 Task: Look for space in Manitowoc, United States from 10th July, 2023 to 25th July, 2023 for 3 adults, 1 child in price range Rs.15000 to Rs.25000. Place can be shared room with 2 bedrooms having 3 beds and 2 bathrooms. Property type can be house, flat, guest house. Amenities needed are: wifi, TV, free parkinig on premises, gym, breakfast. Booking option can be shelf check-in. Required host language is English.
Action: Mouse moved to (458, 97)
Screenshot: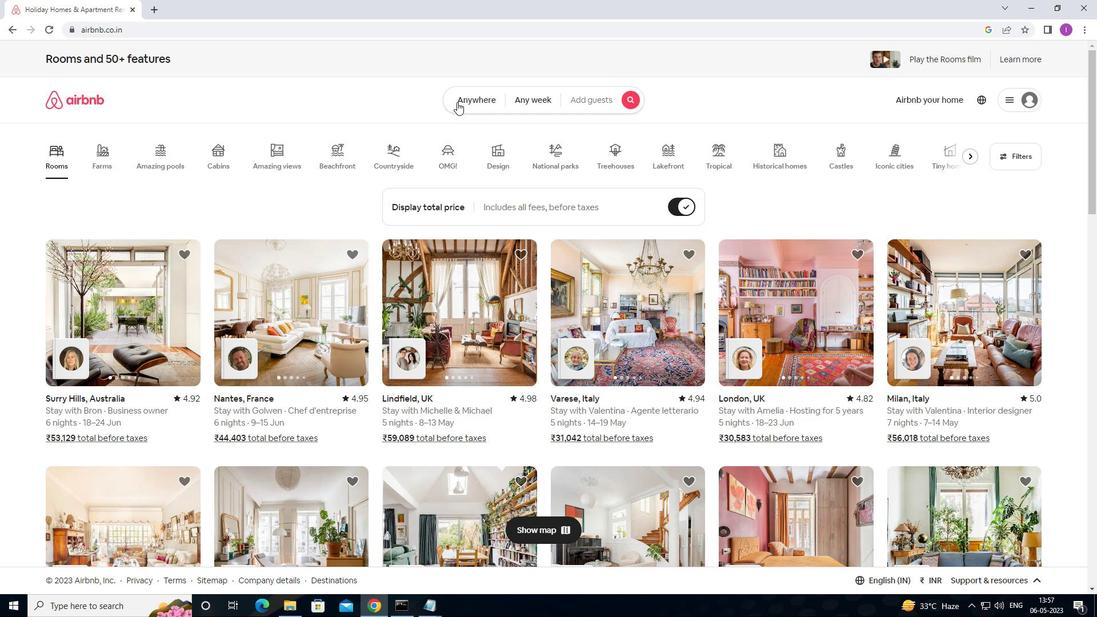 
Action: Mouse pressed left at (458, 97)
Screenshot: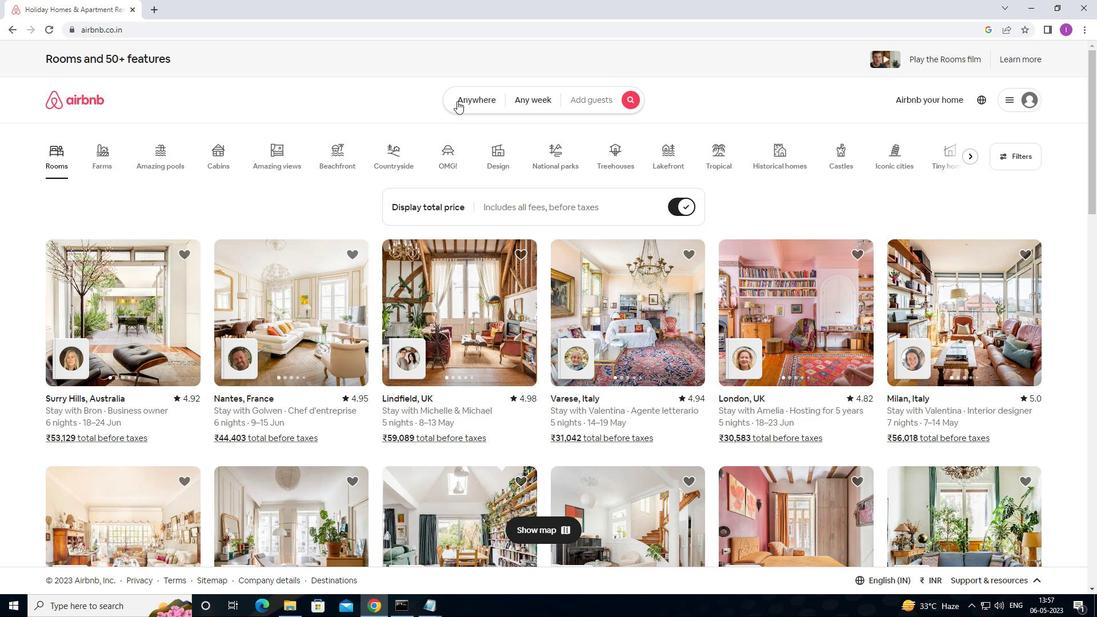 
Action: Mouse moved to (378, 145)
Screenshot: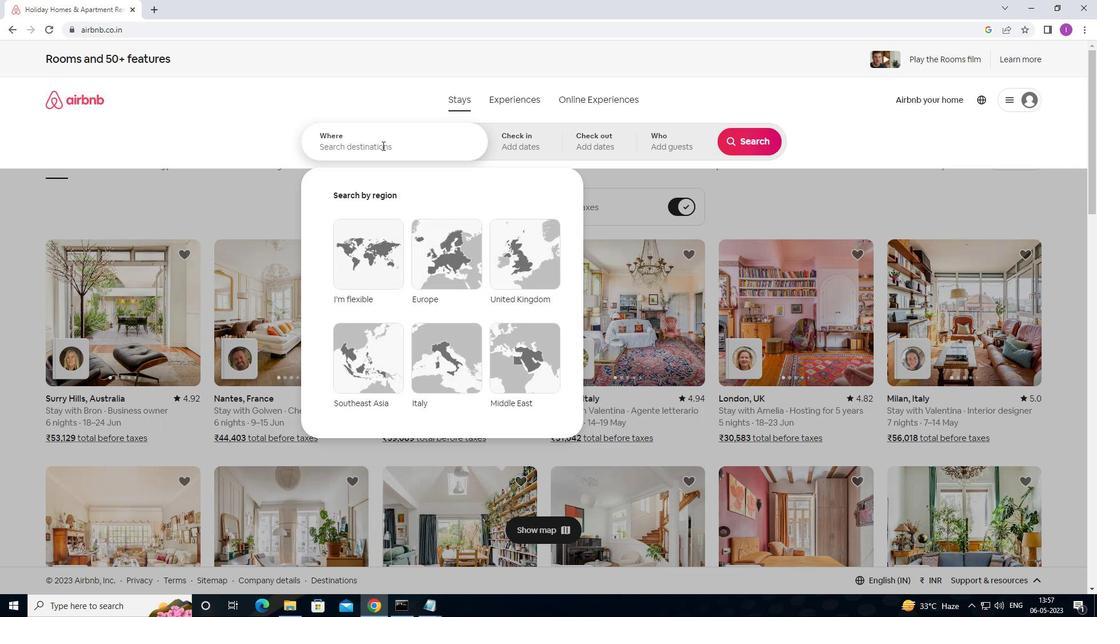 
Action: Mouse pressed left at (378, 145)
Screenshot: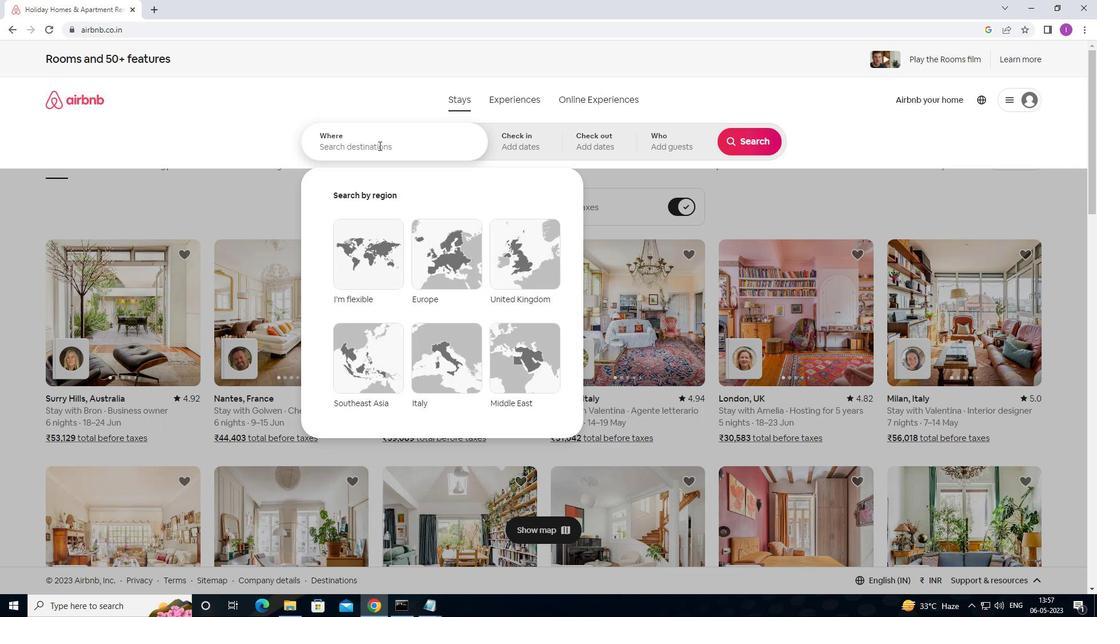 
Action: Mouse moved to (373, 152)
Screenshot: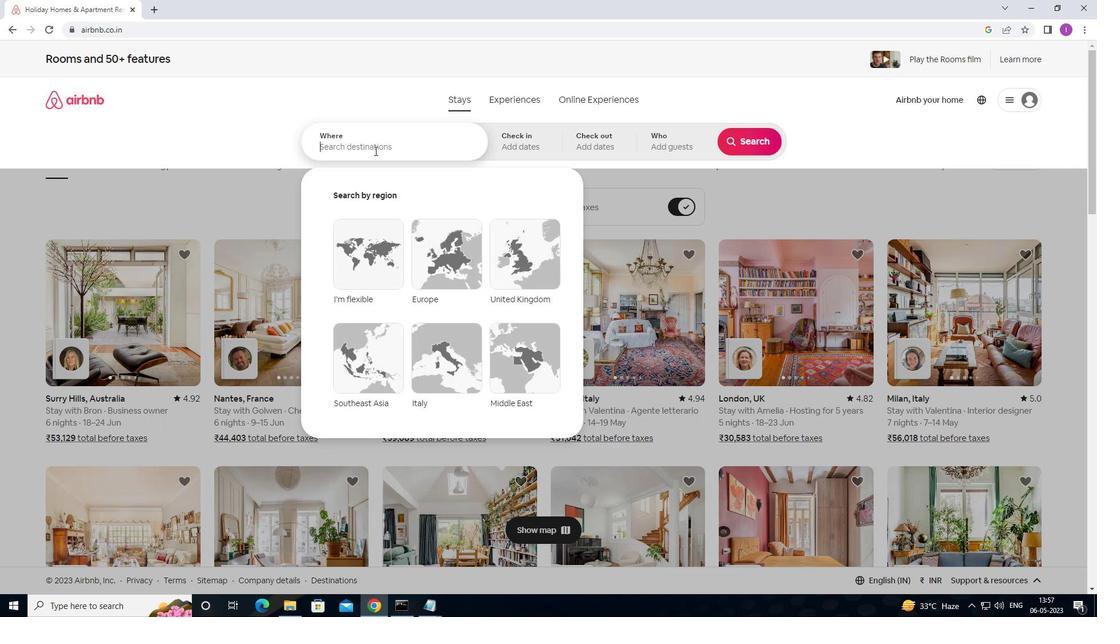 
Action: Key pressed <Key.shift>MANITOWOC,<Key.shift>UNITED<Key.space>STATES
Screenshot: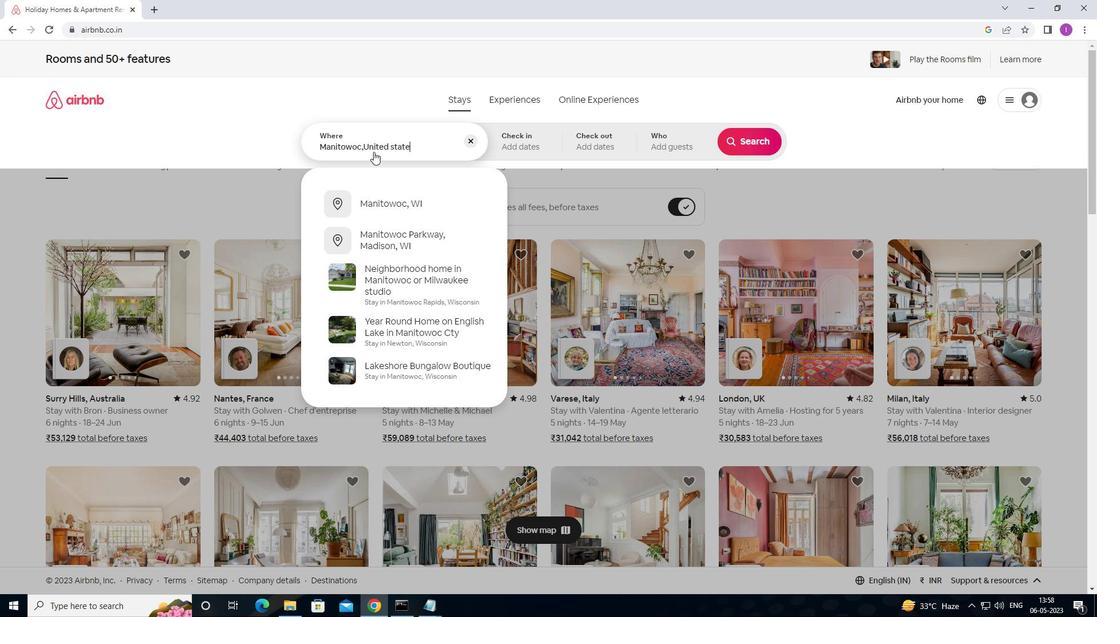 
Action: Mouse moved to (537, 146)
Screenshot: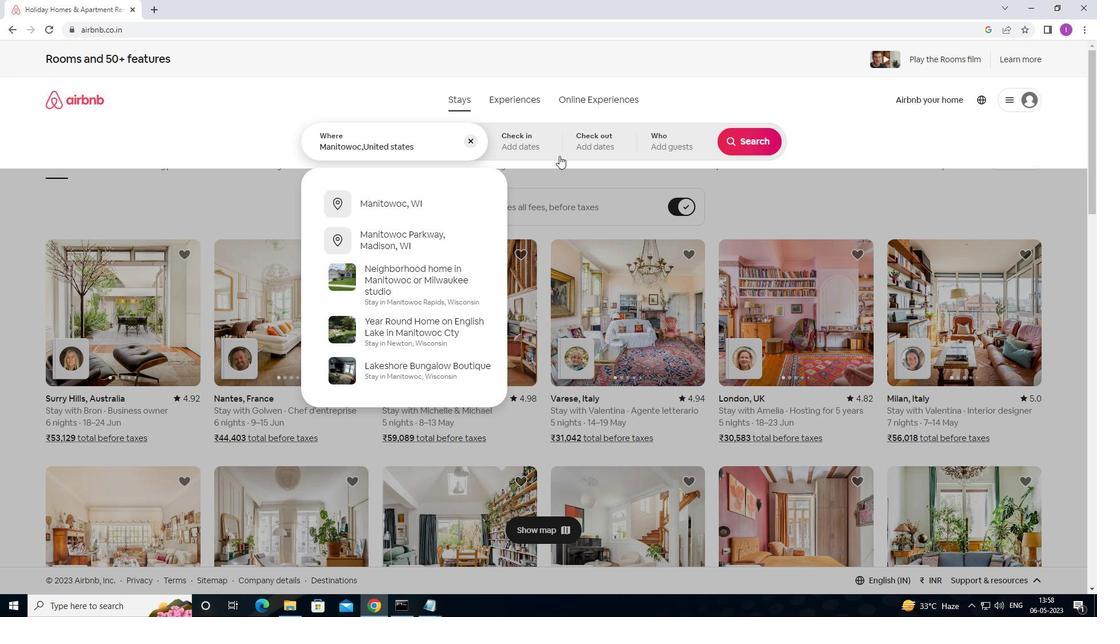 
Action: Mouse pressed left at (537, 146)
Screenshot: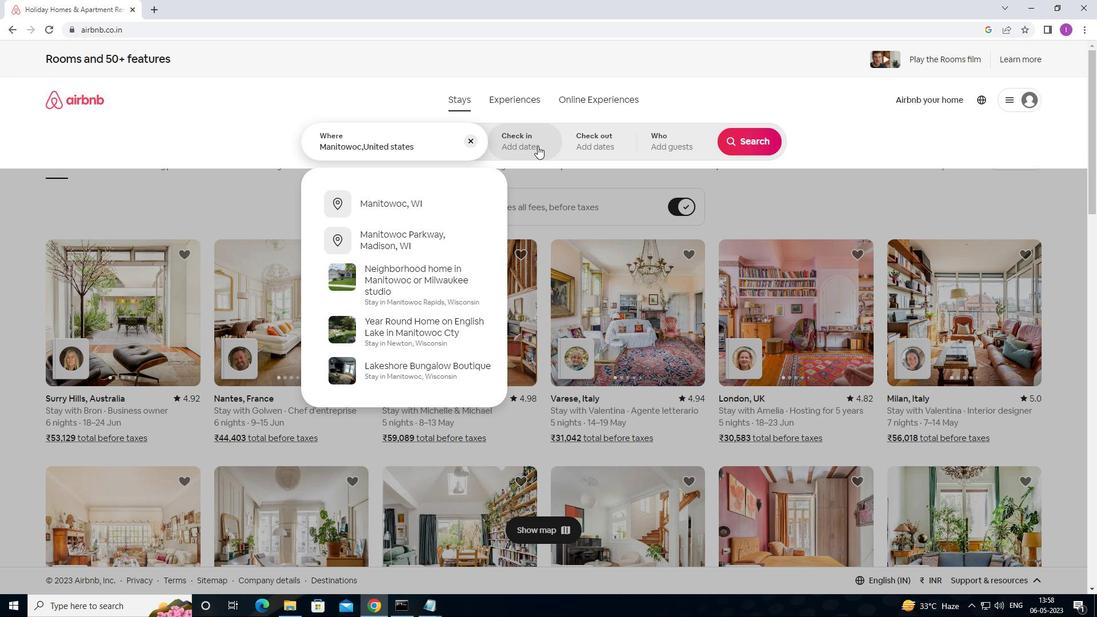 
Action: Mouse moved to (742, 238)
Screenshot: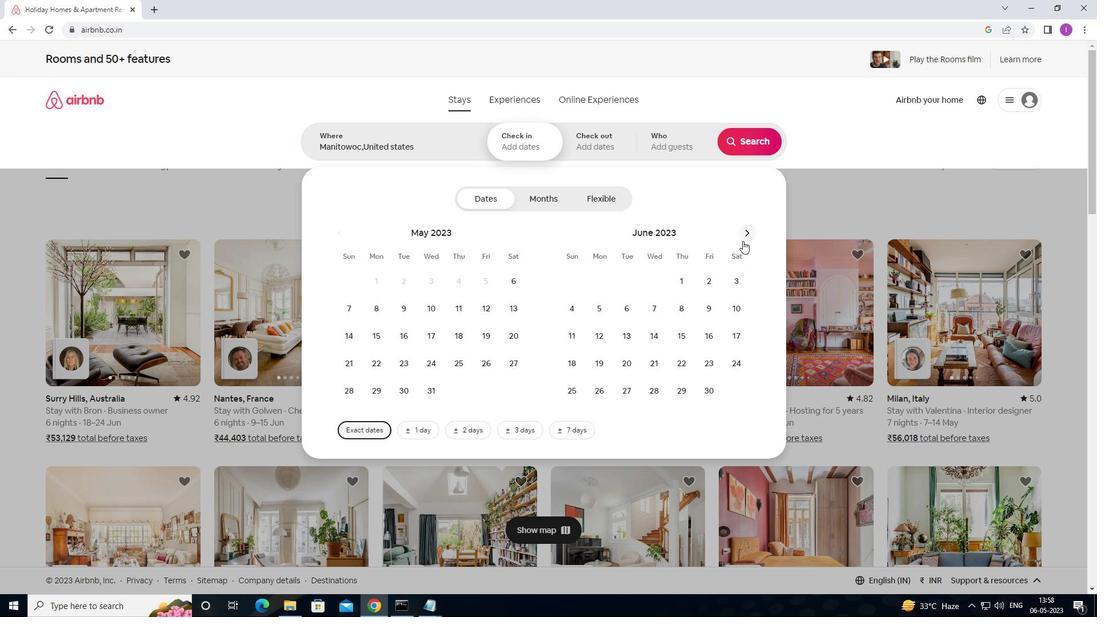 
Action: Mouse pressed left at (742, 238)
Screenshot: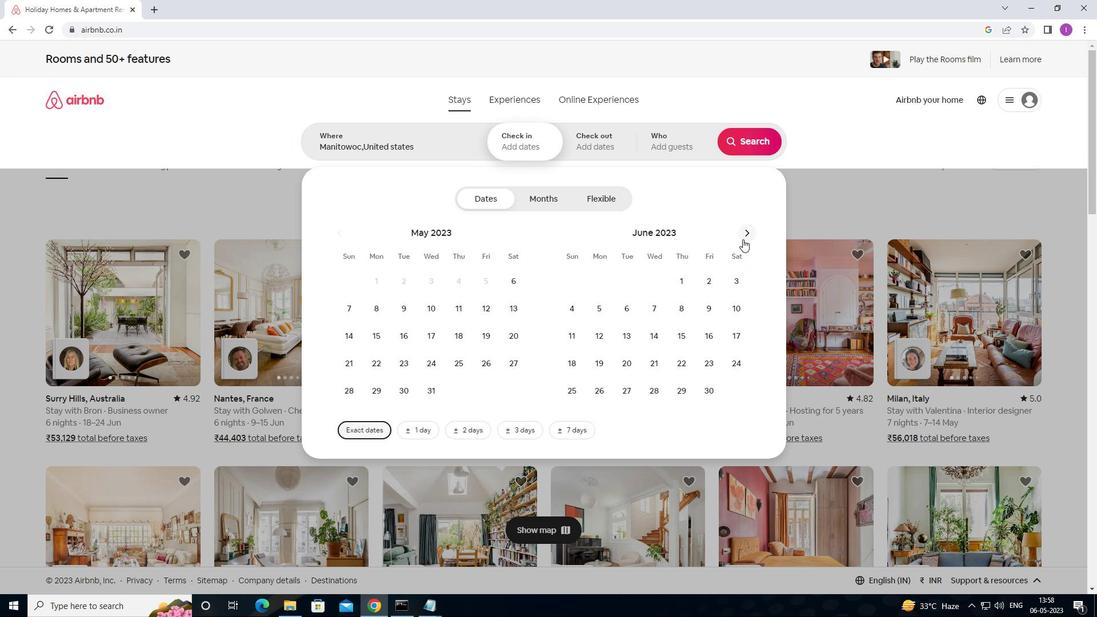 
Action: Mouse moved to (598, 337)
Screenshot: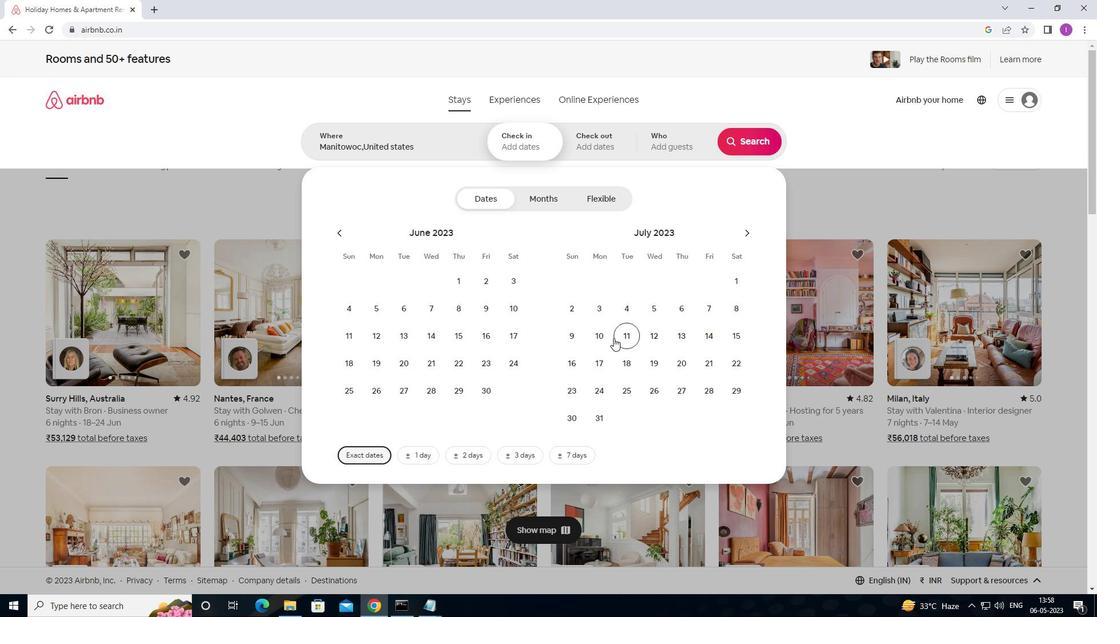 
Action: Mouse pressed left at (598, 337)
Screenshot: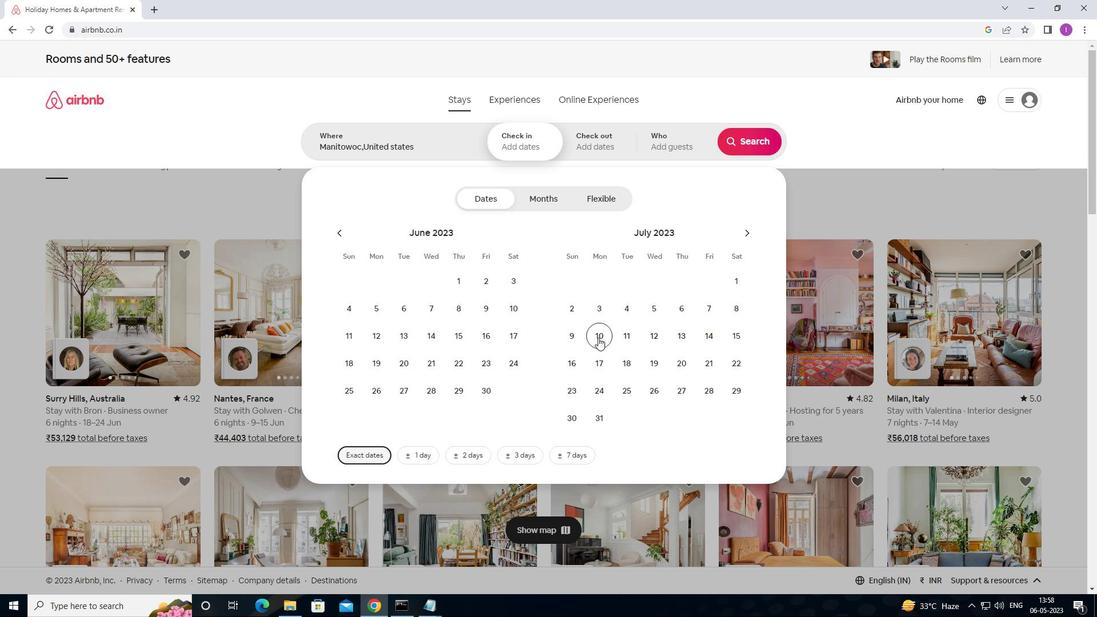 
Action: Mouse moved to (626, 393)
Screenshot: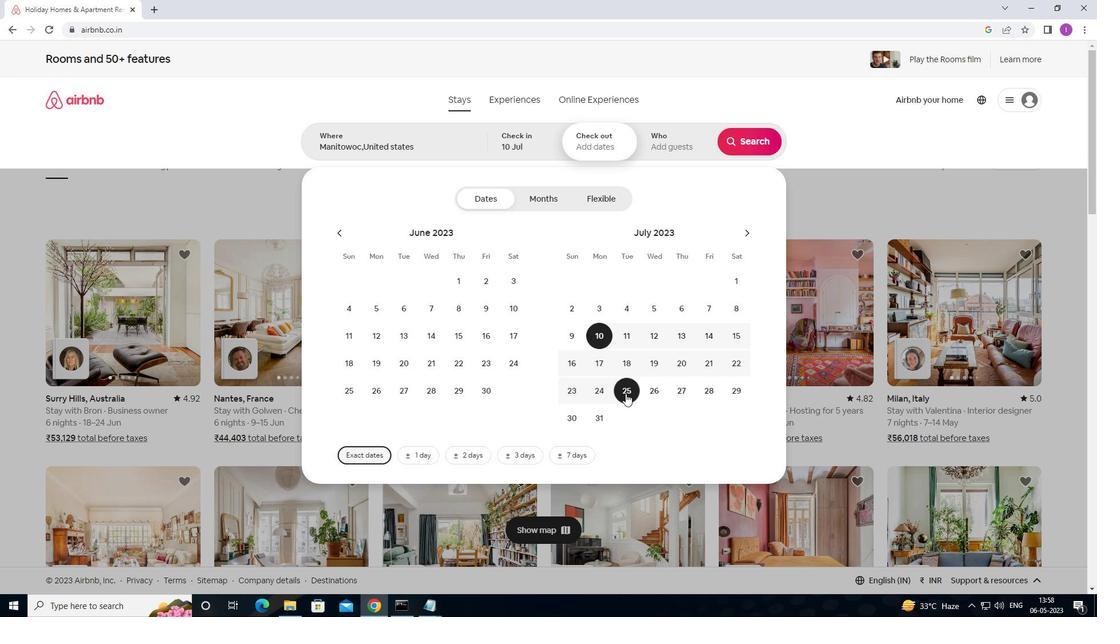 
Action: Mouse pressed left at (626, 393)
Screenshot: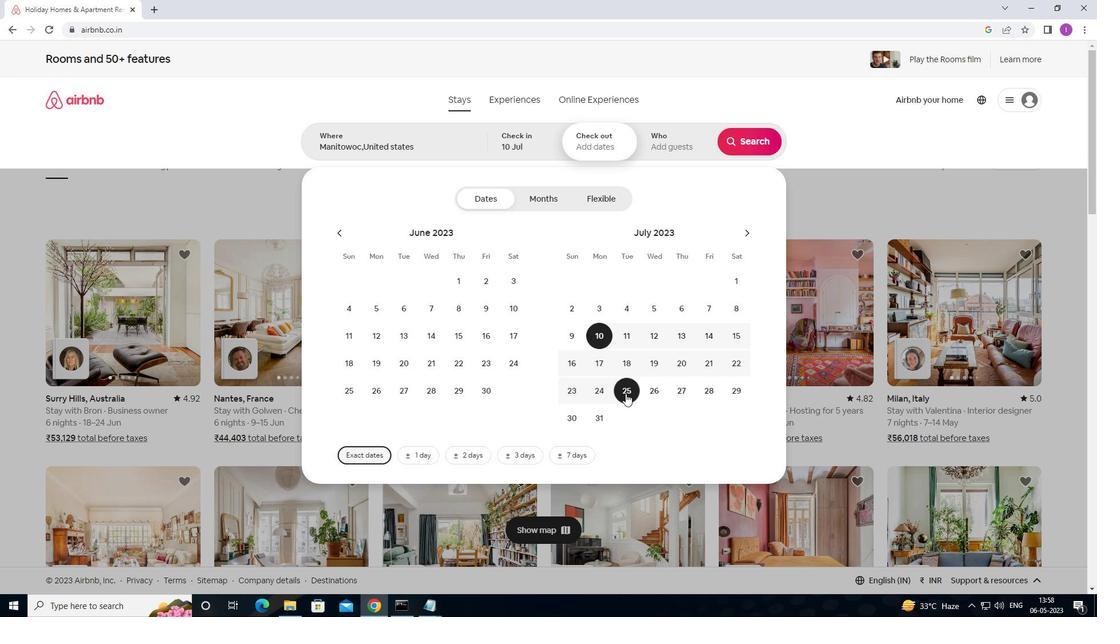 
Action: Mouse moved to (692, 151)
Screenshot: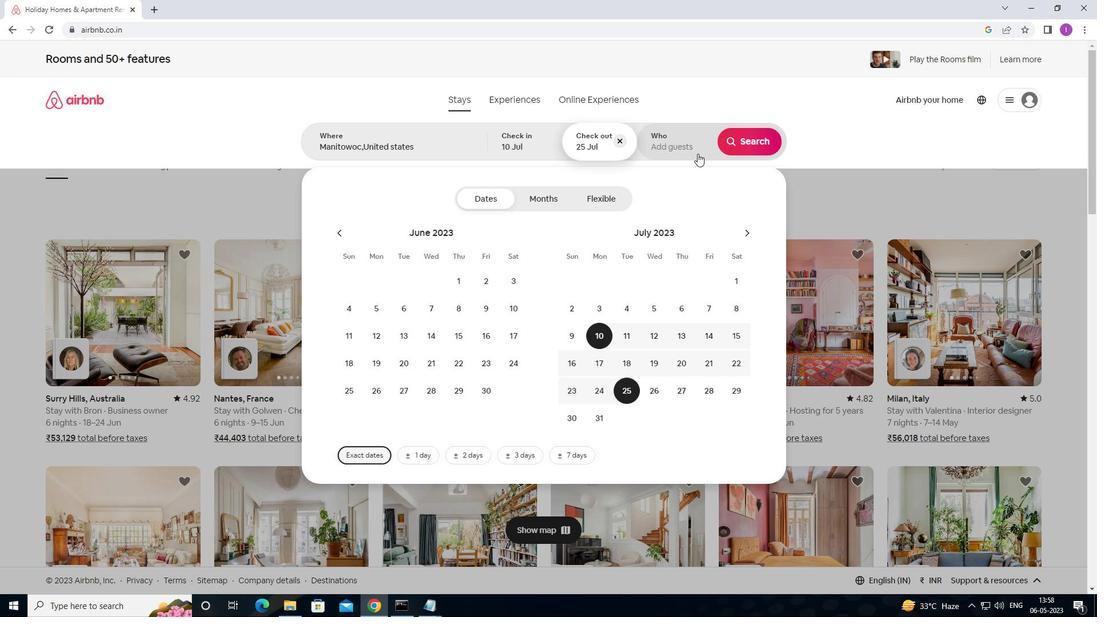 
Action: Mouse pressed left at (692, 151)
Screenshot: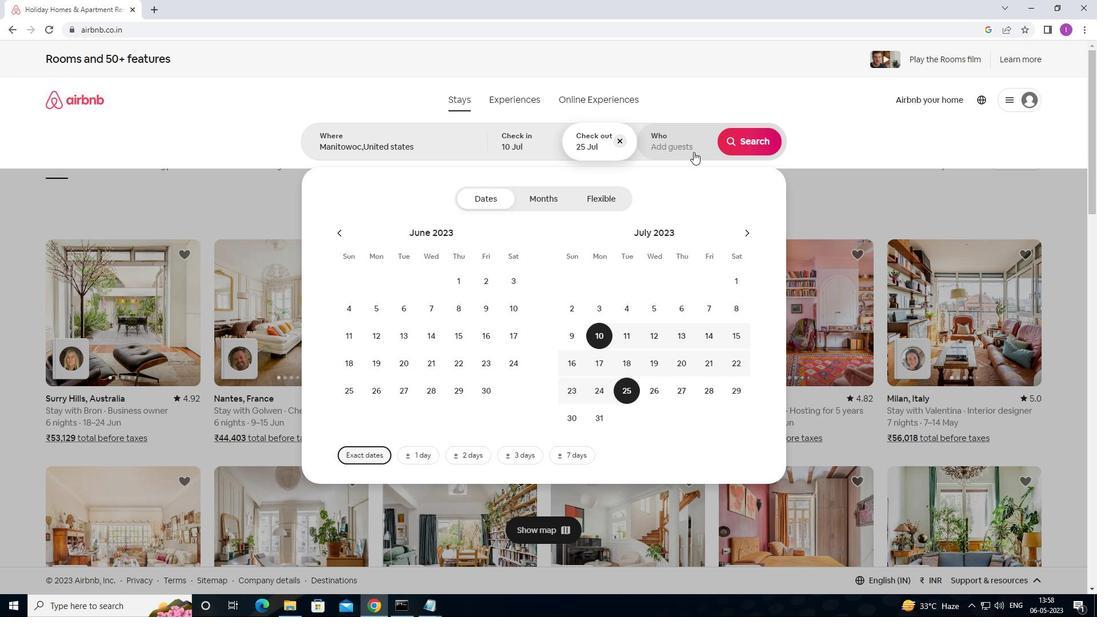 
Action: Mouse moved to (753, 209)
Screenshot: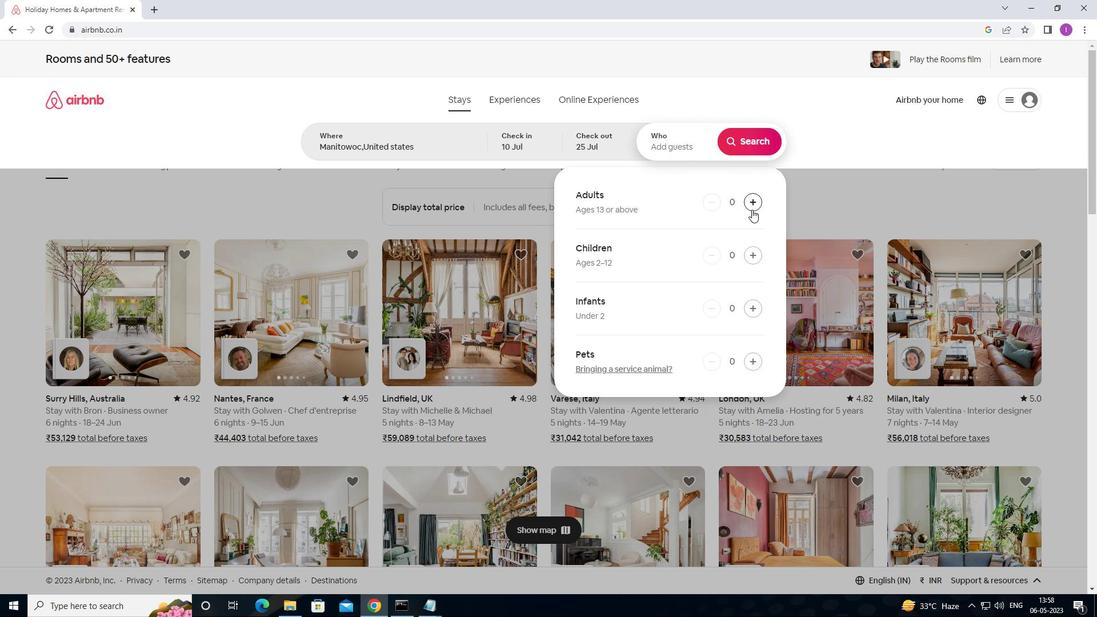 
Action: Mouse pressed left at (753, 209)
Screenshot: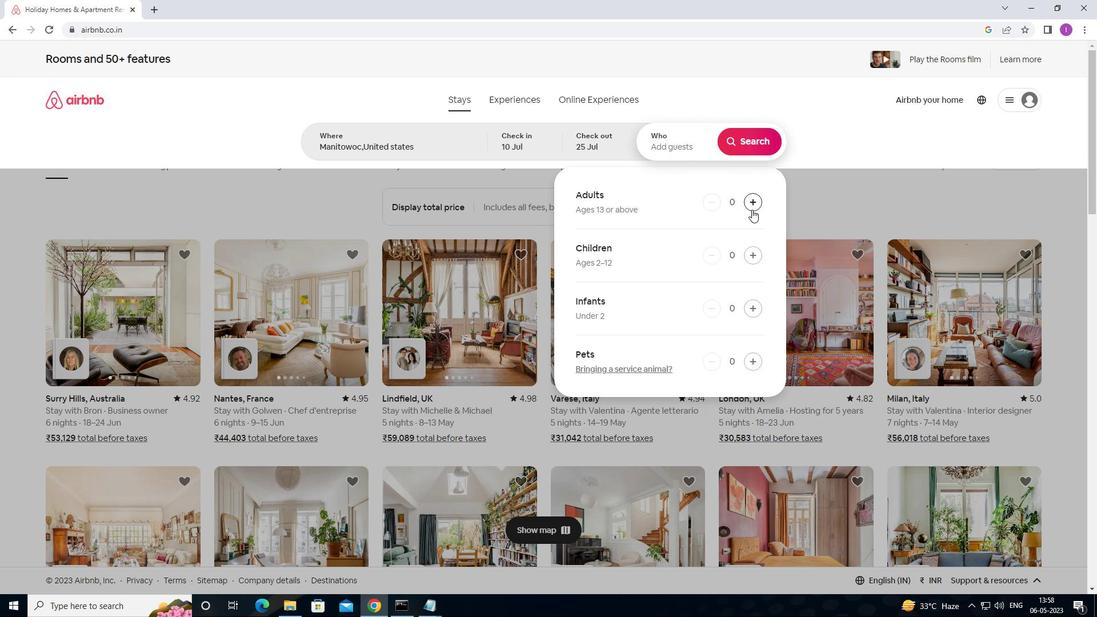 
Action: Mouse moved to (755, 209)
Screenshot: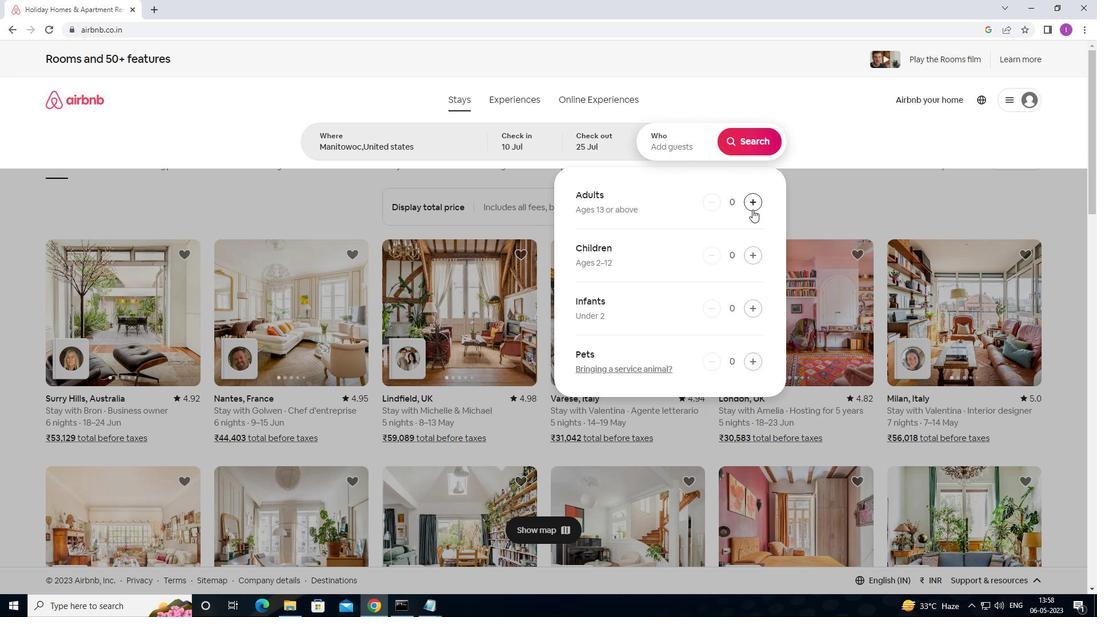 
Action: Mouse pressed left at (755, 209)
Screenshot: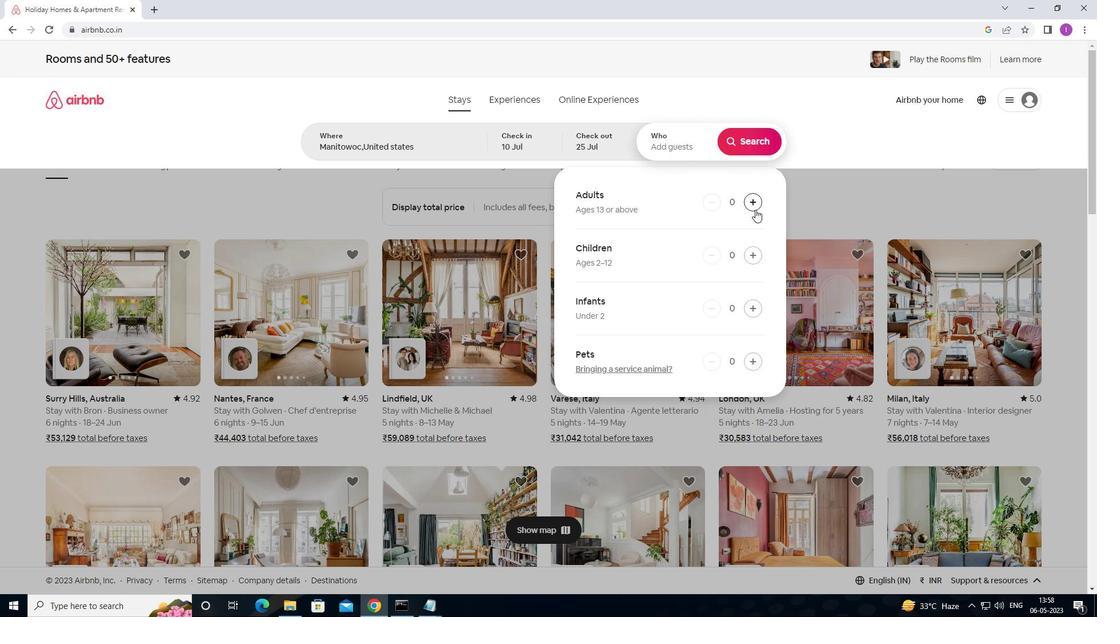 
Action: Mouse pressed left at (755, 209)
Screenshot: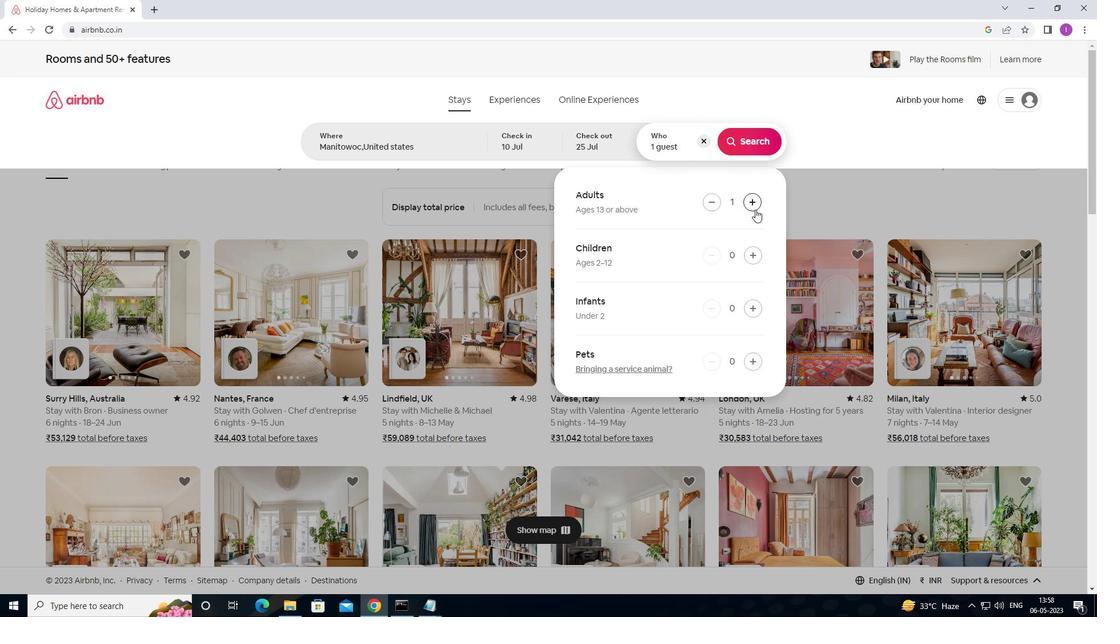 
Action: Mouse moved to (749, 257)
Screenshot: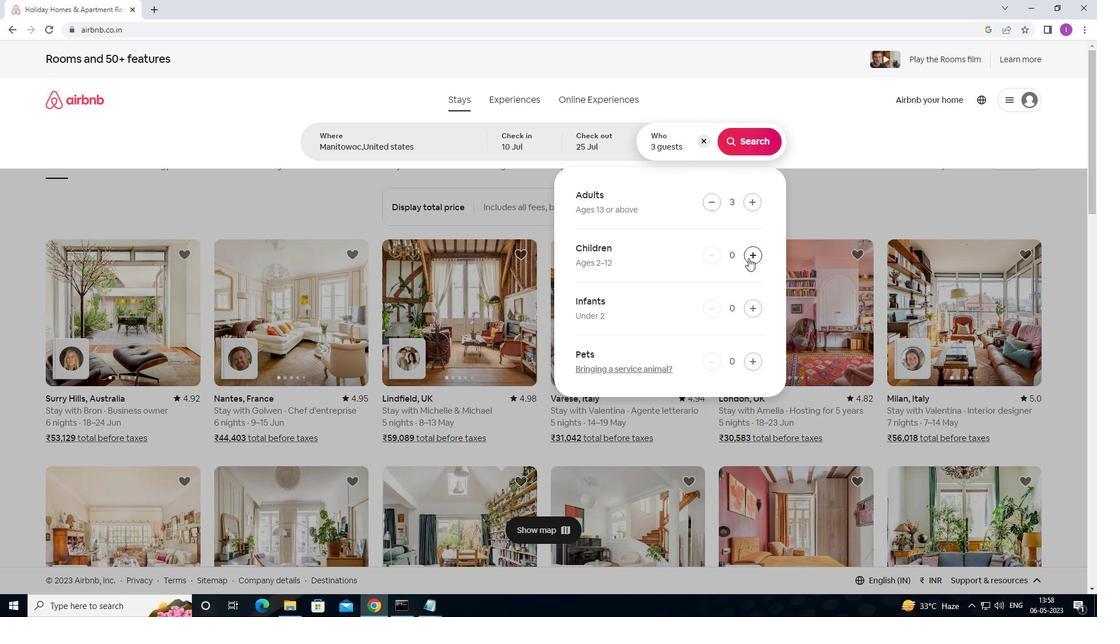
Action: Mouse pressed left at (749, 257)
Screenshot: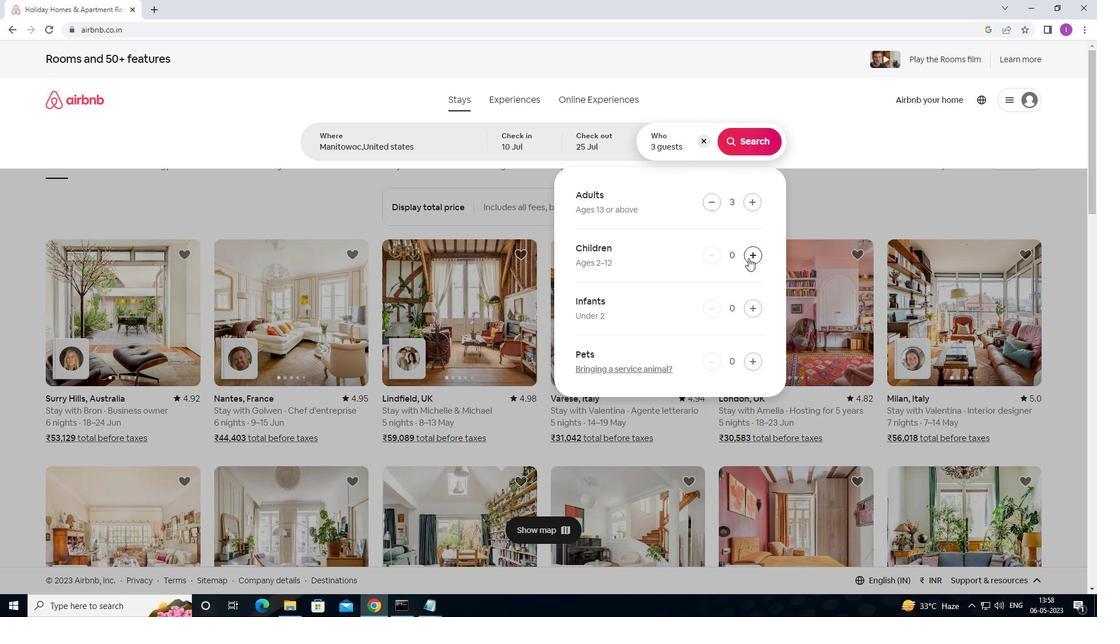
Action: Mouse moved to (748, 134)
Screenshot: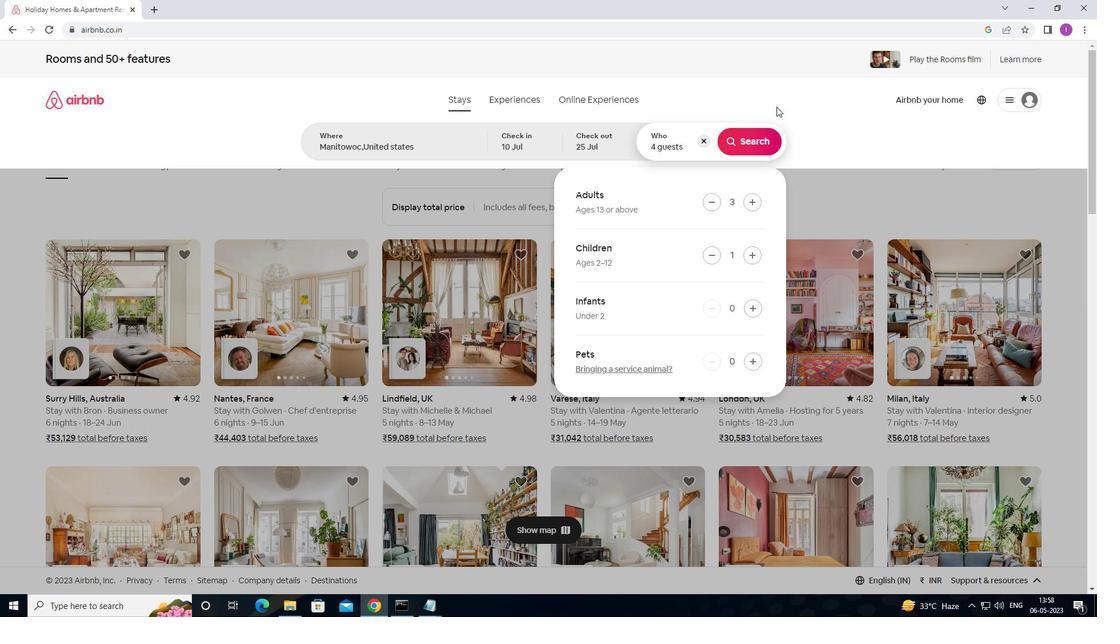 
Action: Mouse pressed left at (748, 134)
Screenshot: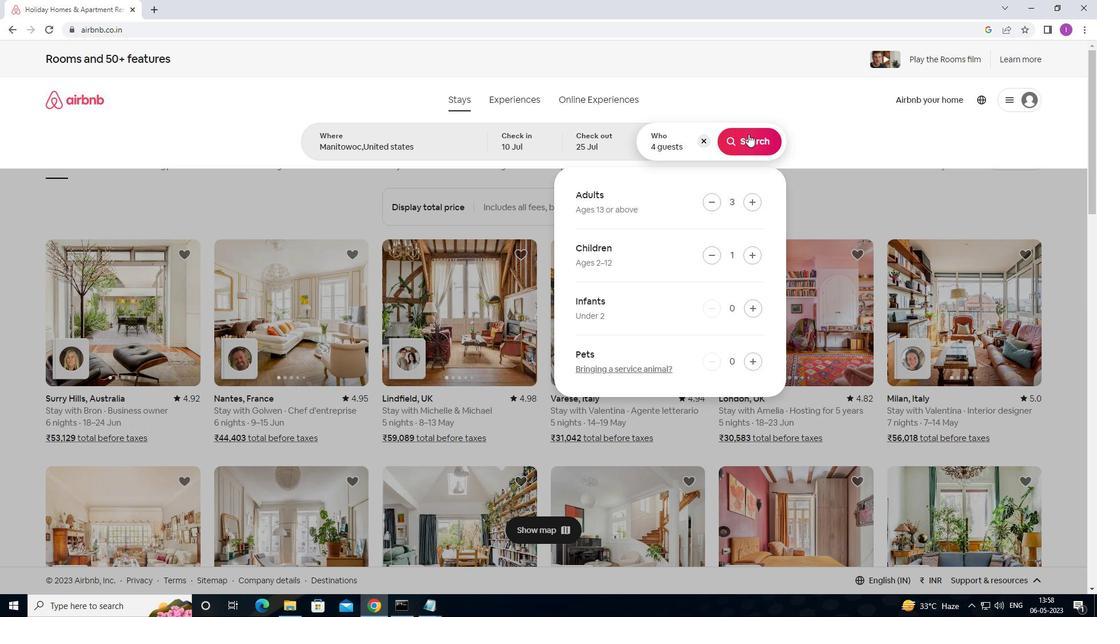 
Action: Mouse moved to (1030, 104)
Screenshot: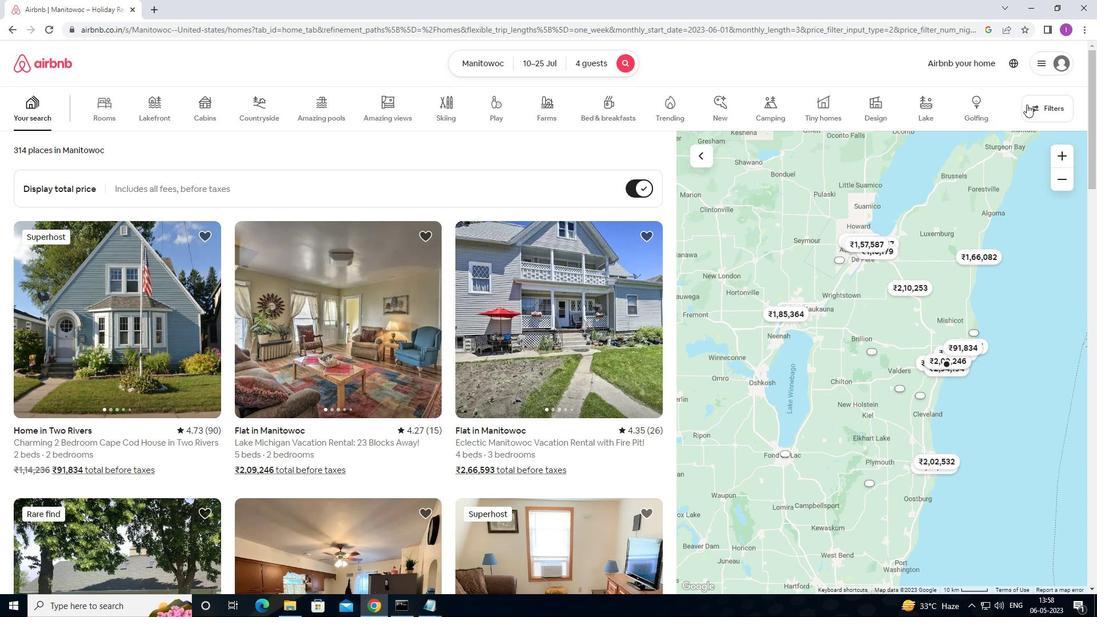 
Action: Mouse pressed left at (1030, 104)
Screenshot: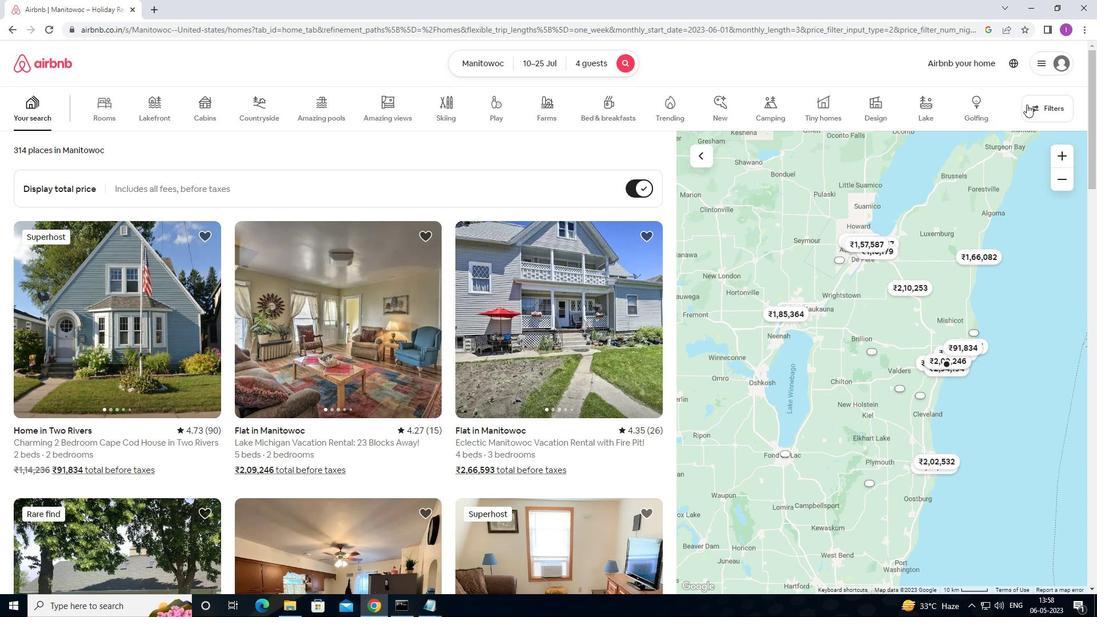 
Action: Mouse moved to (425, 387)
Screenshot: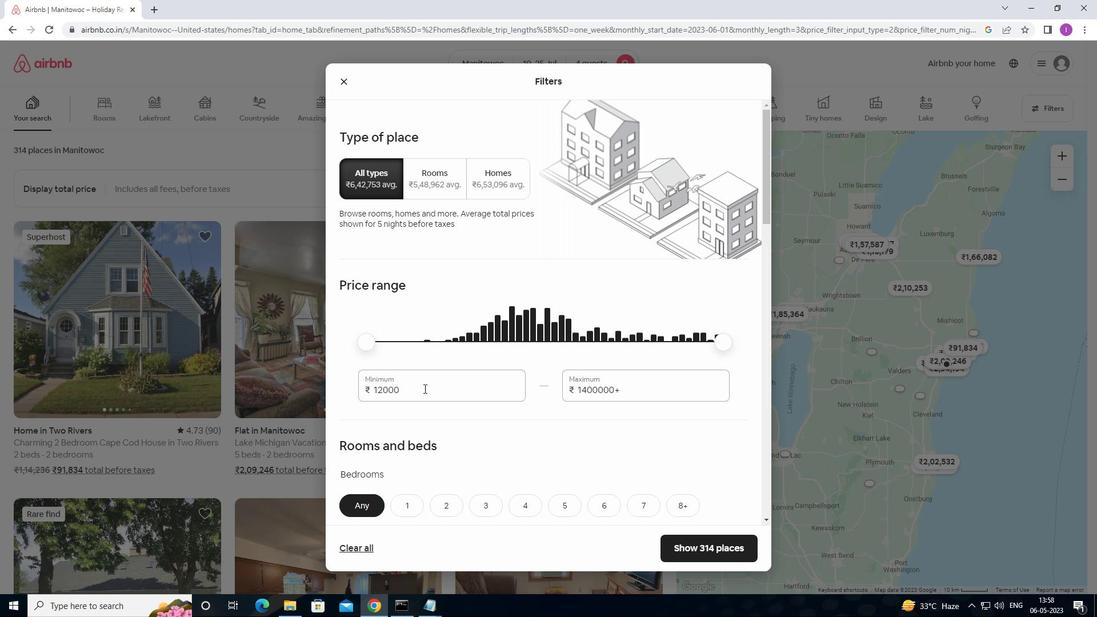 
Action: Mouse pressed left at (425, 387)
Screenshot: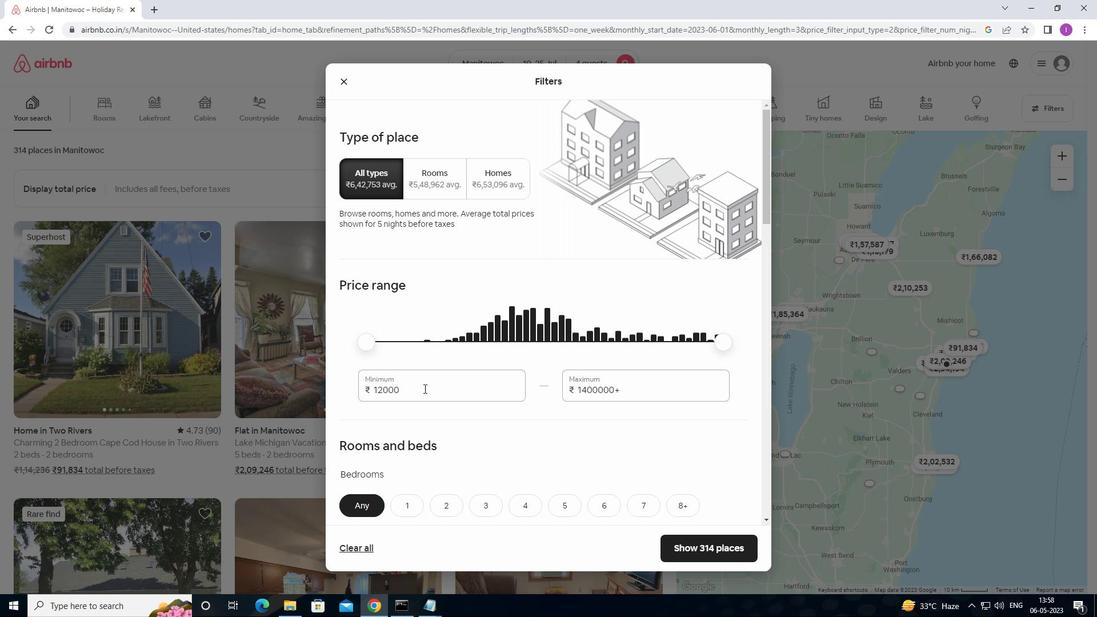 
Action: Mouse moved to (407, 371)
Screenshot: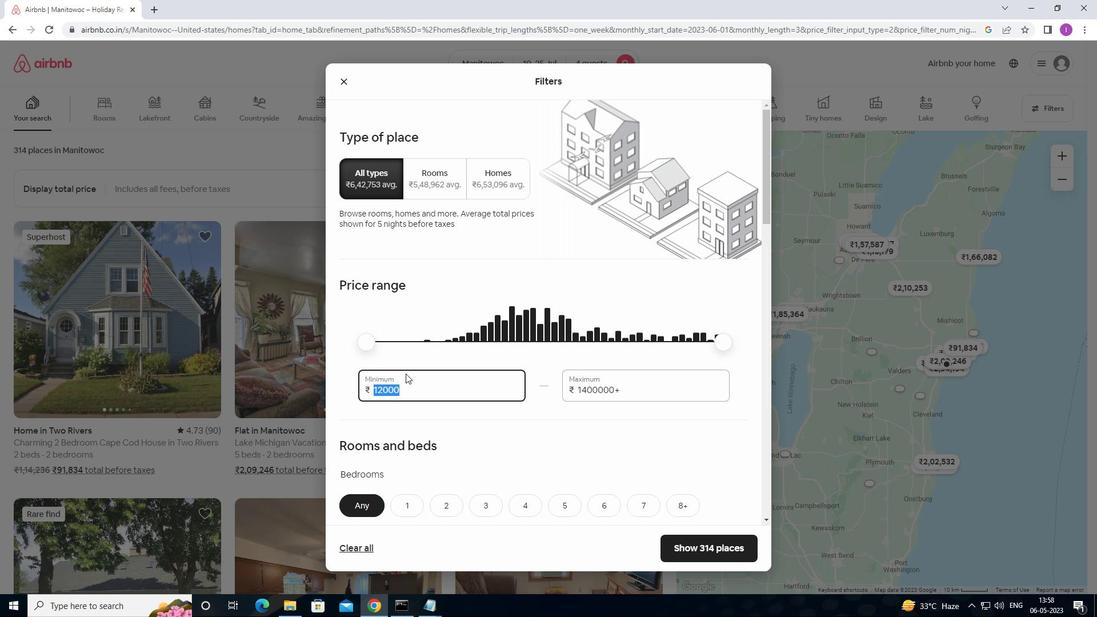
Action: Key pressed 1
Screenshot: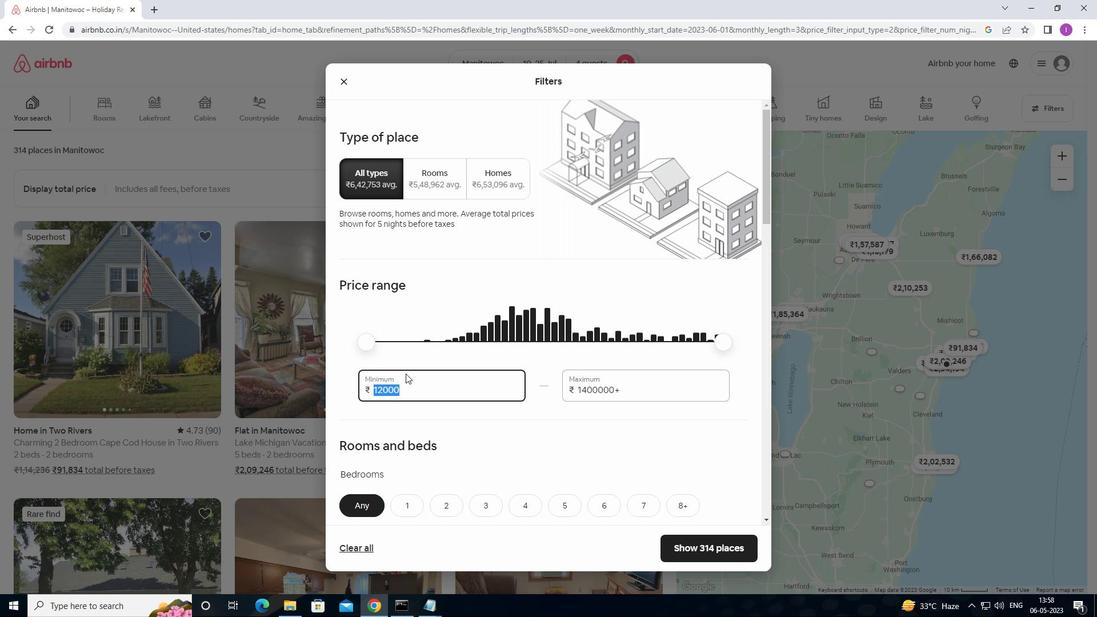 
Action: Mouse moved to (409, 369)
Screenshot: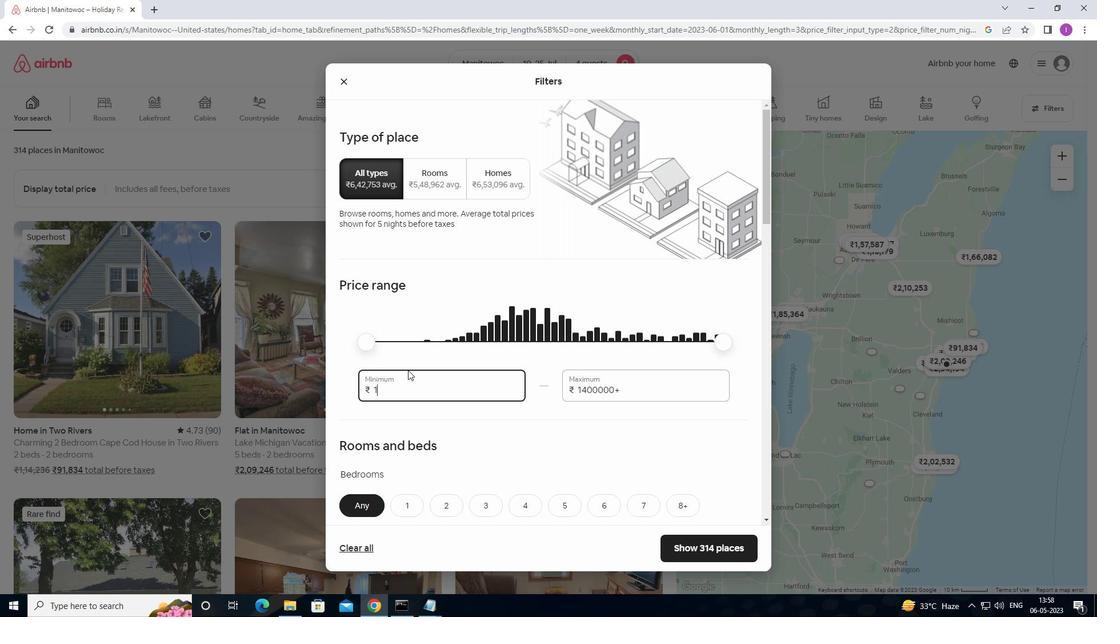 
Action: Key pressed 5
Screenshot: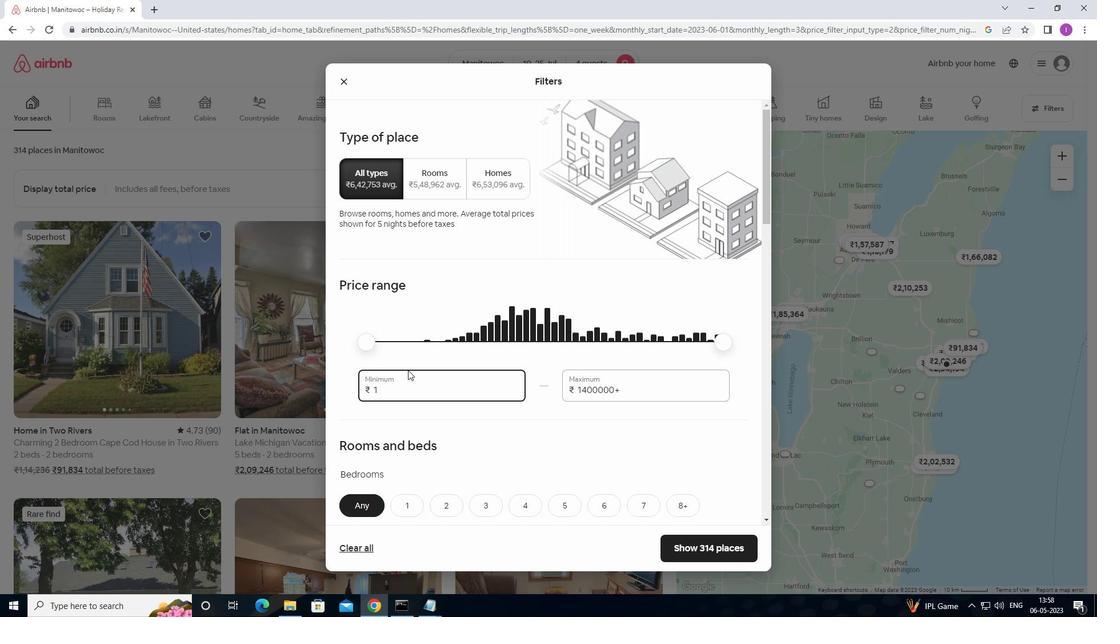 
Action: Mouse moved to (413, 366)
Screenshot: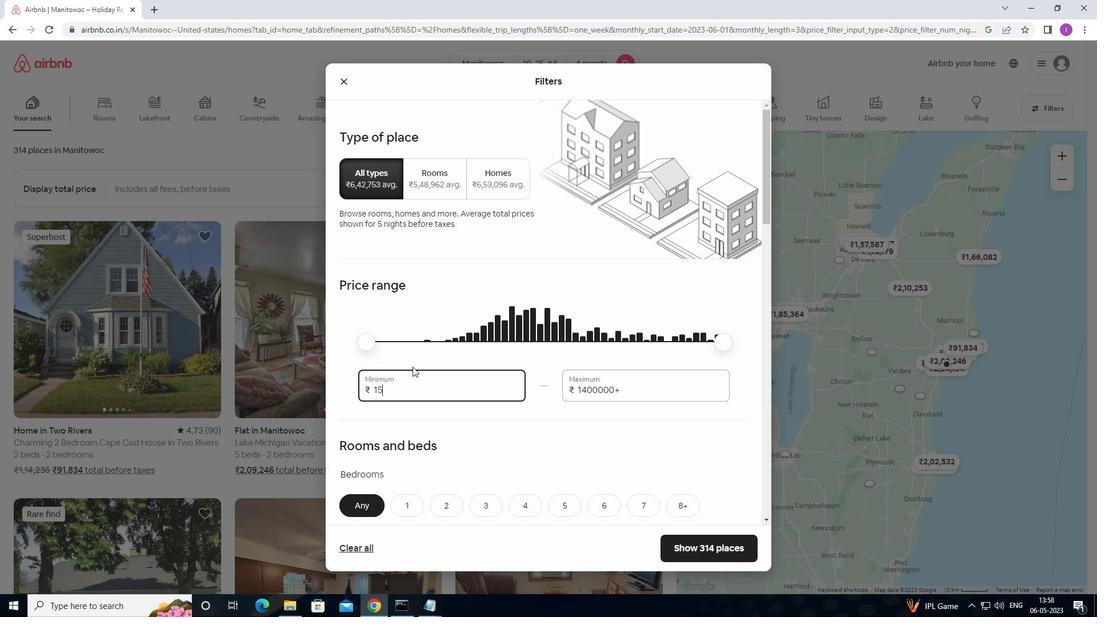 
Action: Key pressed 0
Screenshot: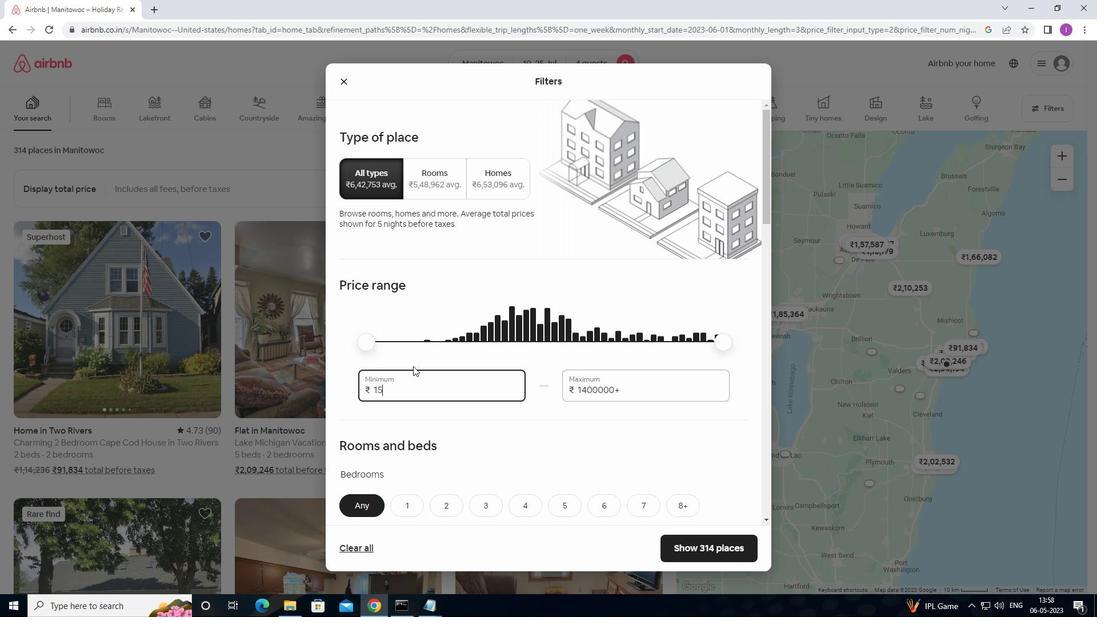 
Action: Mouse moved to (413, 366)
Screenshot: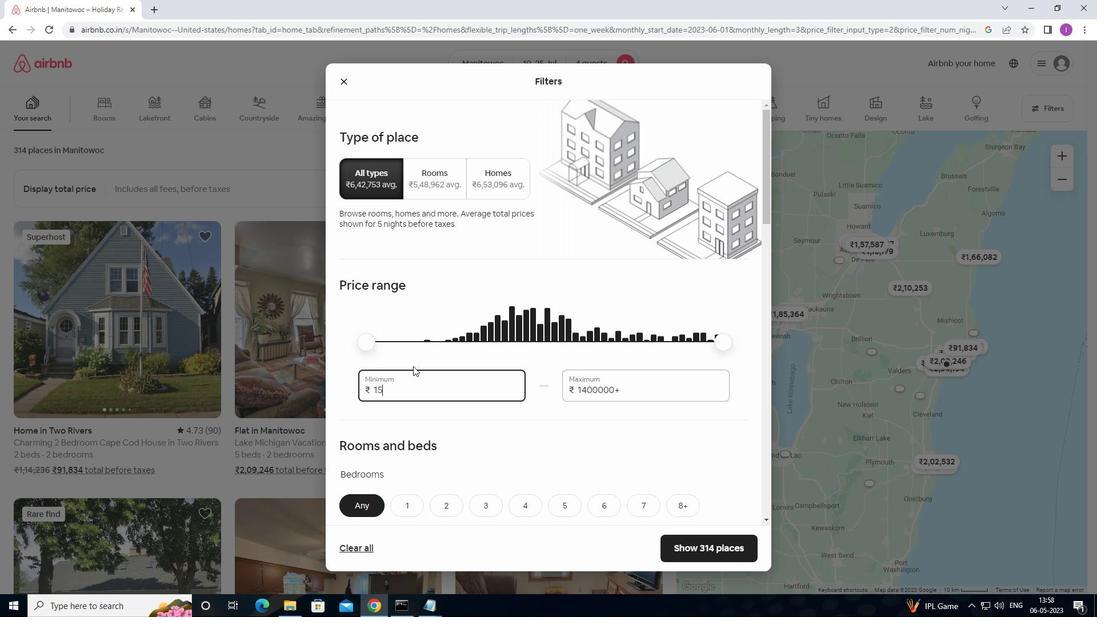
Action: Key pressed 0
Screenshot: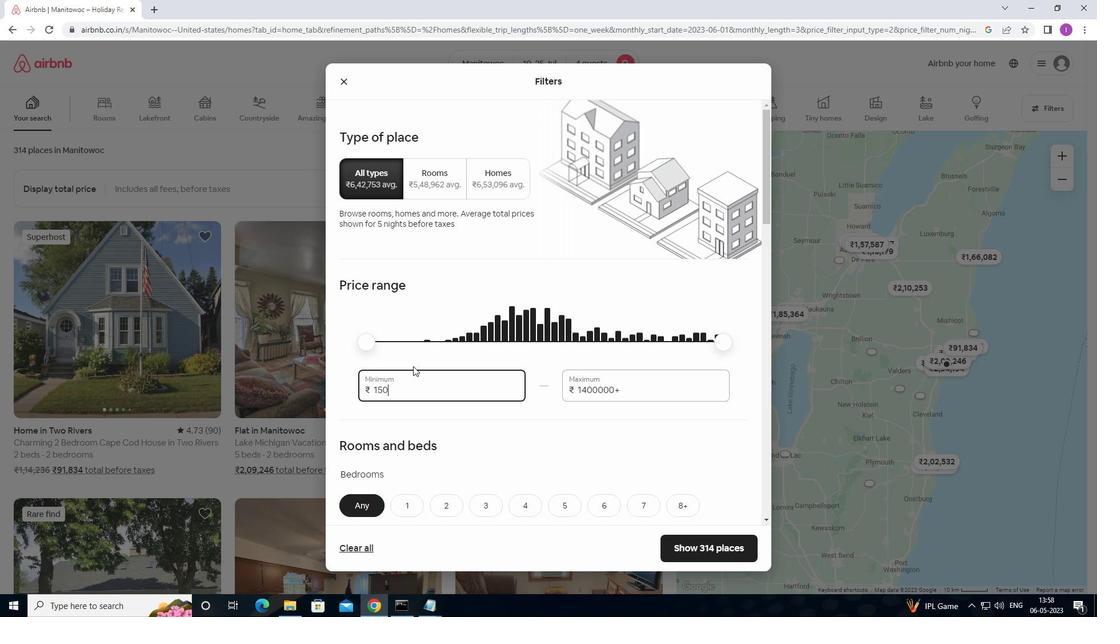 
Action: Mouse moved to (422, 361)
Screenshot: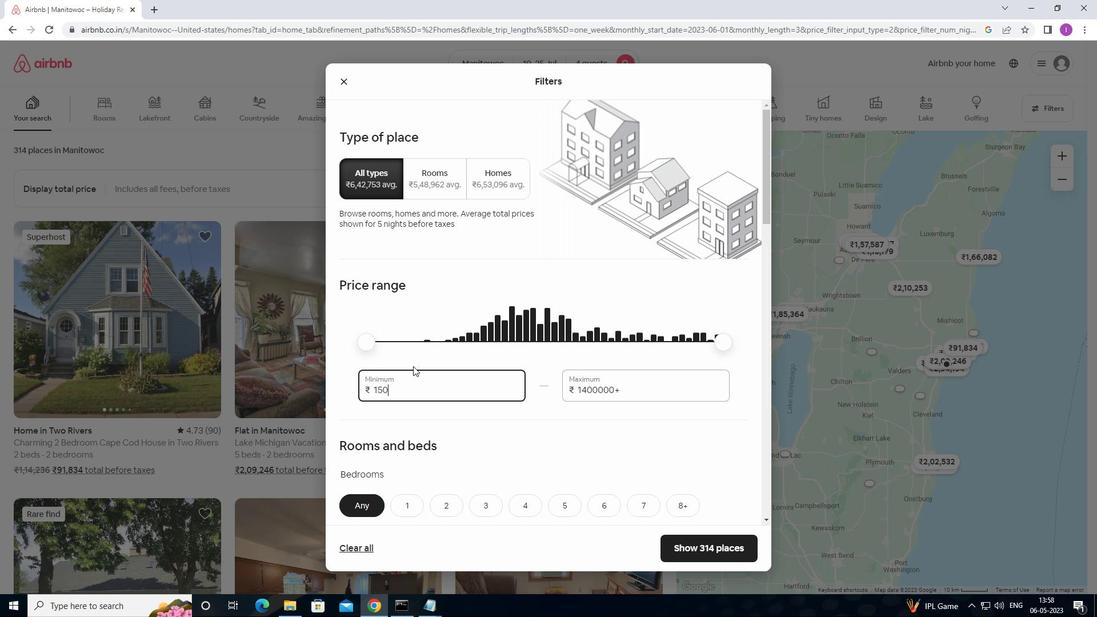 
Action: Key pressed 0
Screenshot: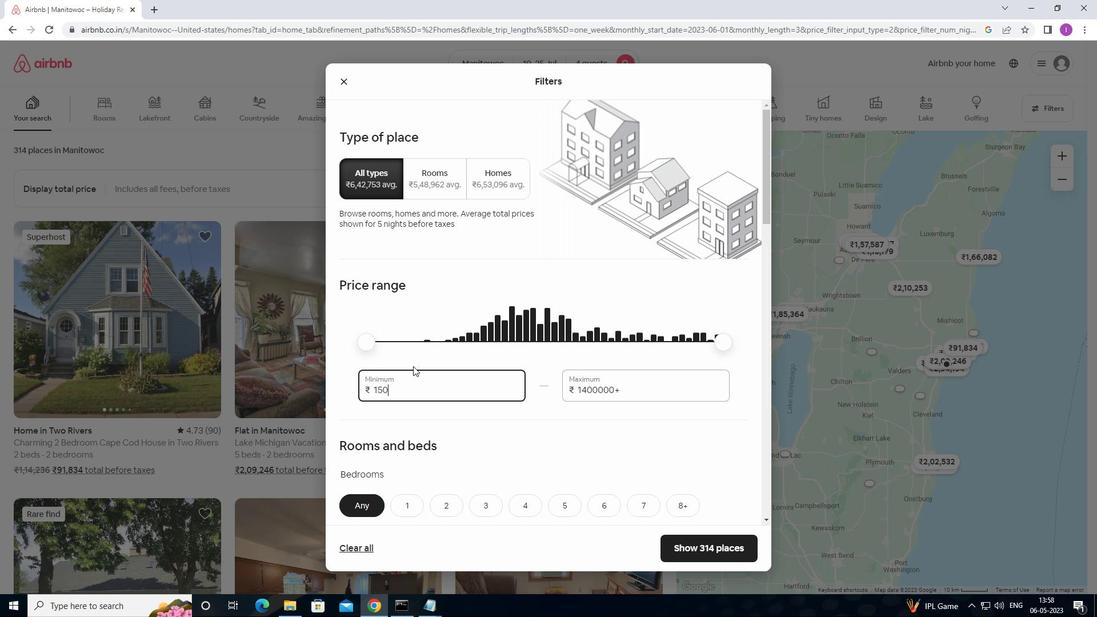 
Action: Mouse moved to (630, 388)
Screenshot: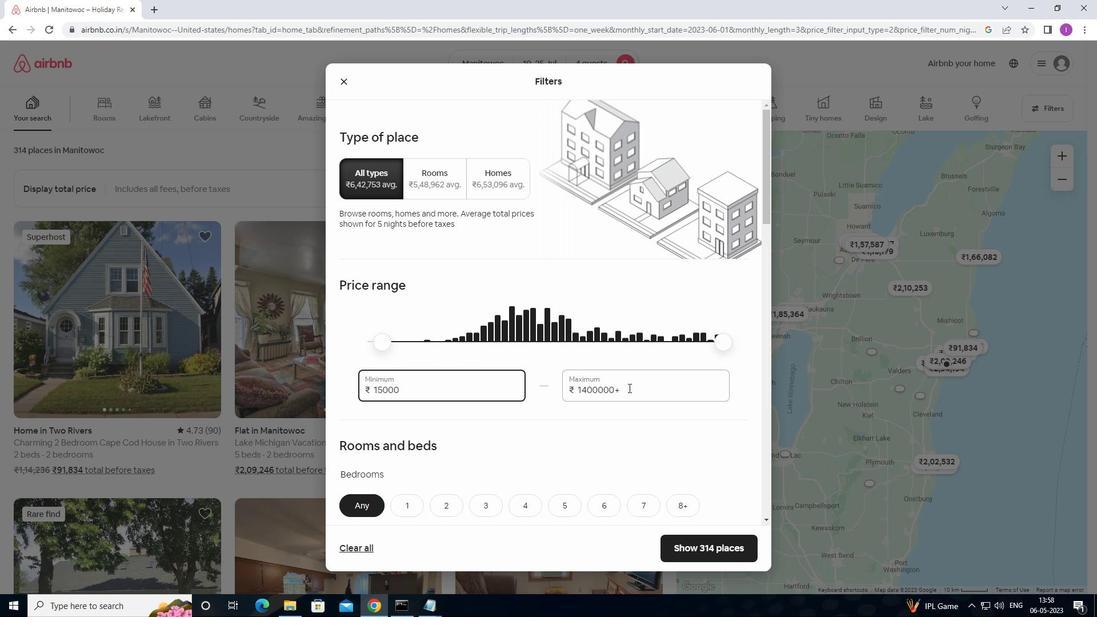 
Action: Mouse pressed left at (630, 388)
Screenshot: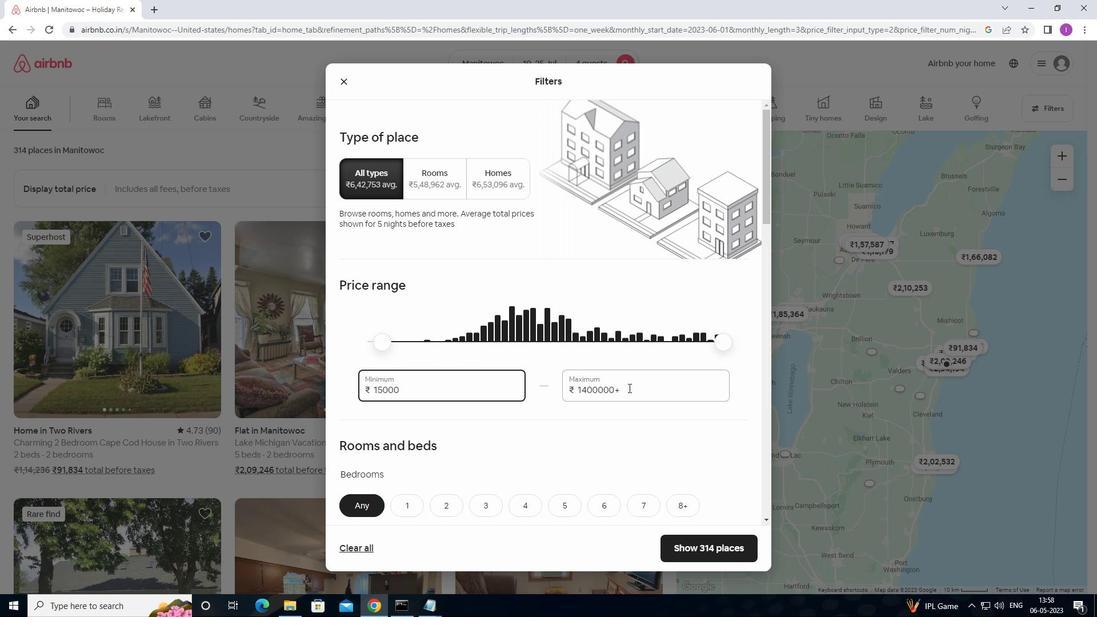 
Action: Mouse moved to (574, 384)
Screenshot: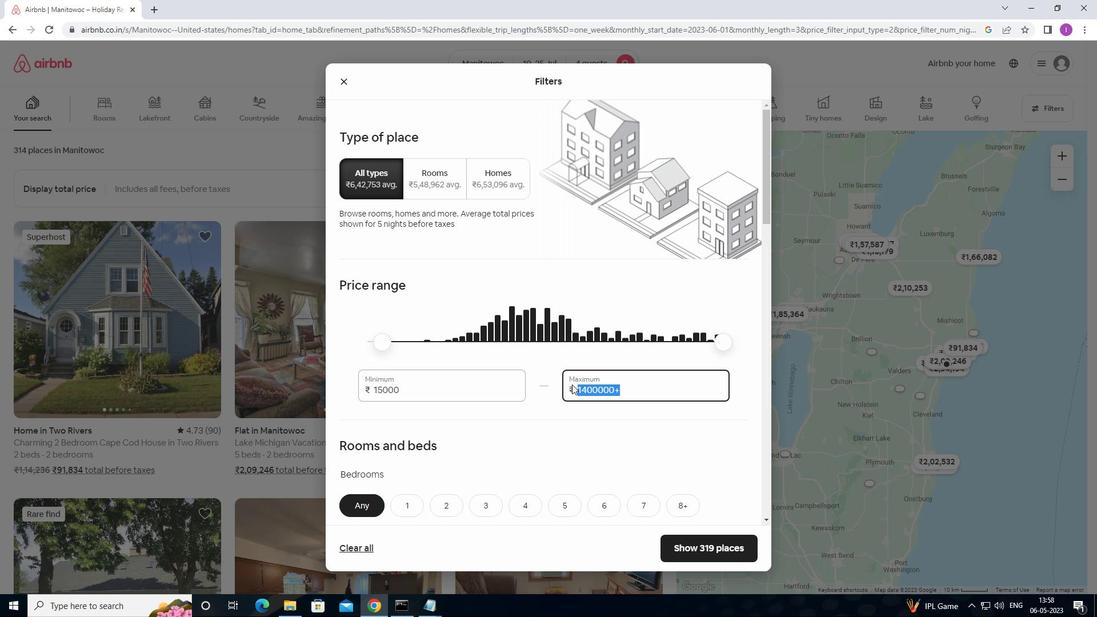 
Action: Key pressed 2
Screenshot: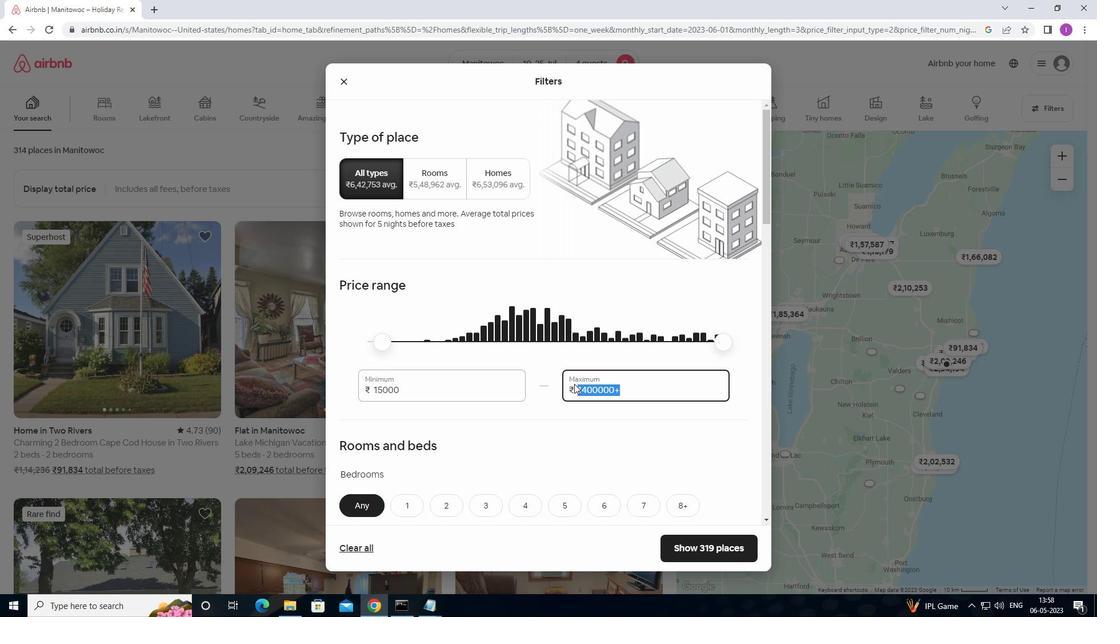 
Action: Mouse moved to (574, 382)
Screenshot: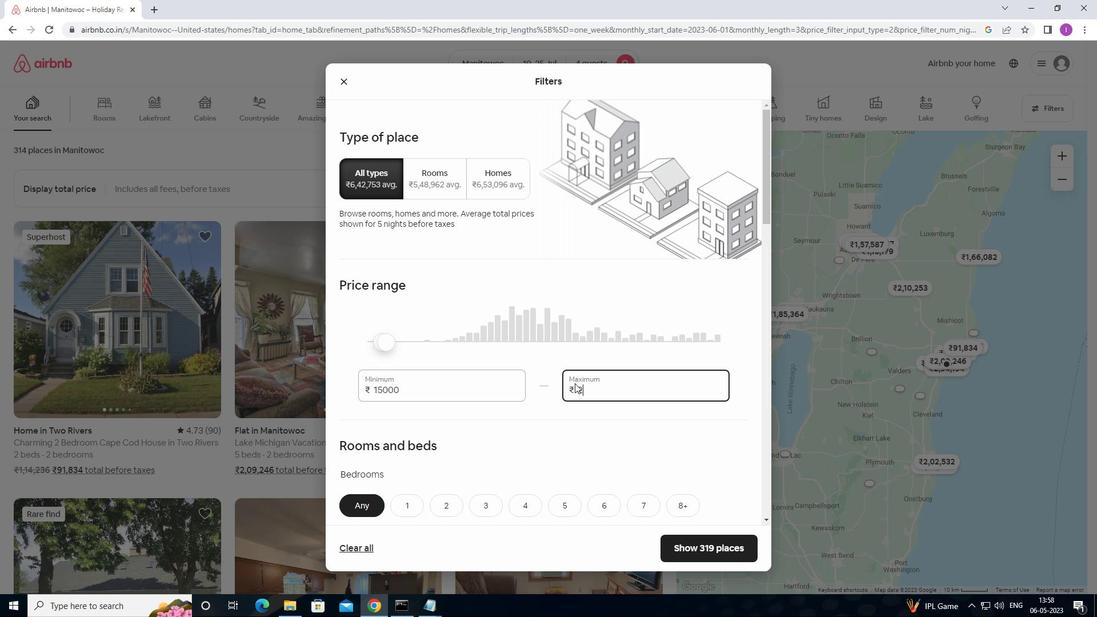 
Action: Key pressed 5
Screenshot: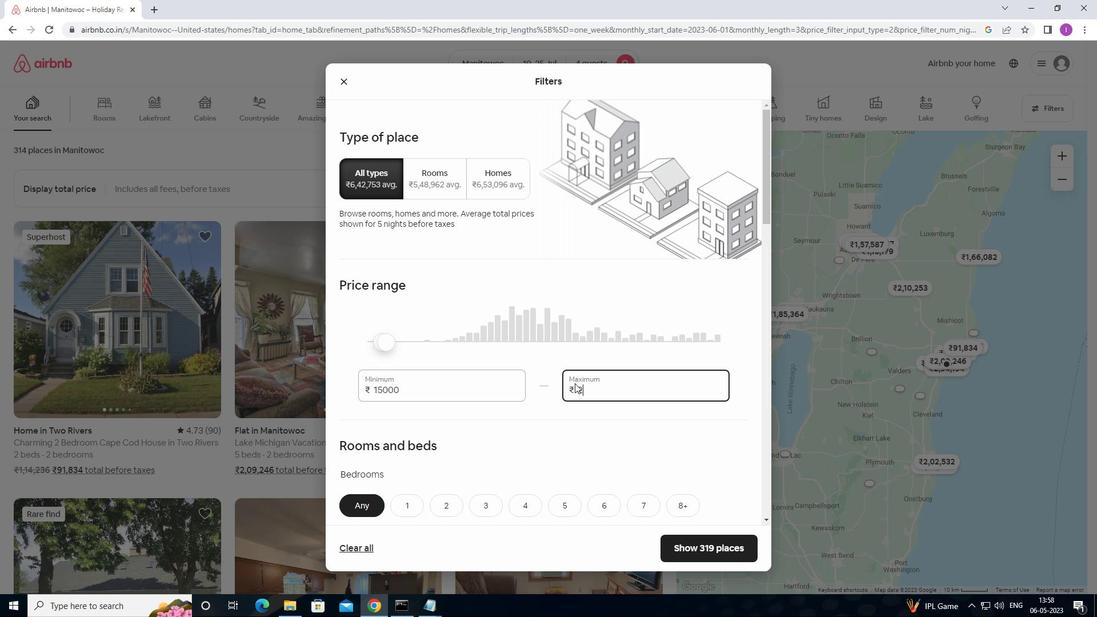 
Action: Mouse moved to (574, 380)
Screenshot: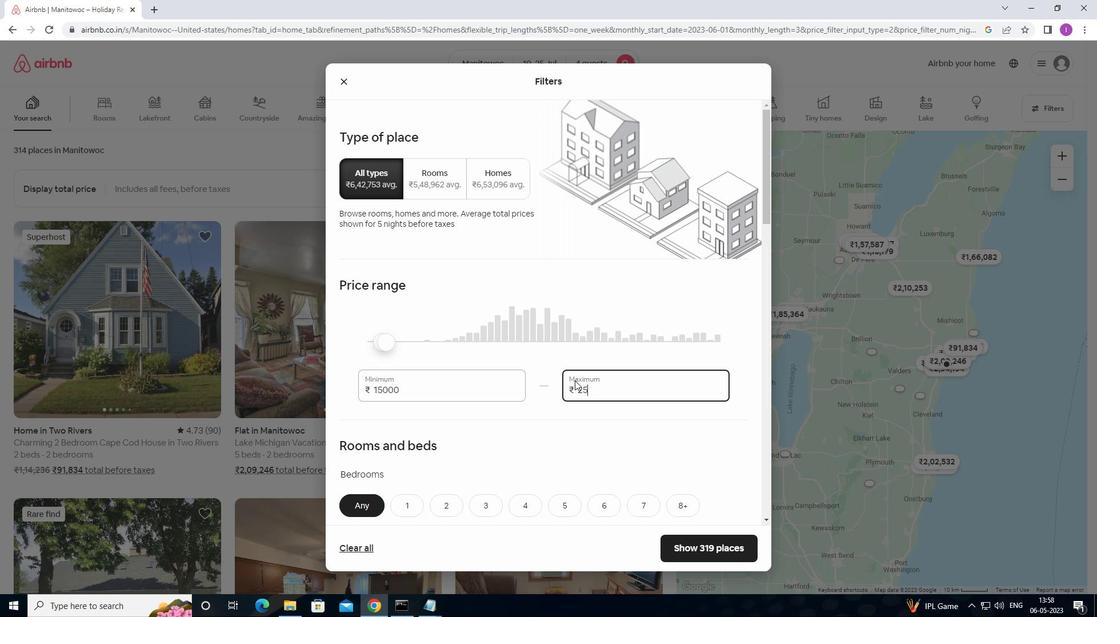 
Action: Key pressed 0
Screenshot: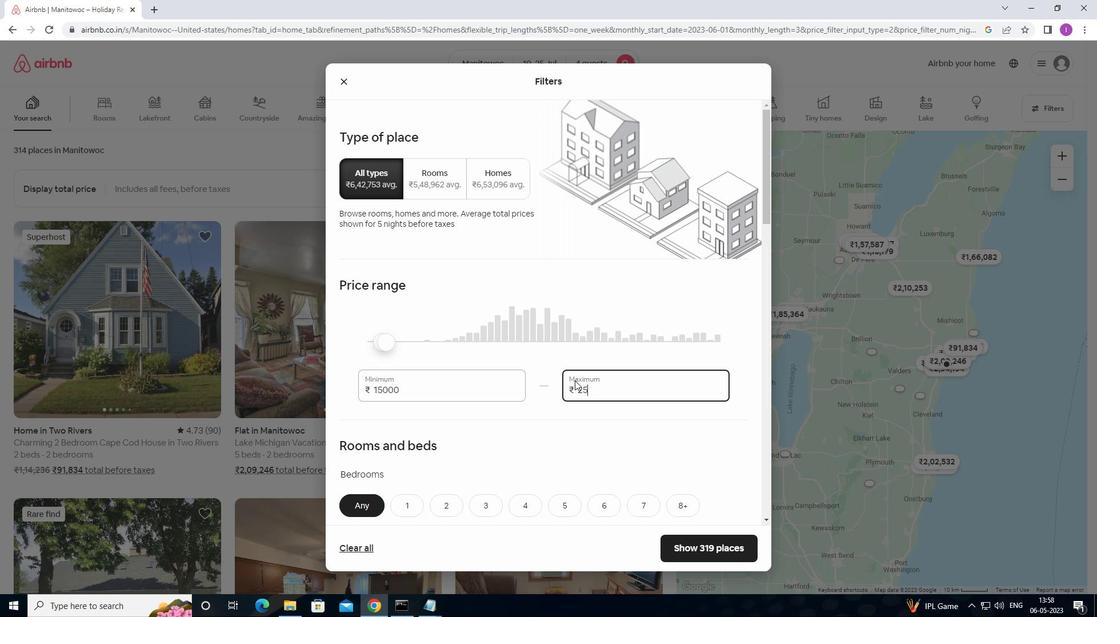 
Action: Mouse moved to (573, 380)
Screenshot: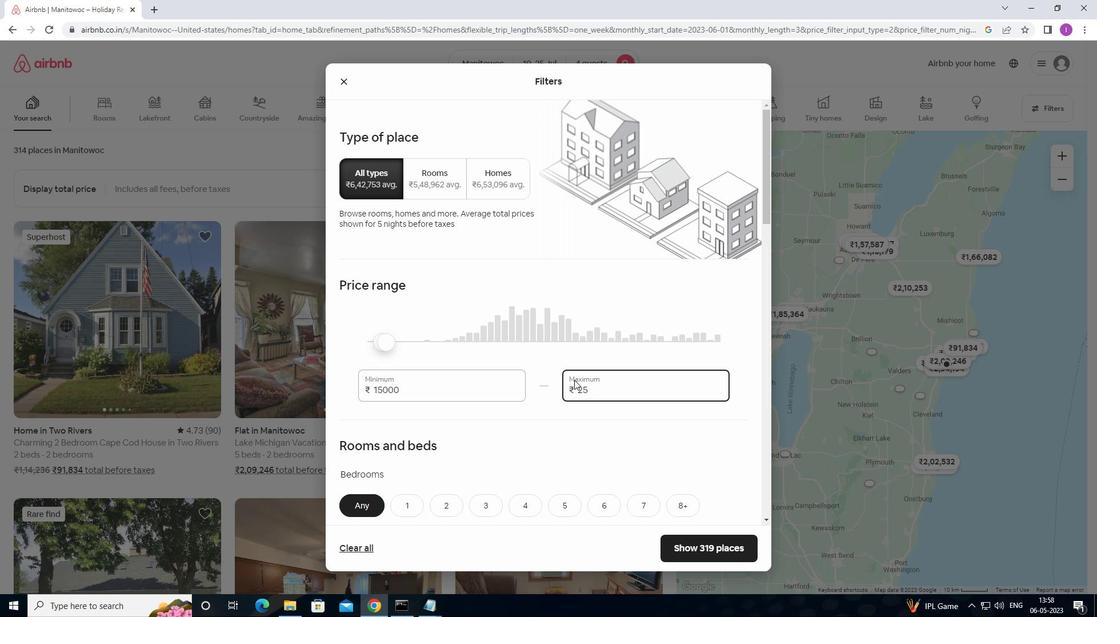 
Action: Key pressed 00
Screenshot: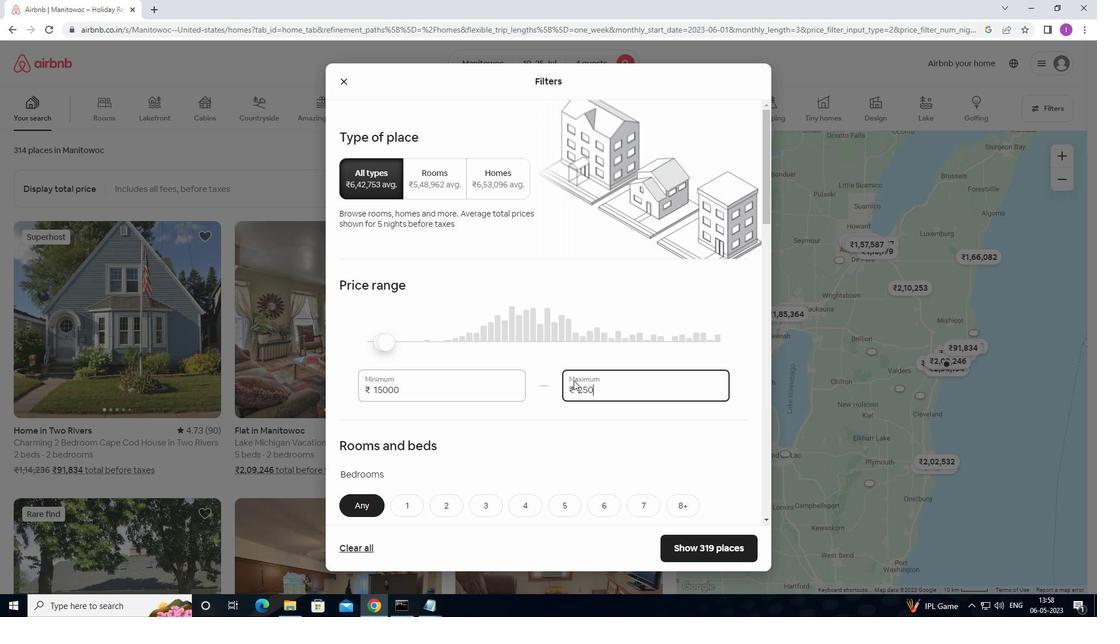 
Action: Mouse moved to (556, 470)
Screenshot: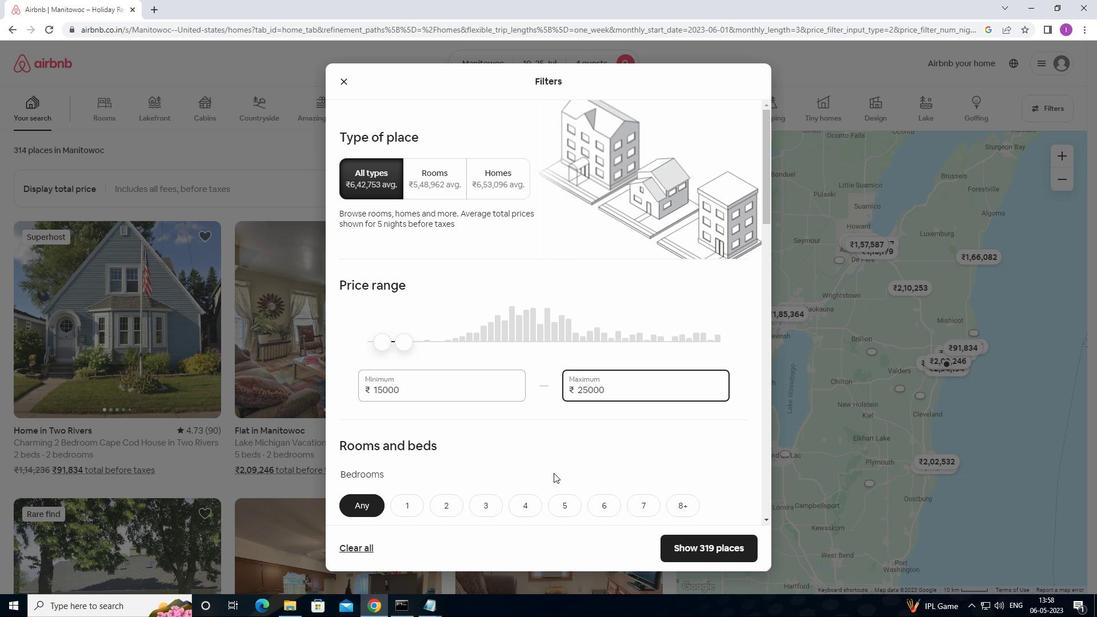 
Action: Mouse scrolled (556, 470) with delta (0, 0)
Screenshot: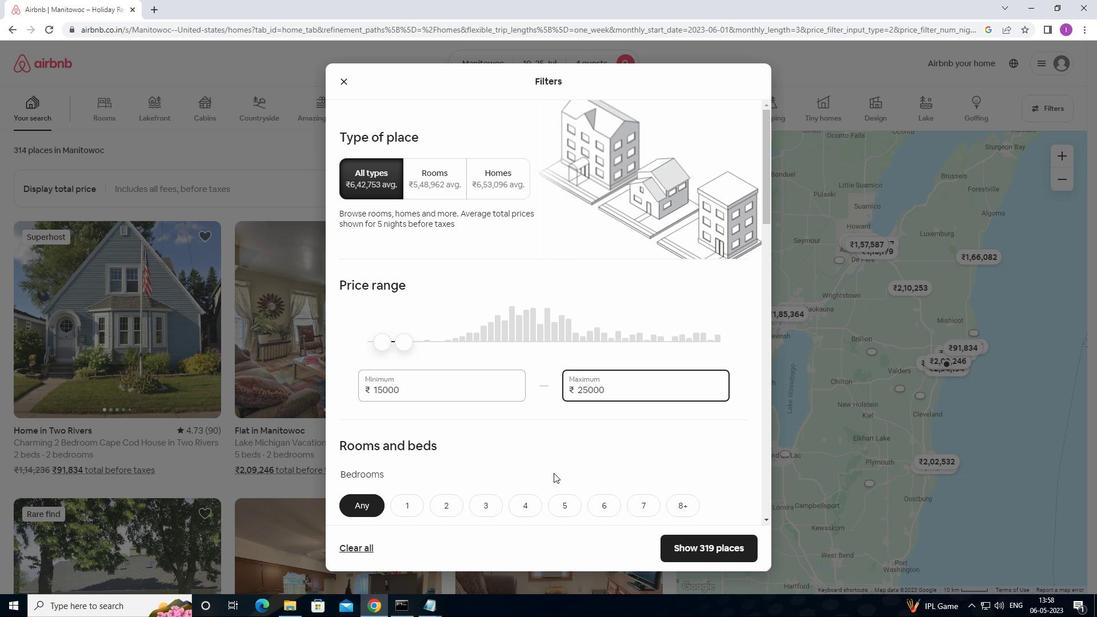 
Action: Mouse moved to (561, 467)
Screenshot: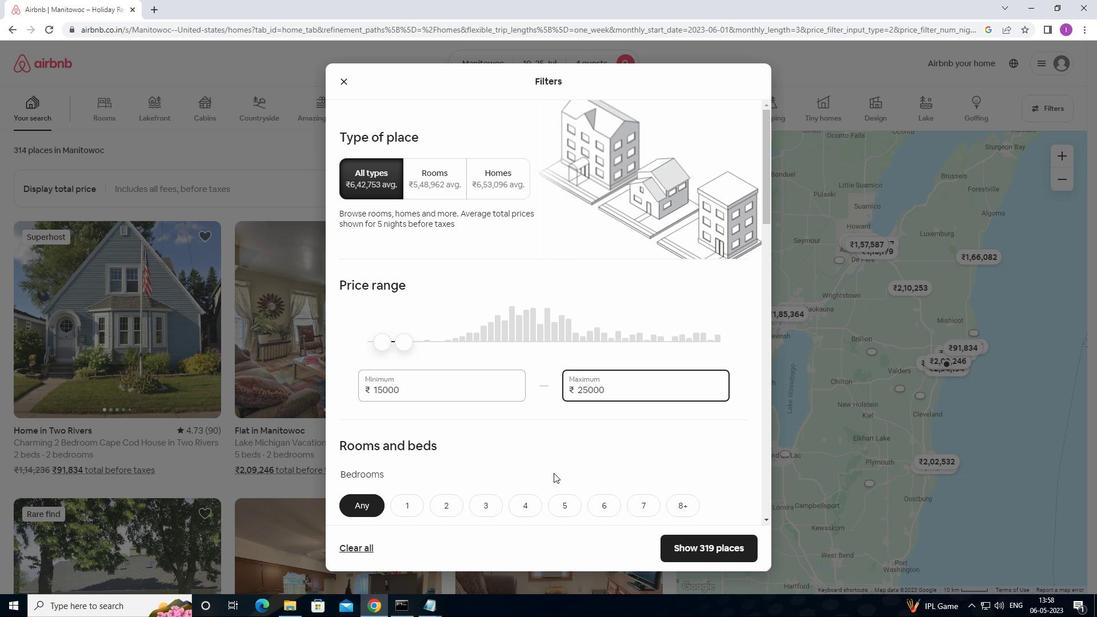 
Action: Mouse scrolled (561, 466) with delta (0, 0)
Screenshot: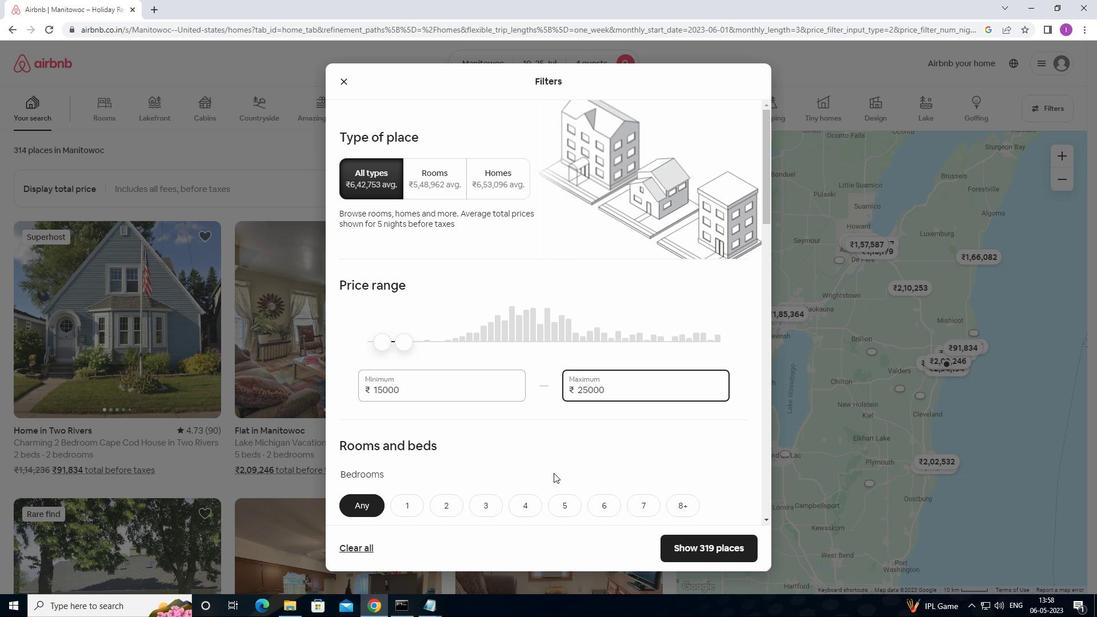 
Action: Mouse moved to (562, 466)
Screenshot: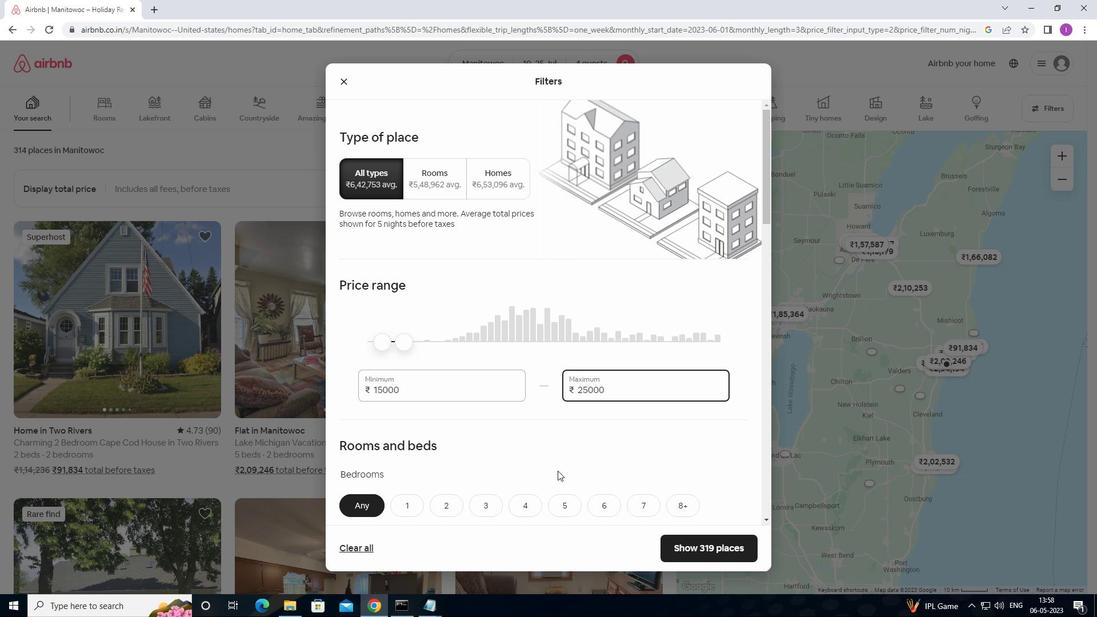 
Action: Mouse scrolled (562, 466) with delta (0, 0)
Screenshot: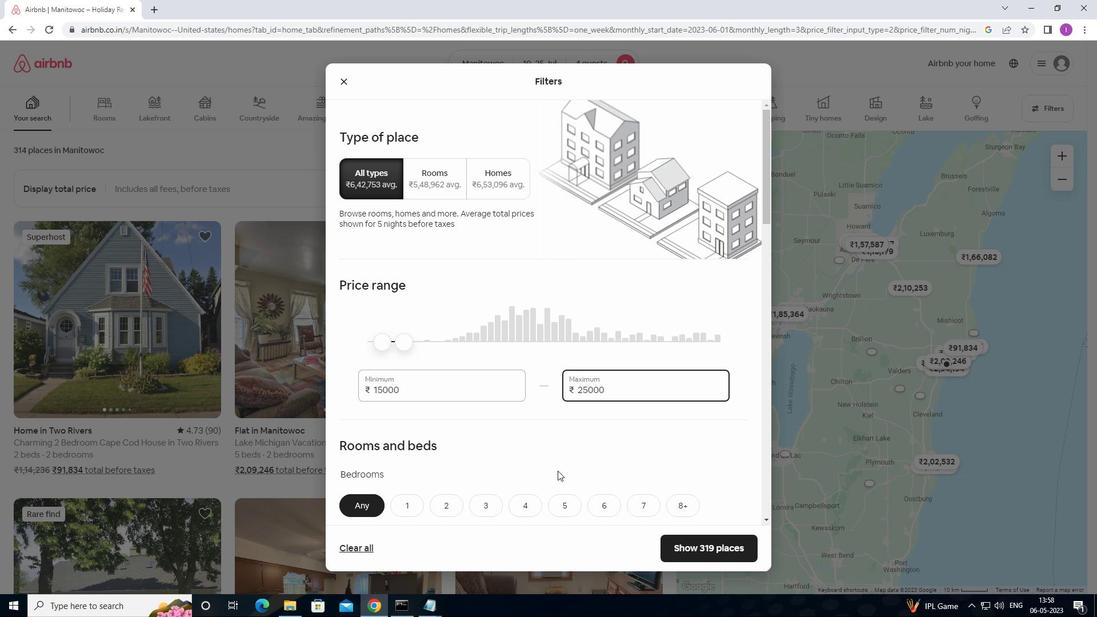 
Action: Mouse moved to (455, 329)
Screenshot: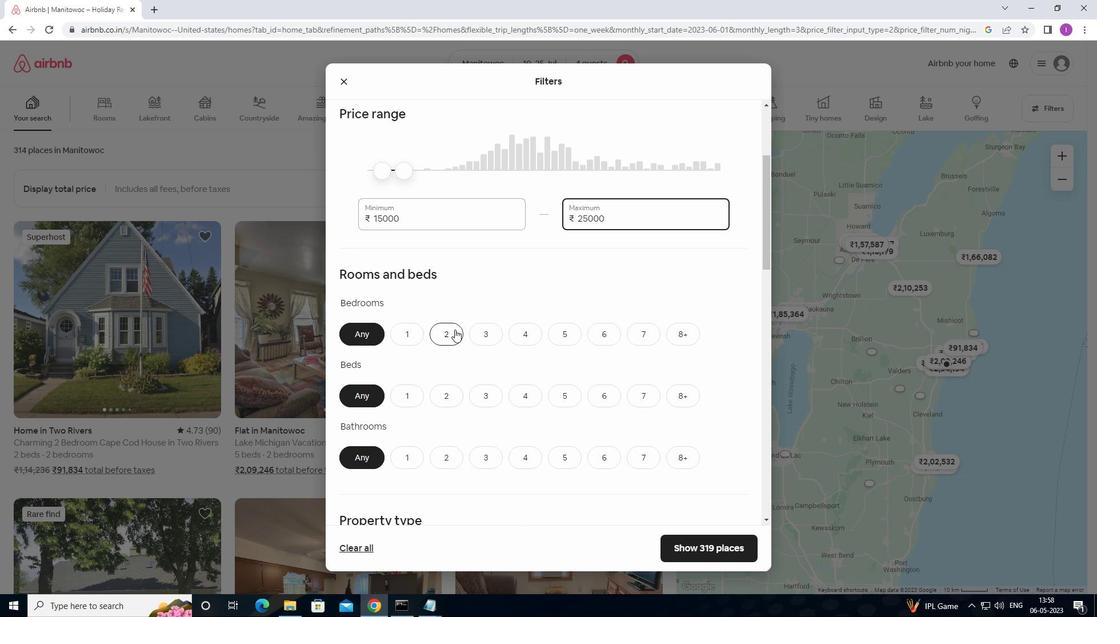 
Action: Mouse pressed left at (455, 329)
Screenshot: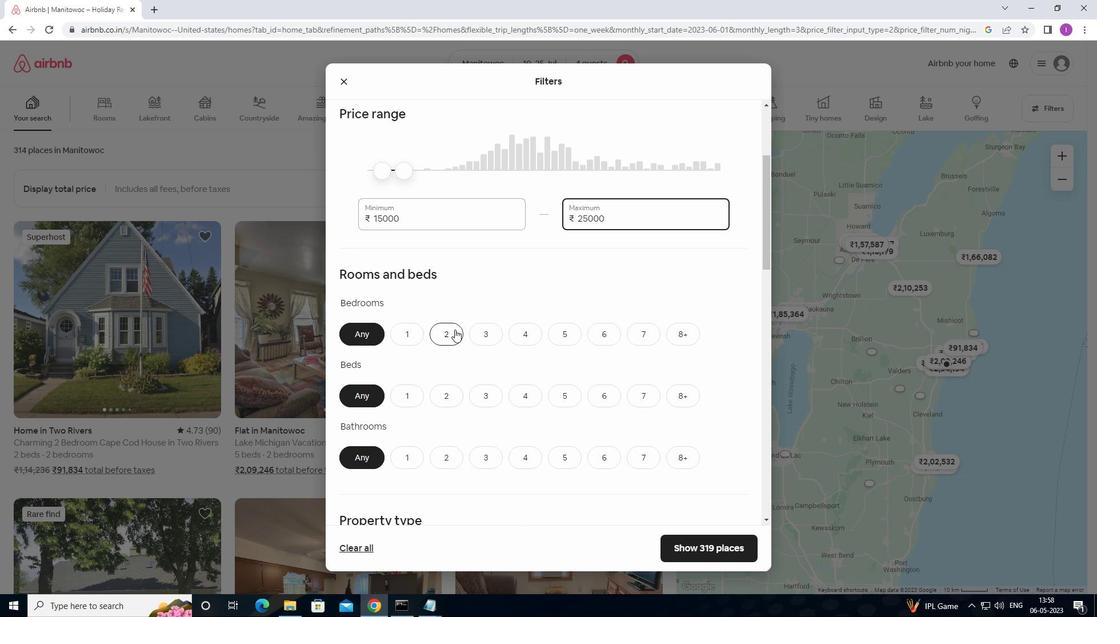 
Action: Mouse moved to (493, 390)
Screenshot: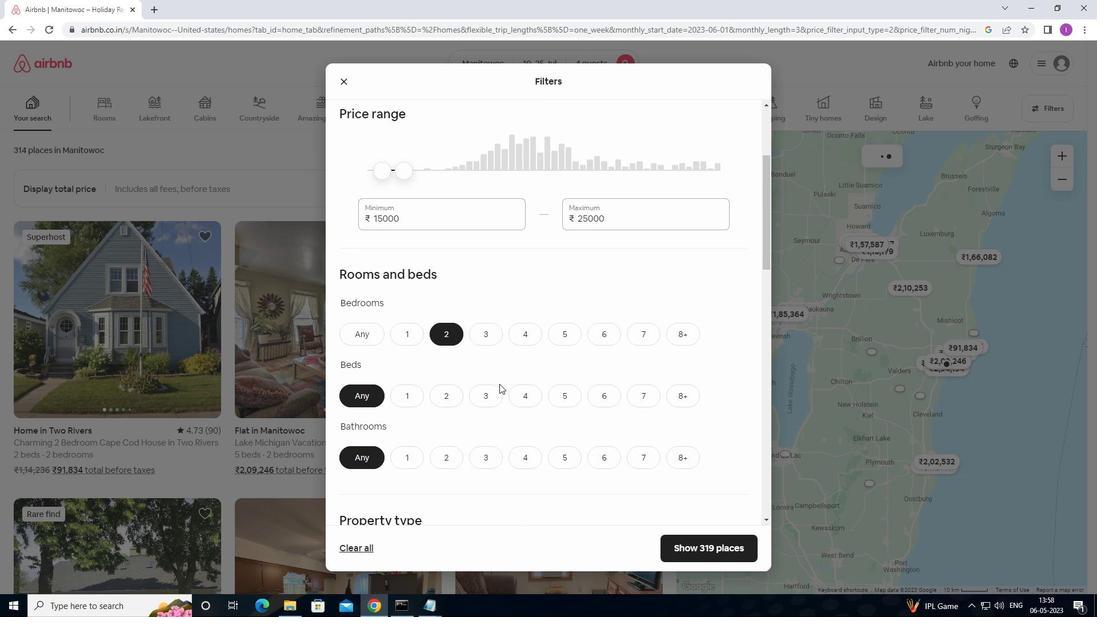 
Action: Mouse pressed left at (493, 390)
Screenshot: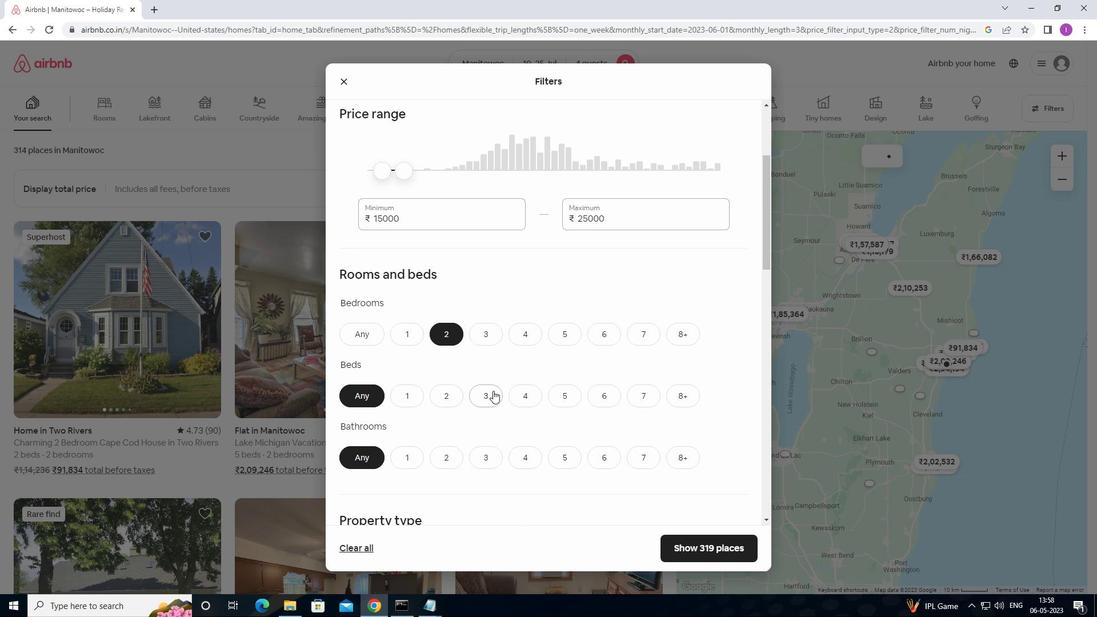 
Action: Mouse moved to (452, 465)
Screenshot: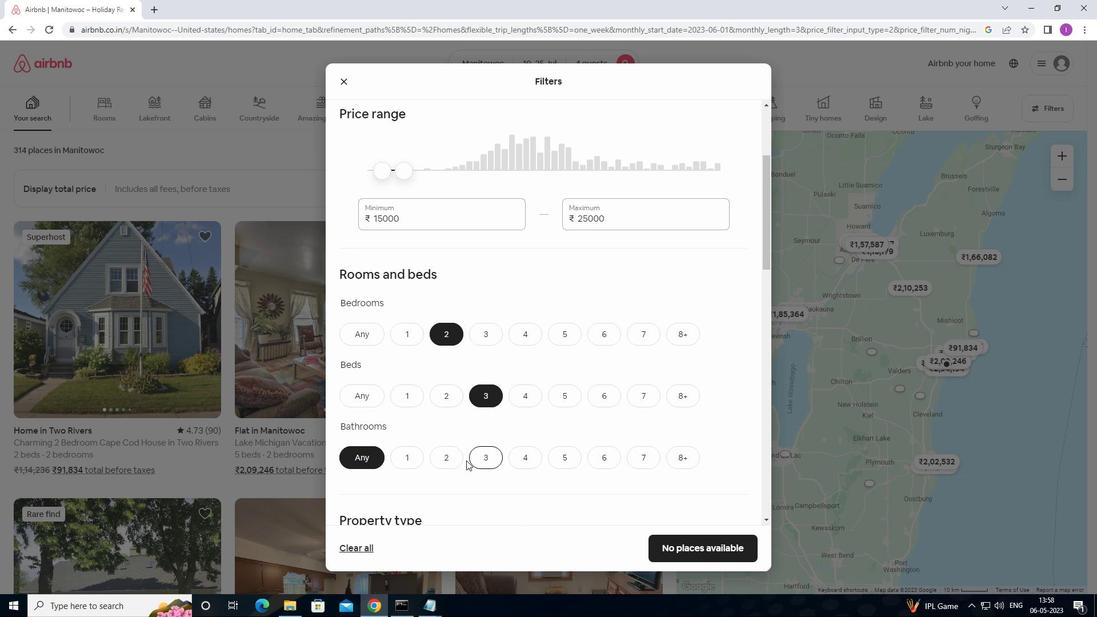 
Action: Mouse pressed left at (452, 465)
Screenshot: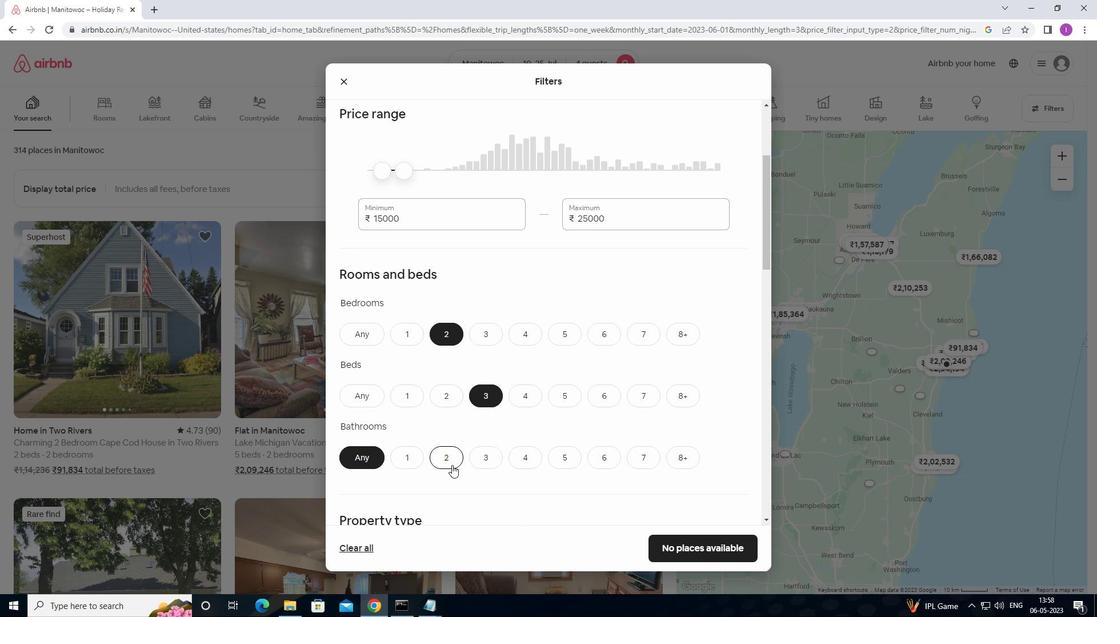 
Action: Mouse moved to (554, 416)
Screenshot: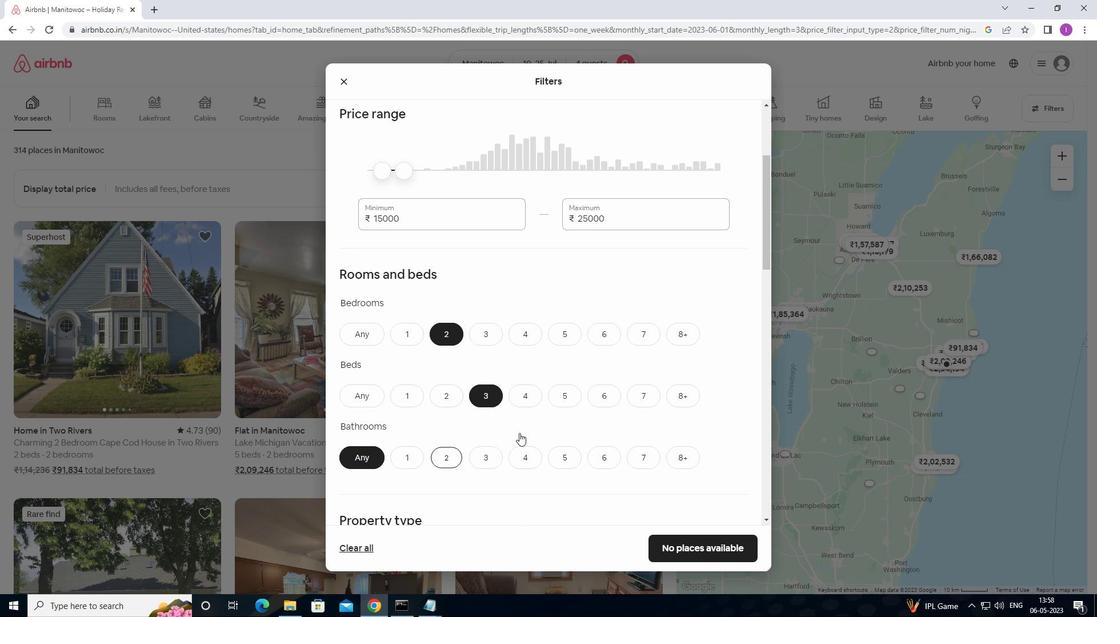 
Action: Mouse scrolled (554, 416) with delta (0, 0)
Screenshot: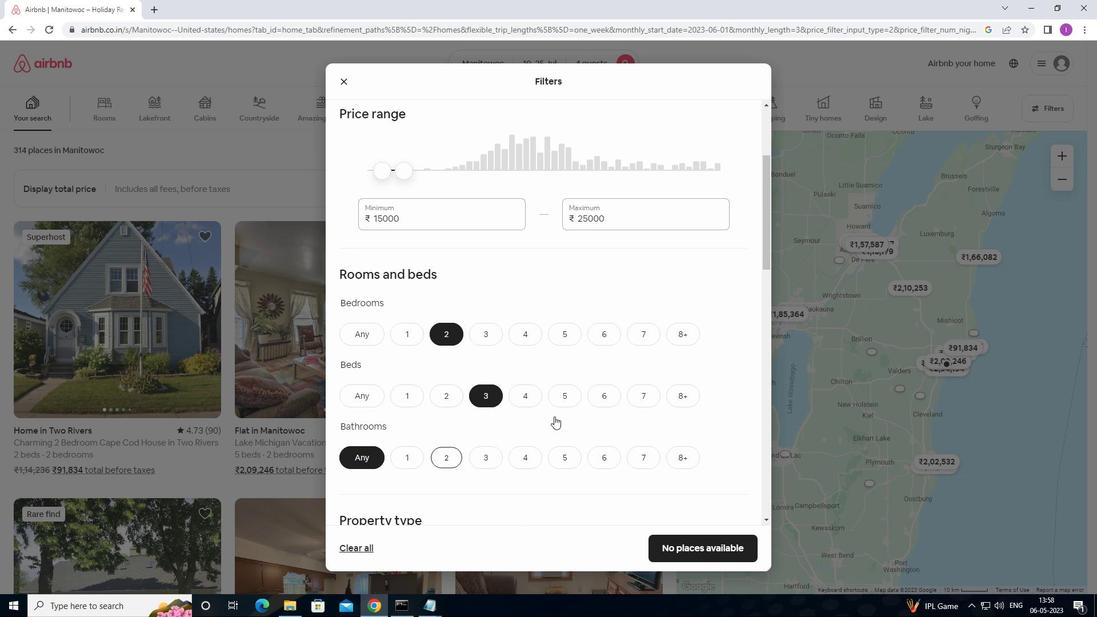 
Action: Mouse scrolled (554, 416) with delta (0, 0)
Screenshot: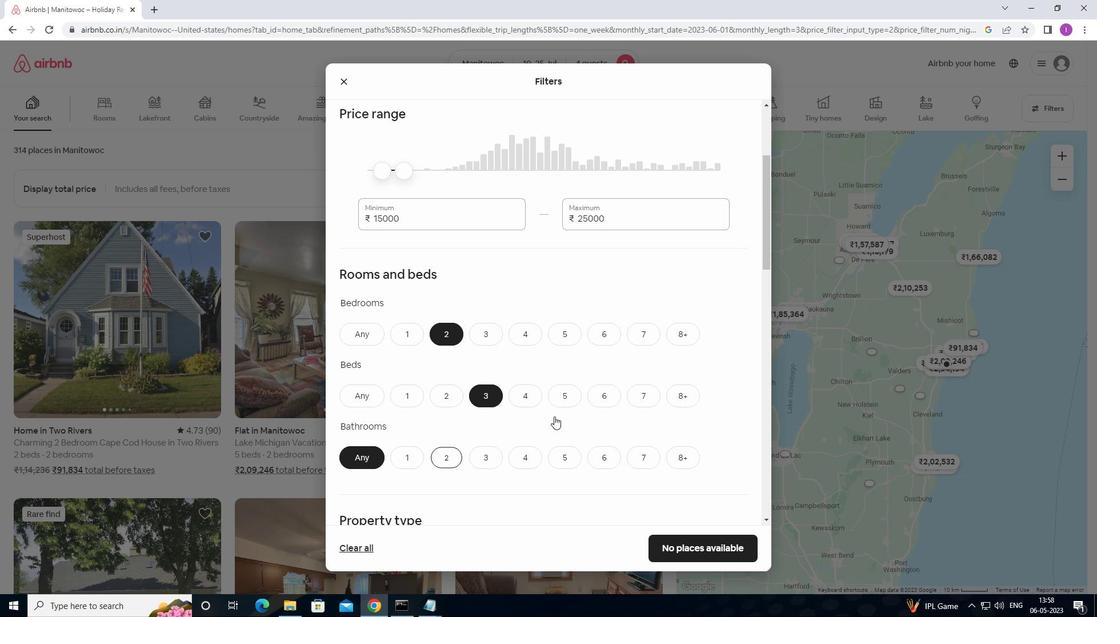 
Action: Mouse moved to (549, 416)
Screenshot: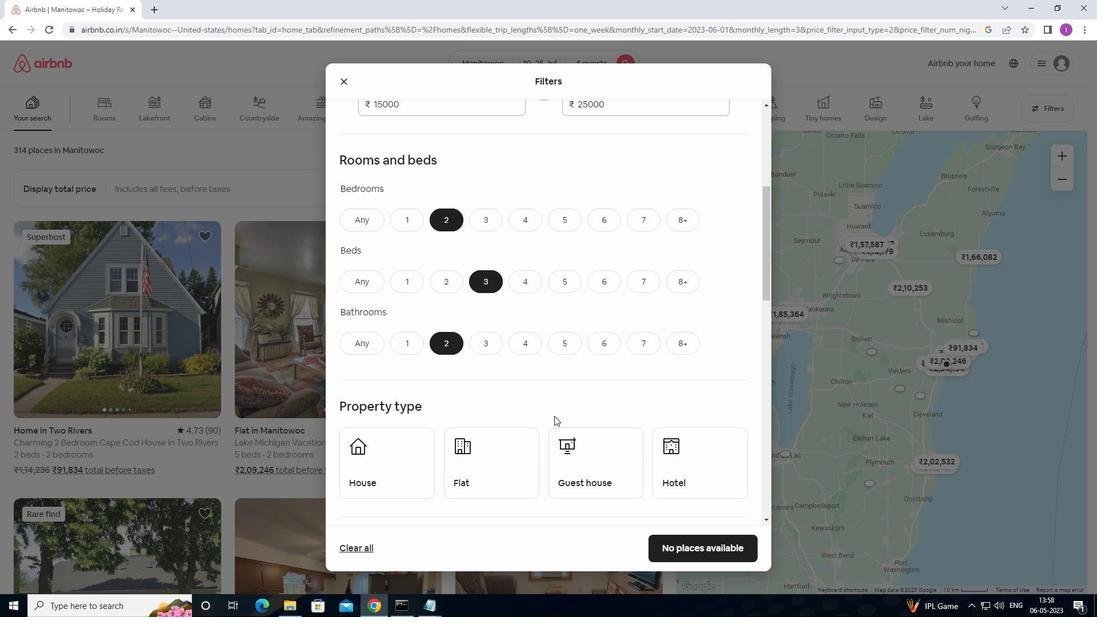 
Action: Mouse scrolled (549, 416) with delta (0, 0)
Screenshot: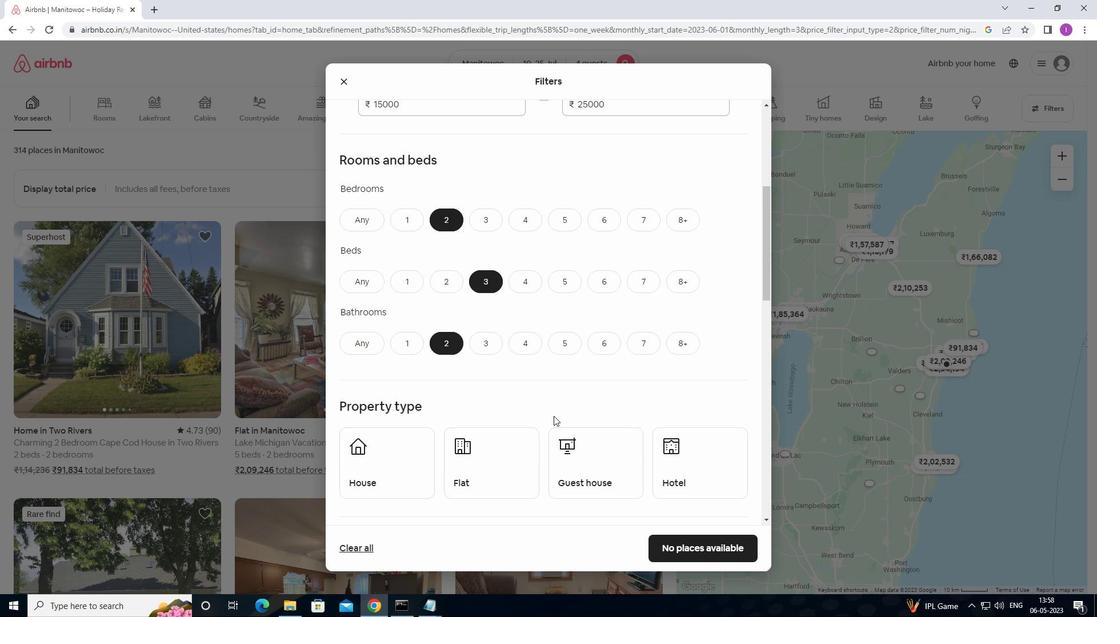 
Action: Mouse scrolled (549, 416) with delta (0, 0)
Screenshot: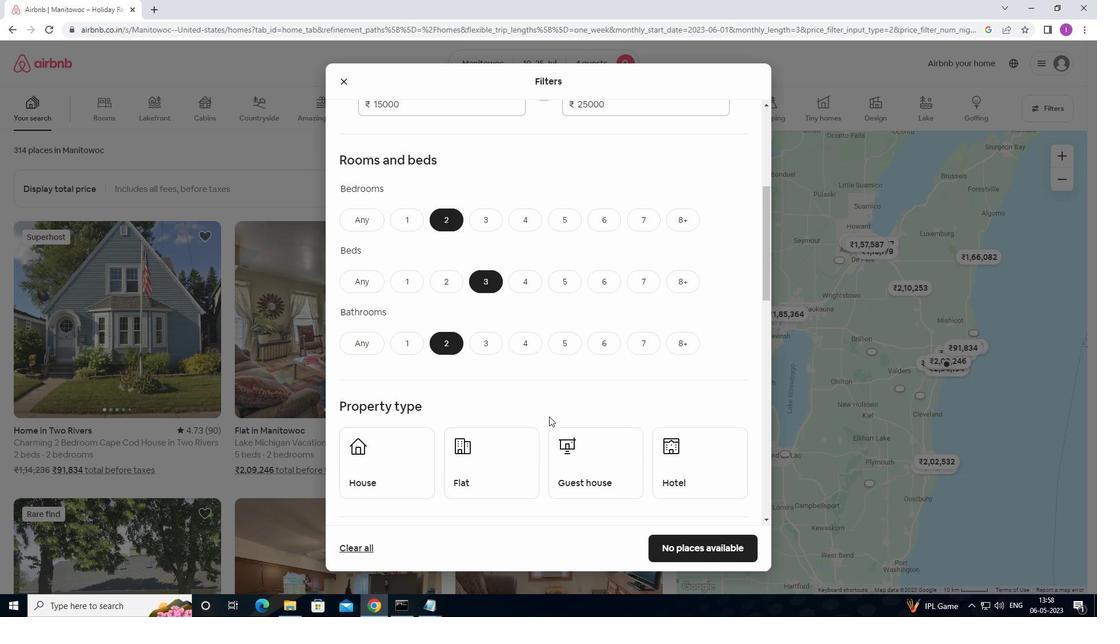 
Action: Mouse moved to (423, 367)
Screenshot: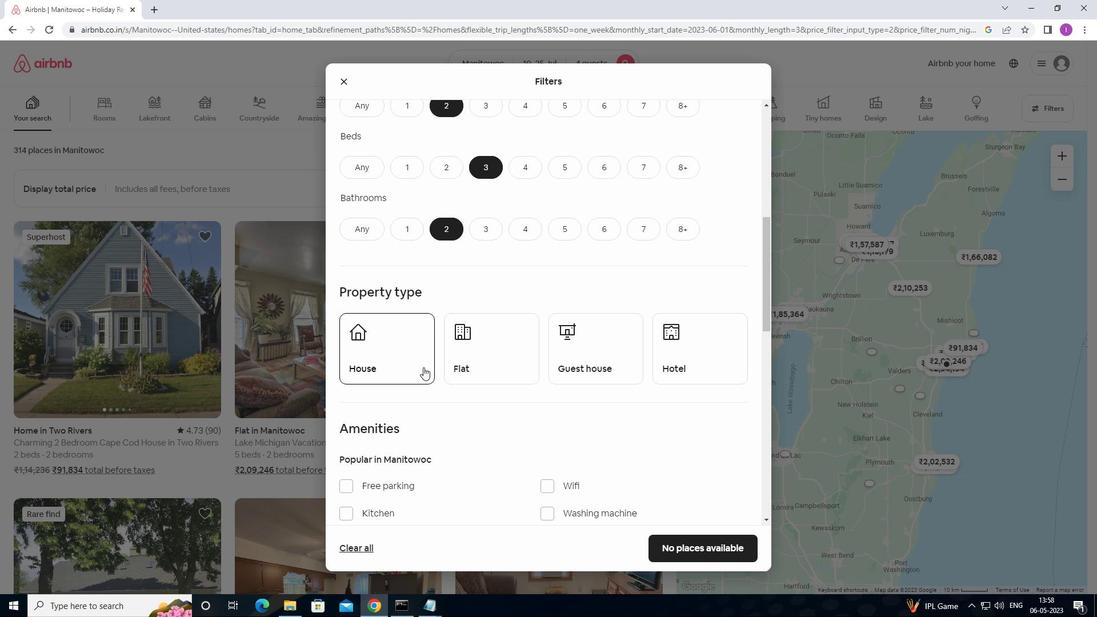
Action: Mouse pressed left at (423, 367)
Screenshot: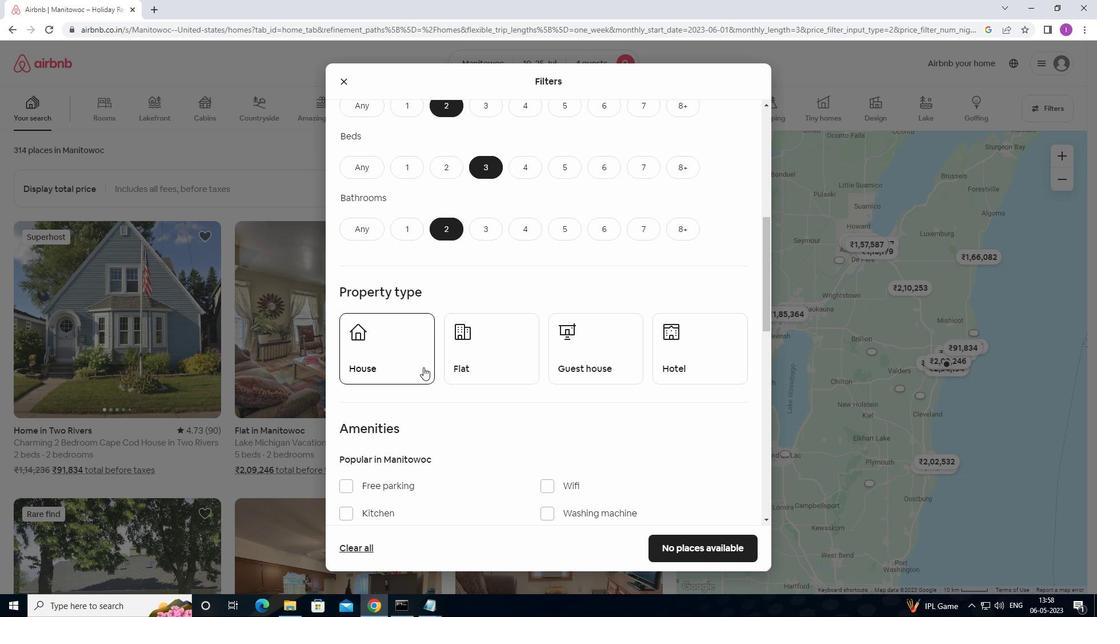 
Action: Mouse moved to (483, 364)
Screenshot: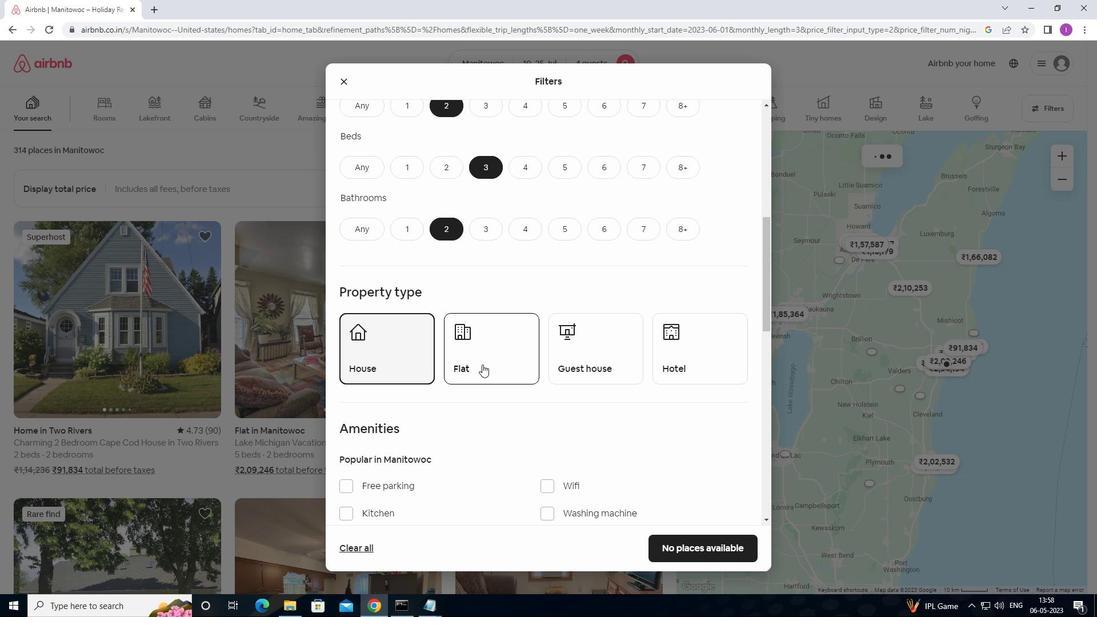 
Action: Mouse pressed left at (483, 364)
Screenshot: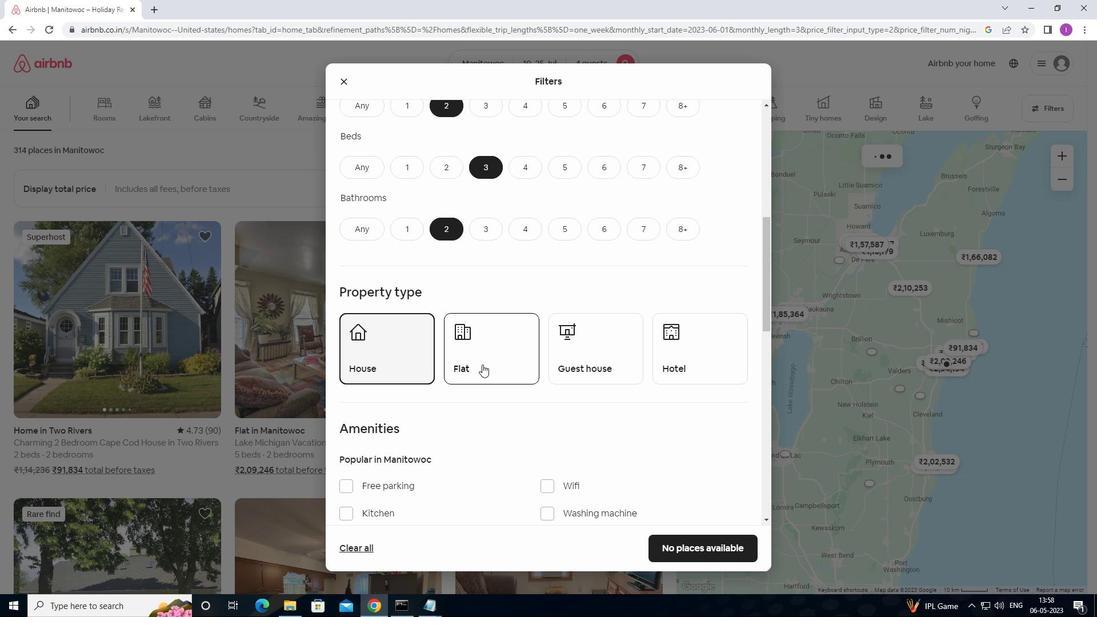 
Action: Mouse moved to (586, 362)
Screenshot: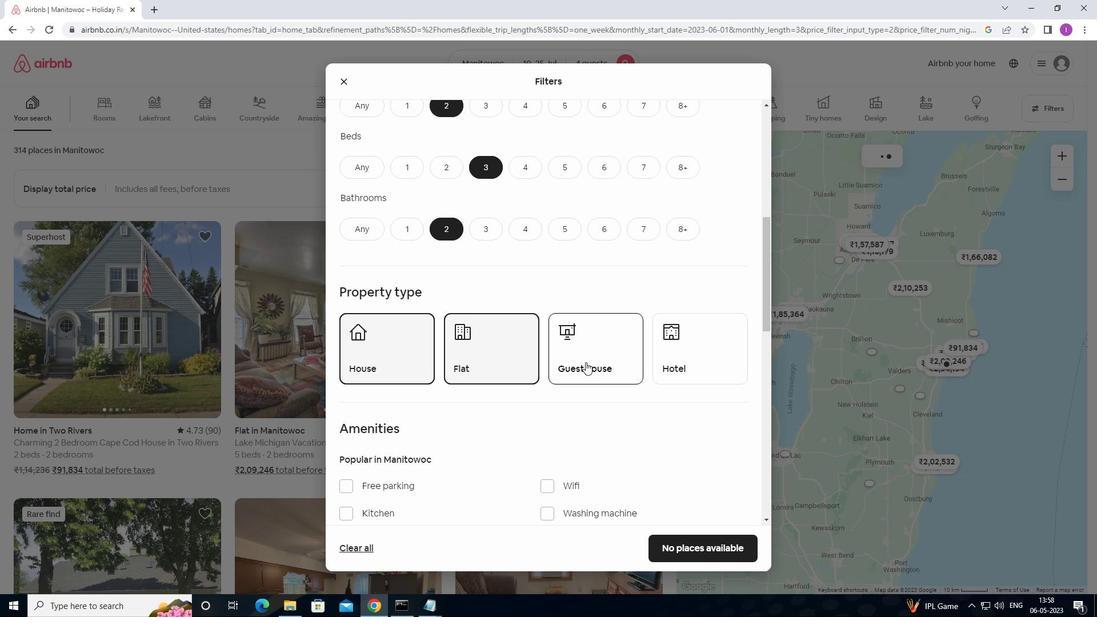 
Action: Mouse pressed left at (586, 362)
Screenshot: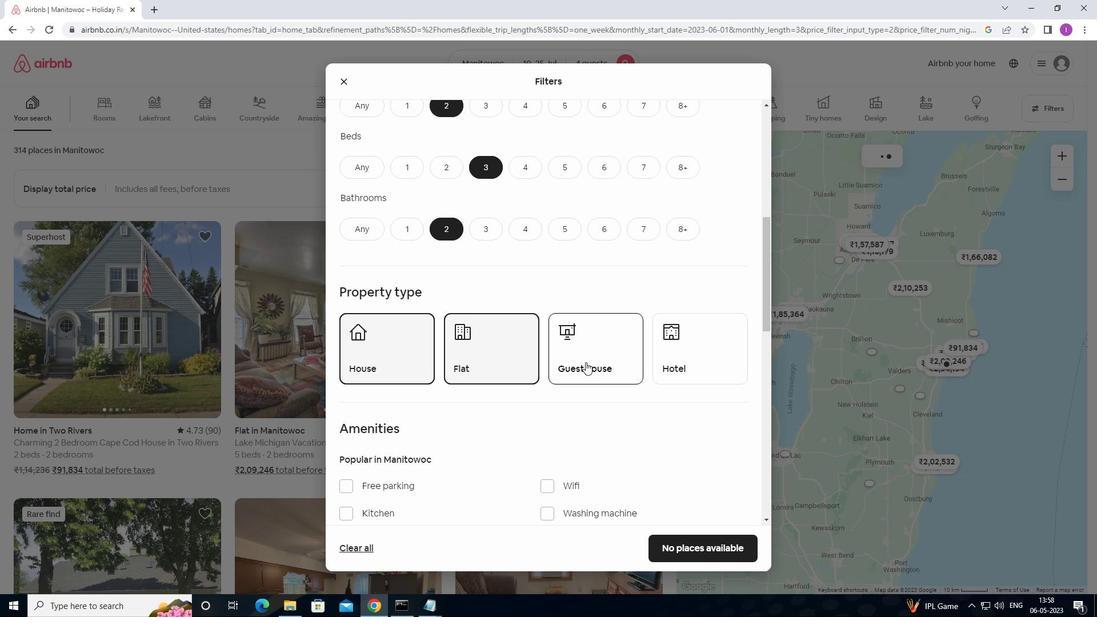 
Action: Mouse moved to (520, 420)
Screenshot: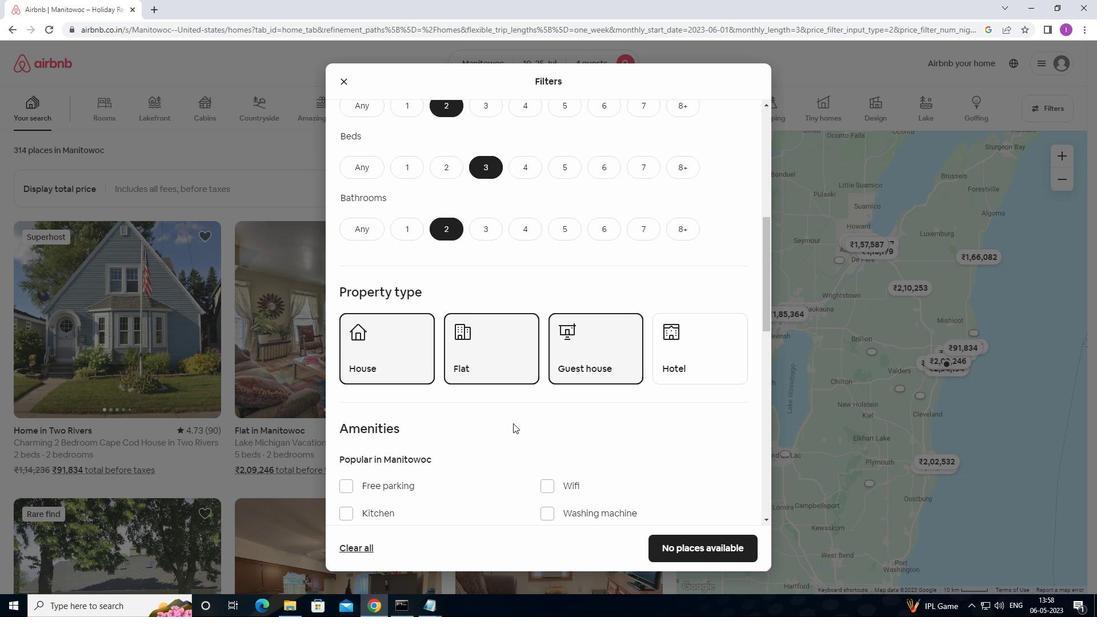 
Action: Mouse scrolled (520, 419) with delta (0, 0)
Screenshot: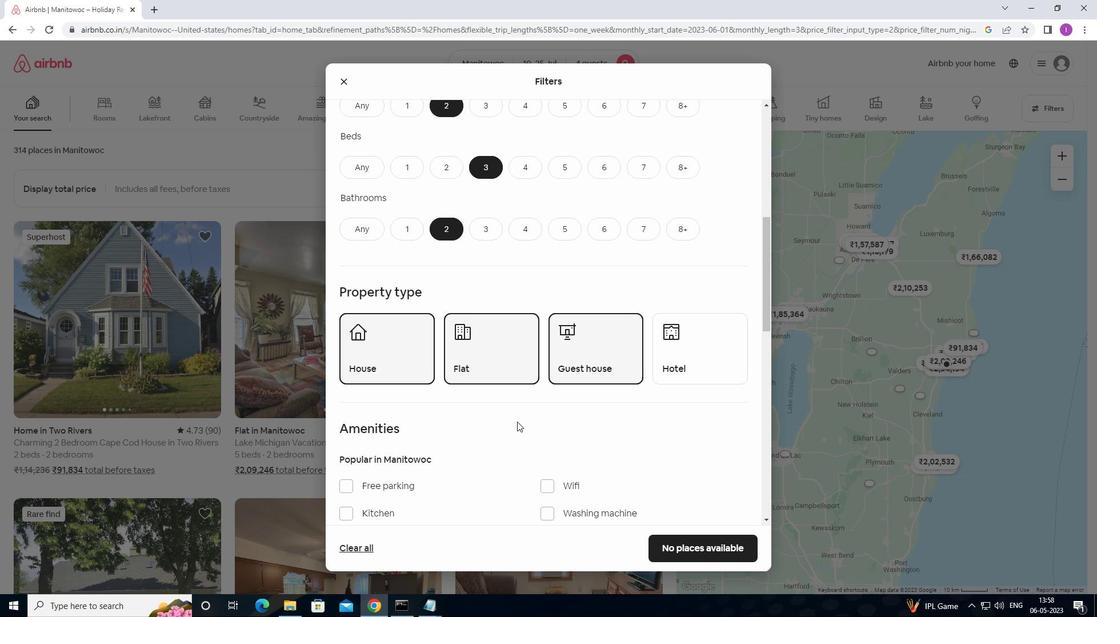 
Action: Mouse scrolled (520, 419) with delta (0, 0)
Screenshot: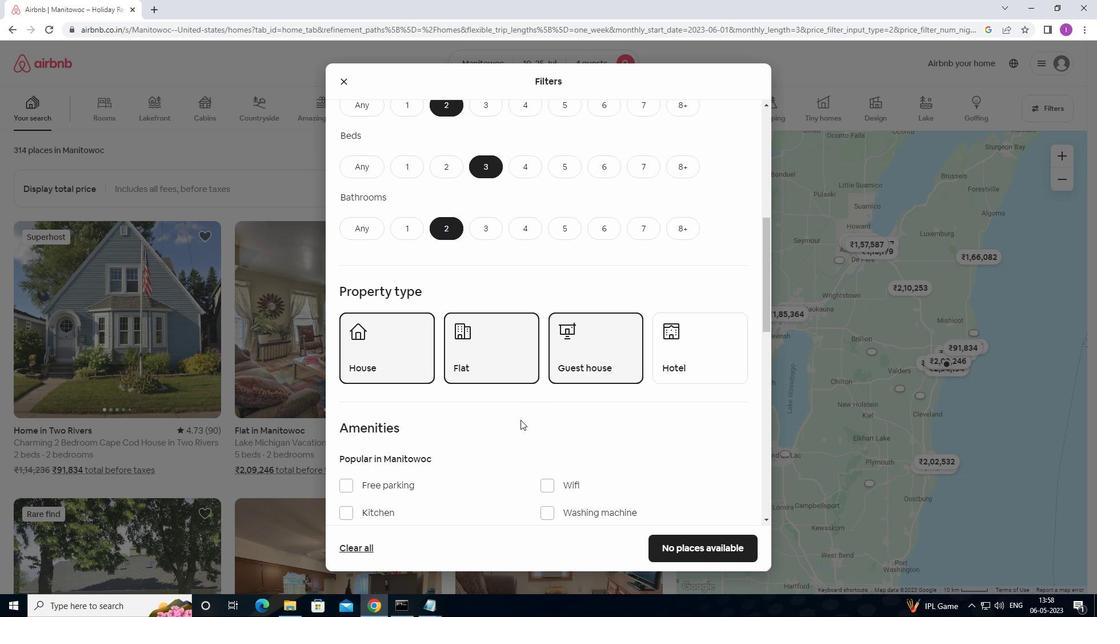 
Action: Mouse moved to (522, 416)
Screenshot: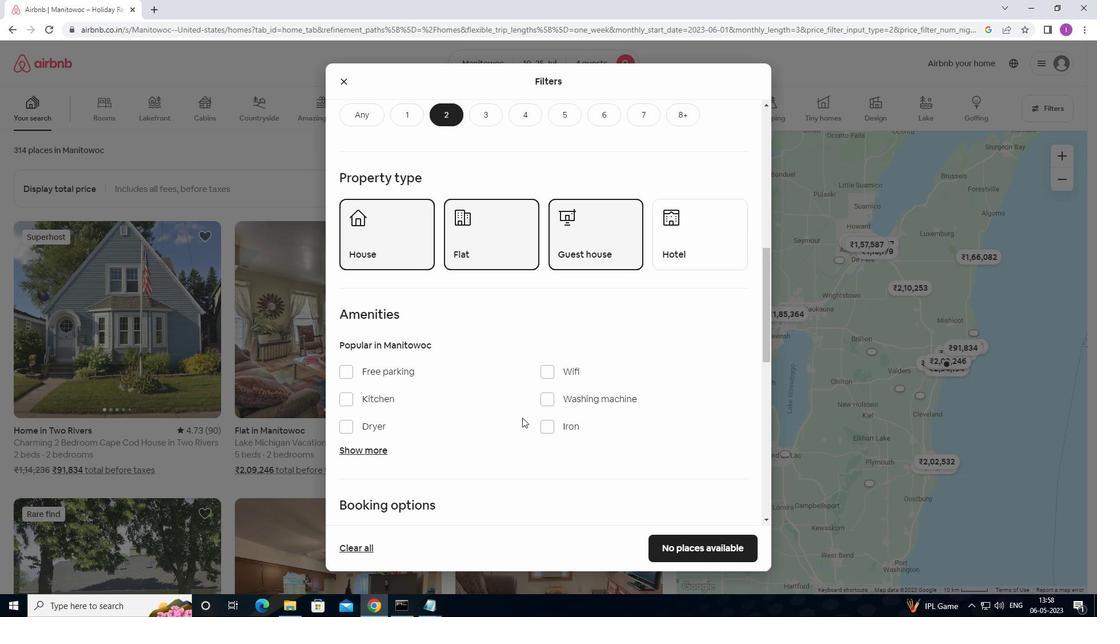 
Action: Mouse scrolled (522, 415) with delta (0, 0)
Screenshot: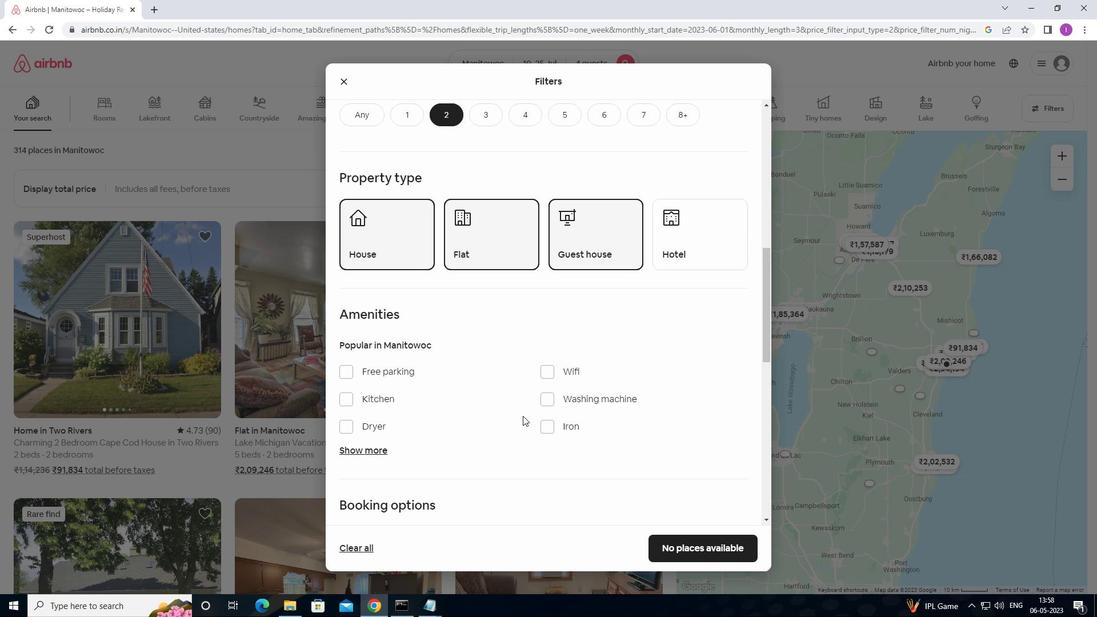 
Action: Mouse moved to (549, 313)
Screenshot: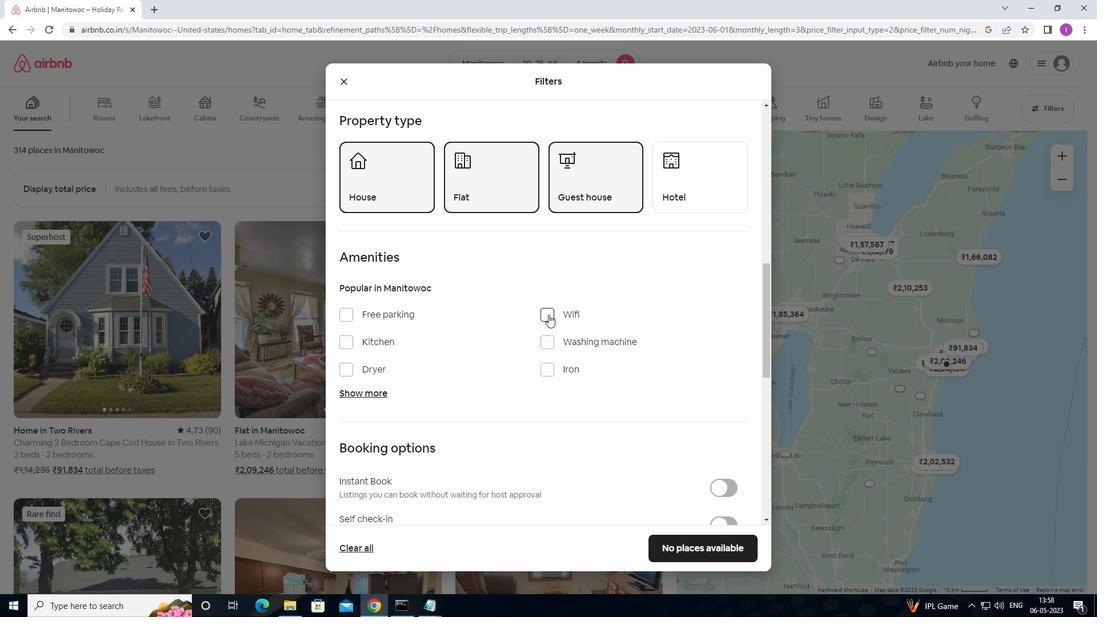 
Action: Mouse pressed left at (549, 313)
Screenshot: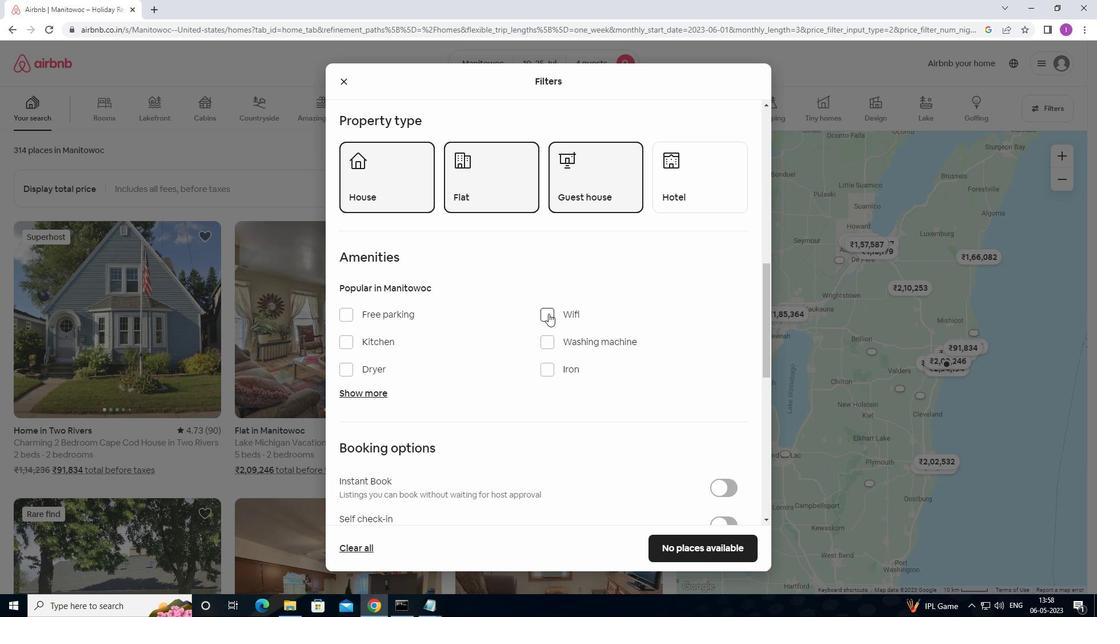 
Action: Mouse moved to (342, 312)
Screenshot: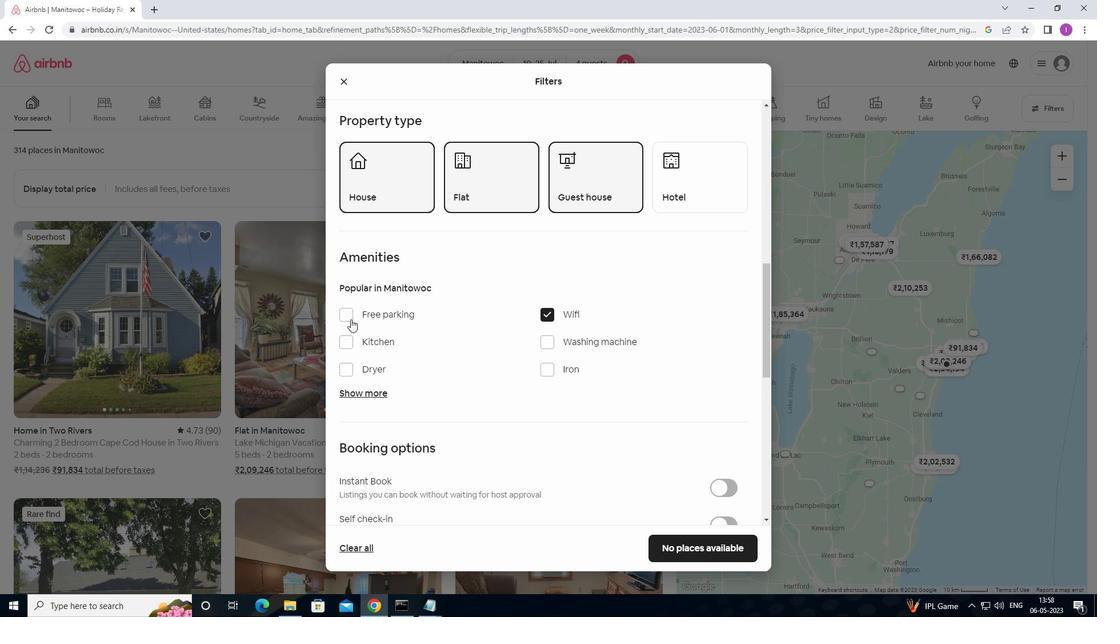 
Action: Mouse pressed left at (342, 312)
Screenshot: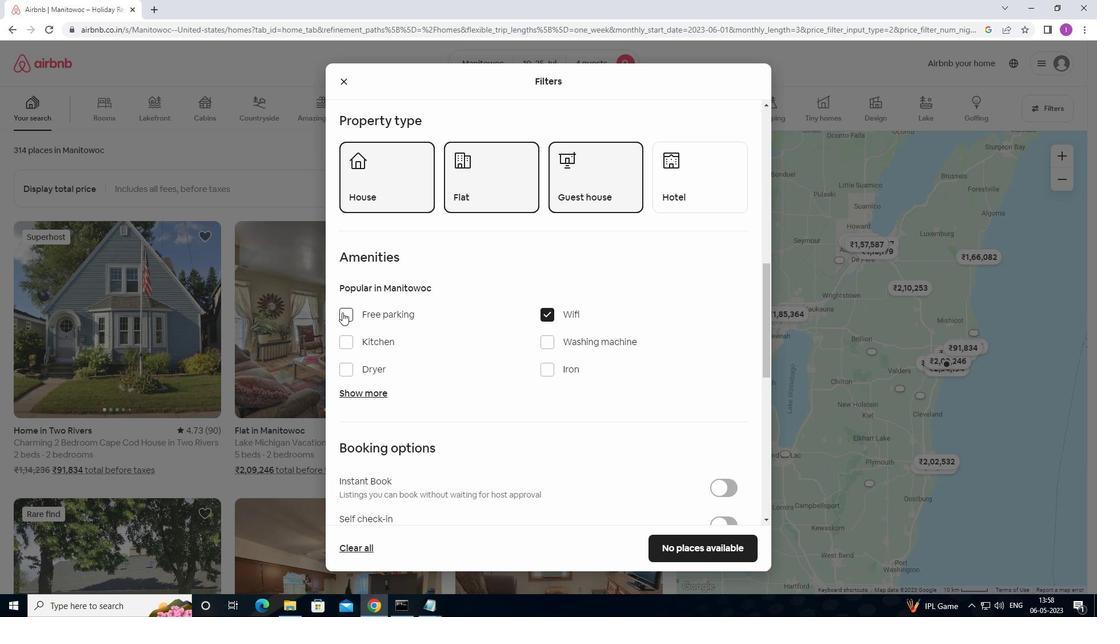 
Action: Mouse moved to (353, 394)
Screenshot: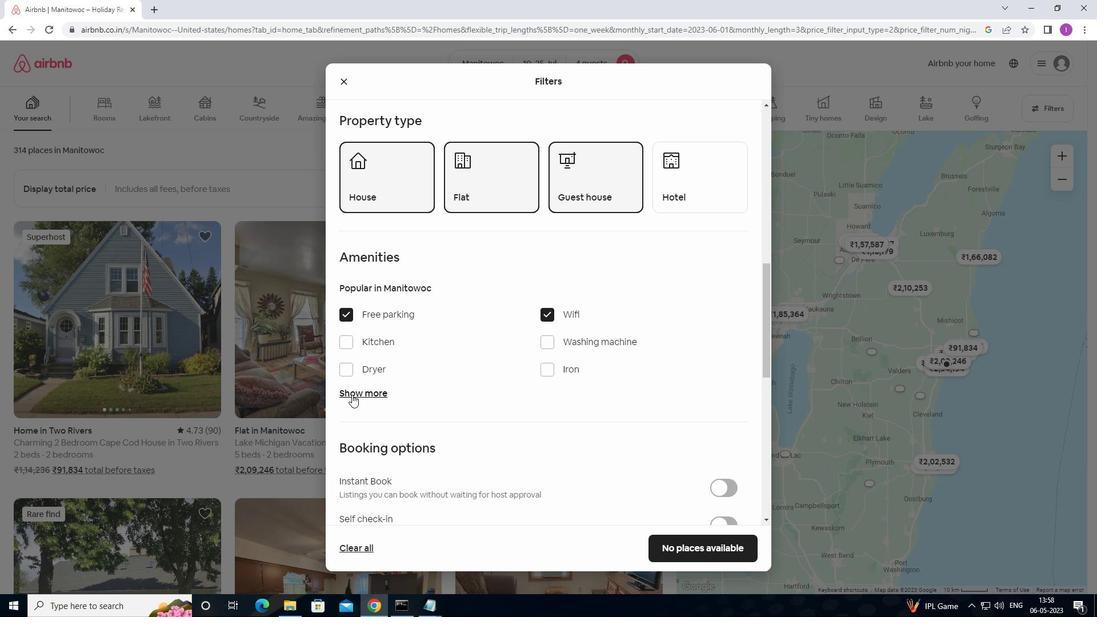 
Action: Mouse pressed left at (353, 394)
Screenshot: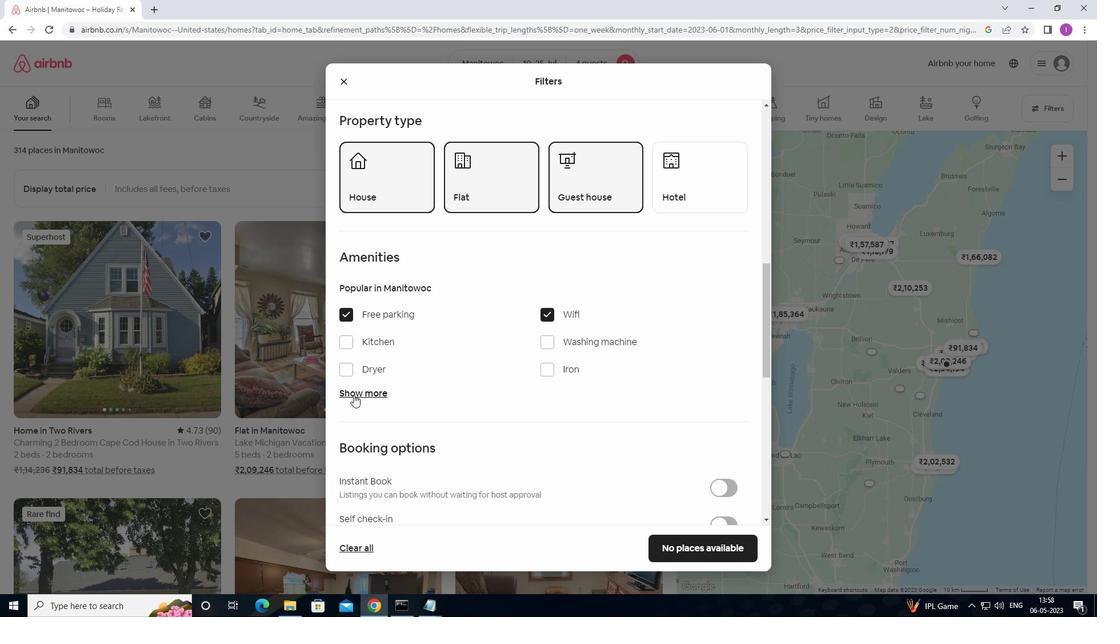 
Action: Mouse moved to (552, 461)
Screenshot: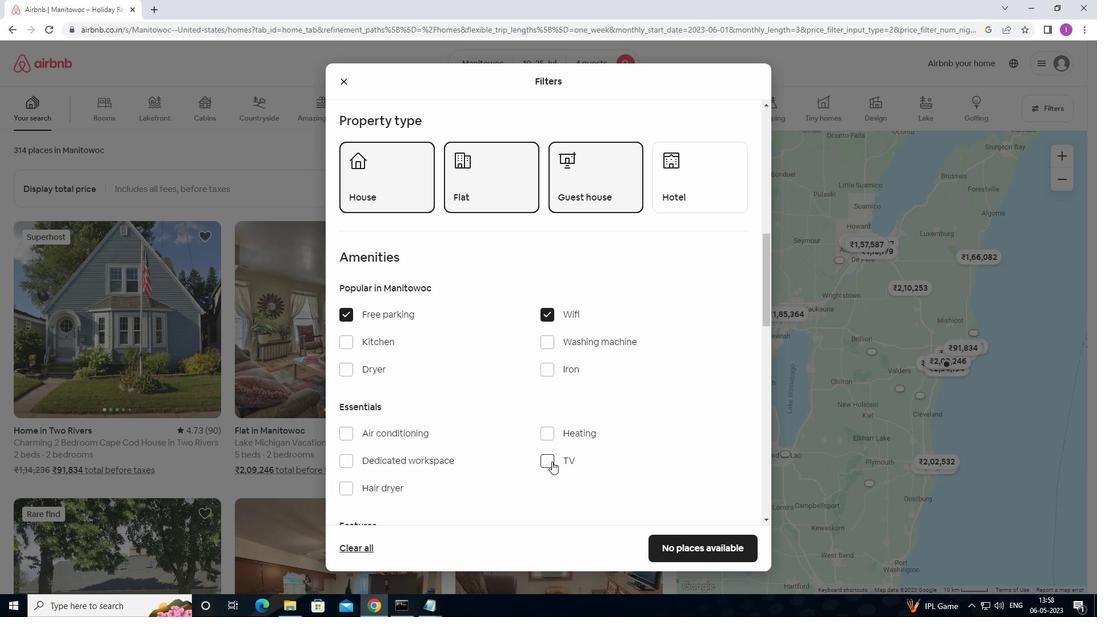 
Action: Mouse pressed left at (552, 461)
Screenshot: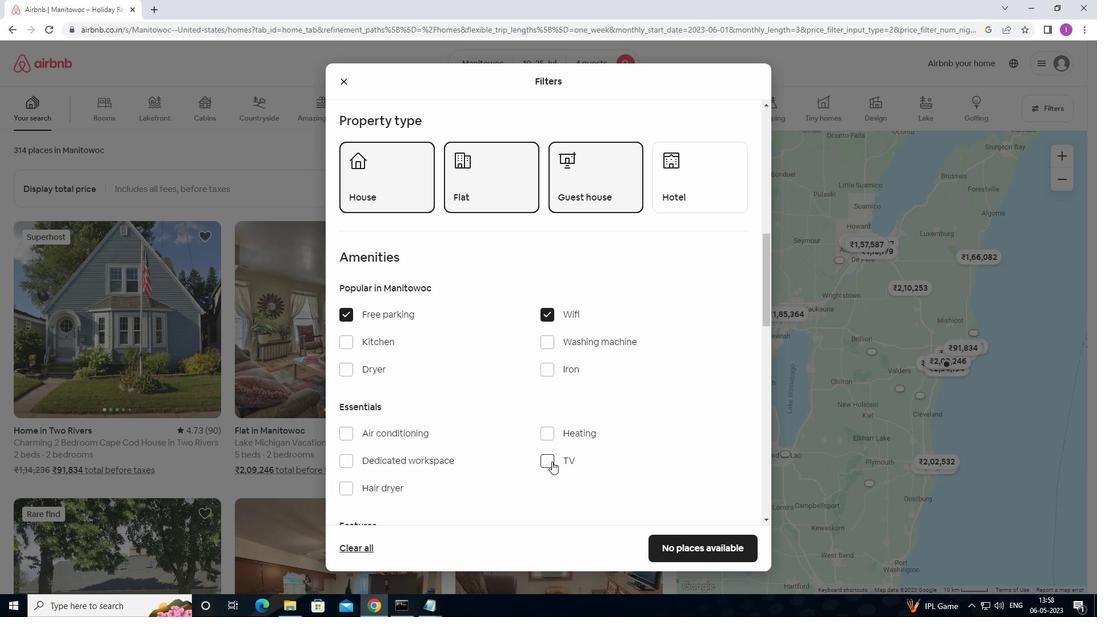 
Action: Mouse moved to (448, 445)
Screenshot: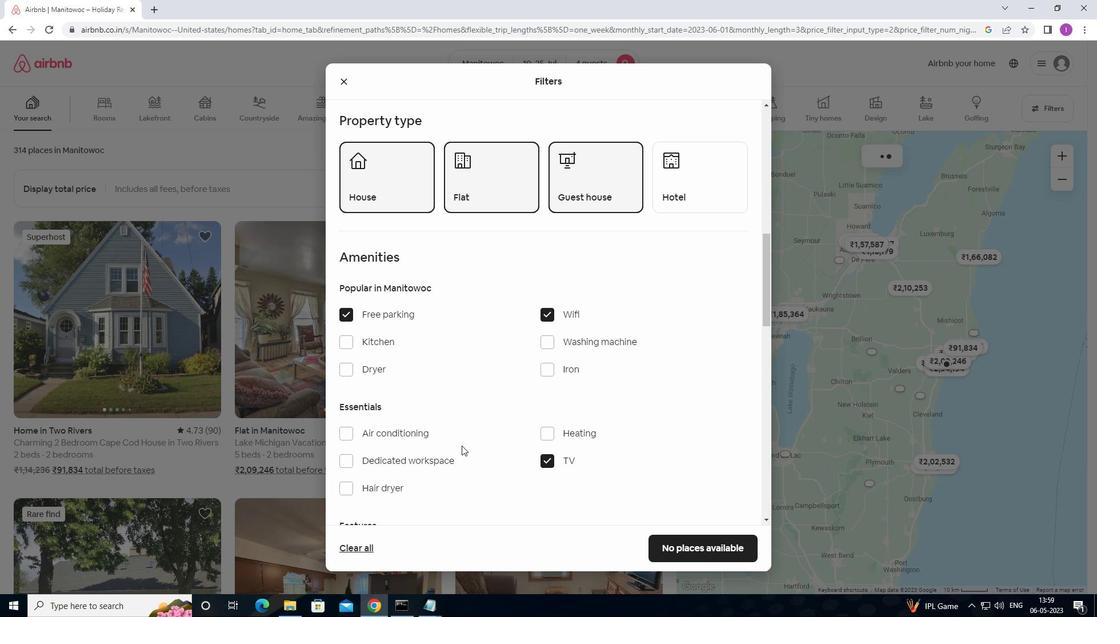 
Action: Mouse scrolled (448, 445) with delta (0, 0)
Screenshot: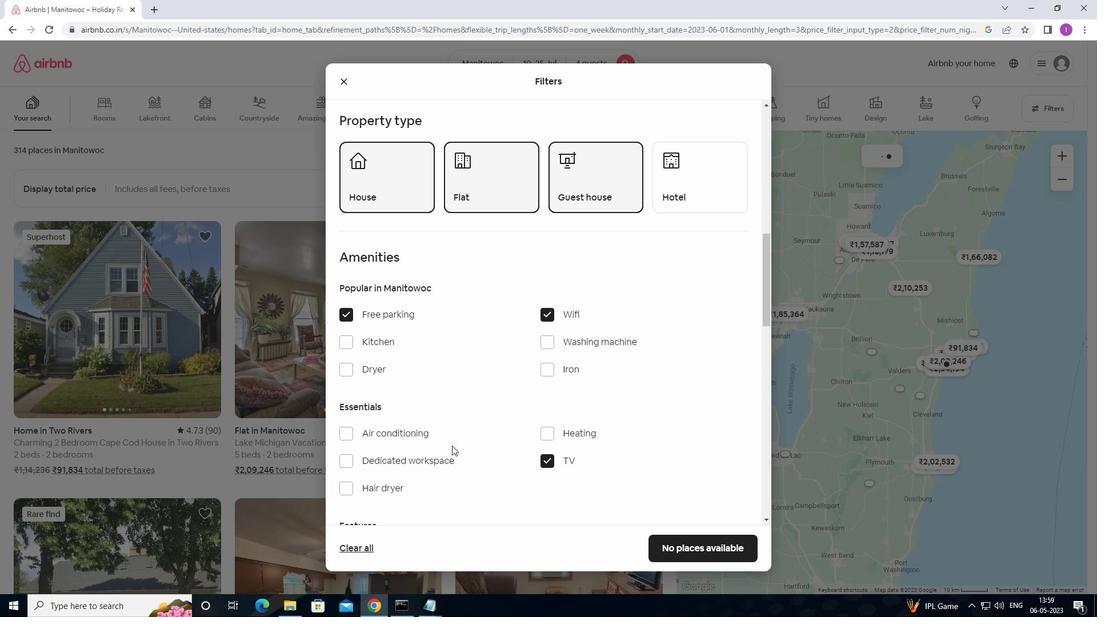 
Action: Mouse scrolled (448, 445) with delta (0, 0)
Screenshot: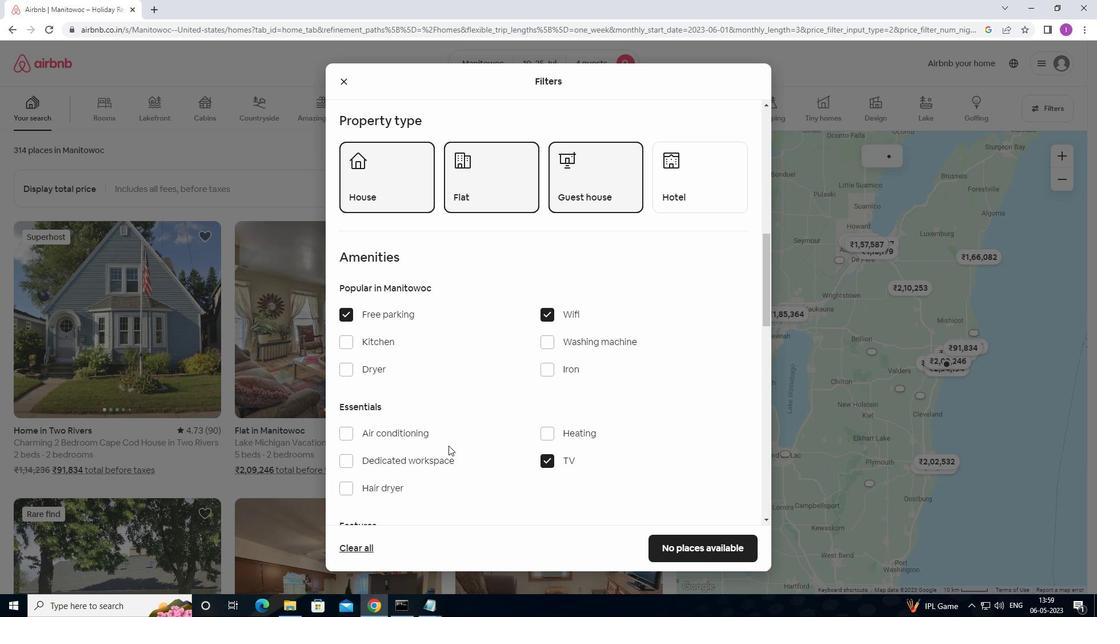 
Action: Mouse moved to (404, 406)
Screenshot: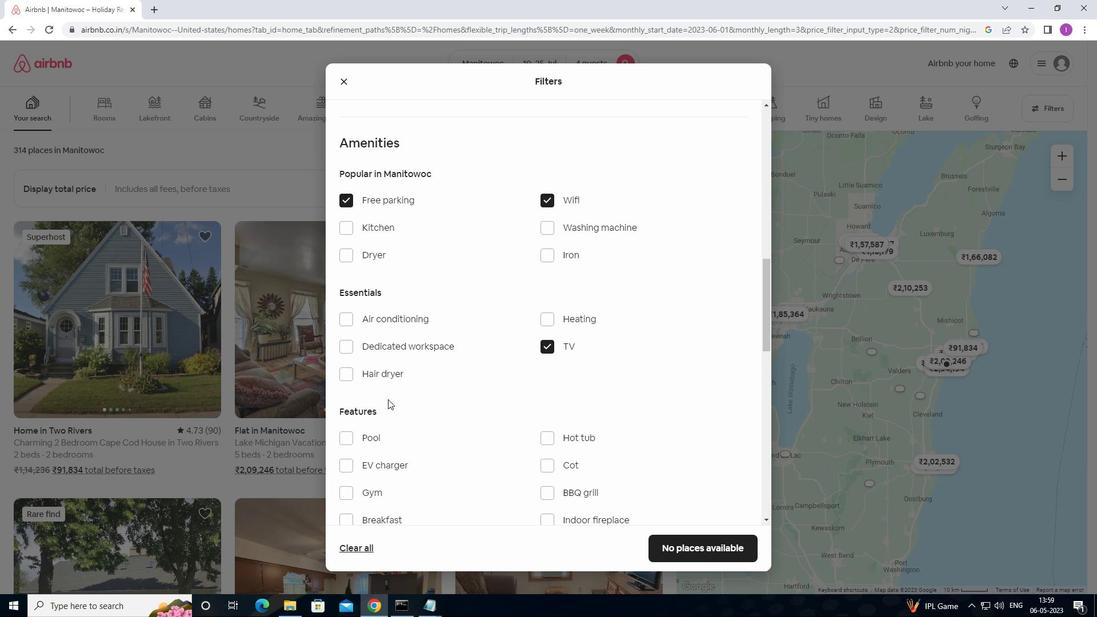 
Action: Mouse scrolled (404, 405) with delta (0, 0)
Screenshot: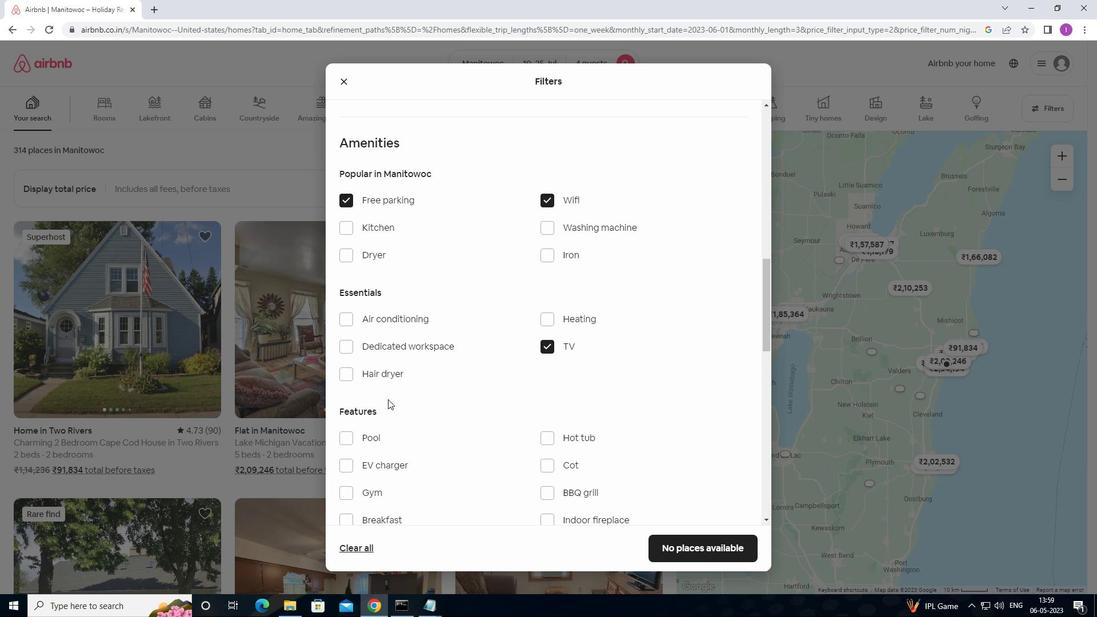 
Action: Mouse moved to (406, 406)
Screenshot: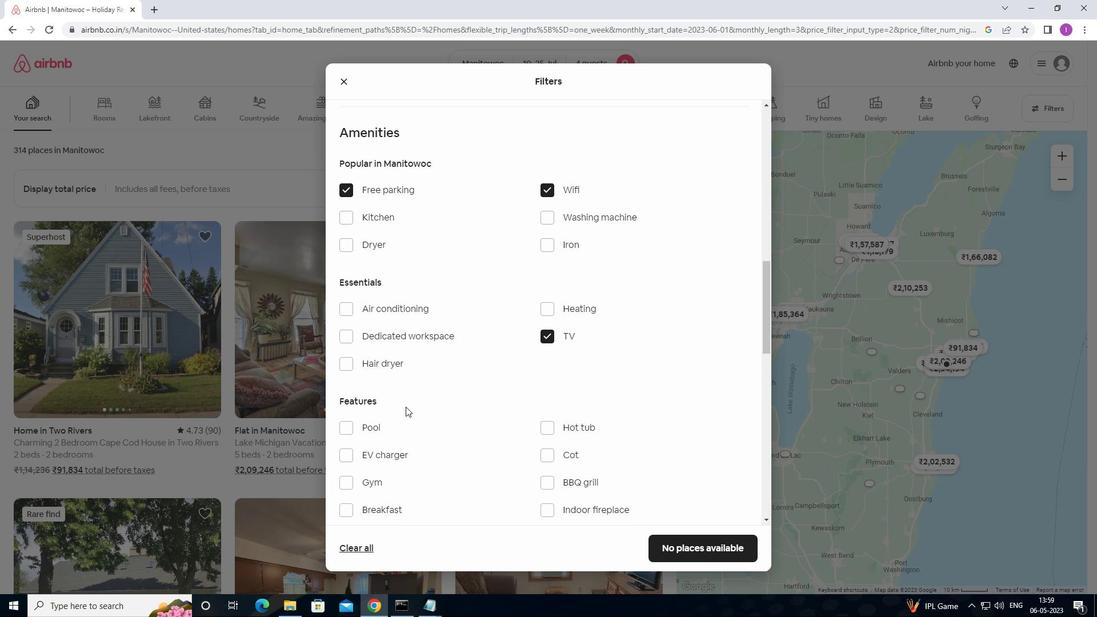 
Action: Mouse scrolled (406, 406) with delta (0, 0)
Screenshot: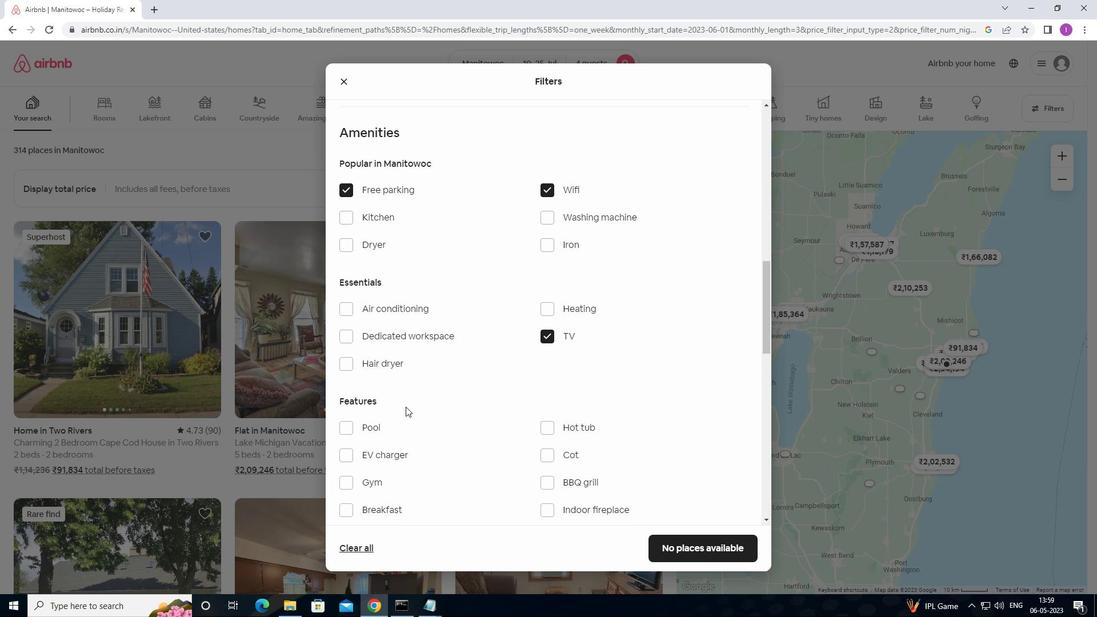 
Action: Mouse moved to (348, 377)
Screenshot: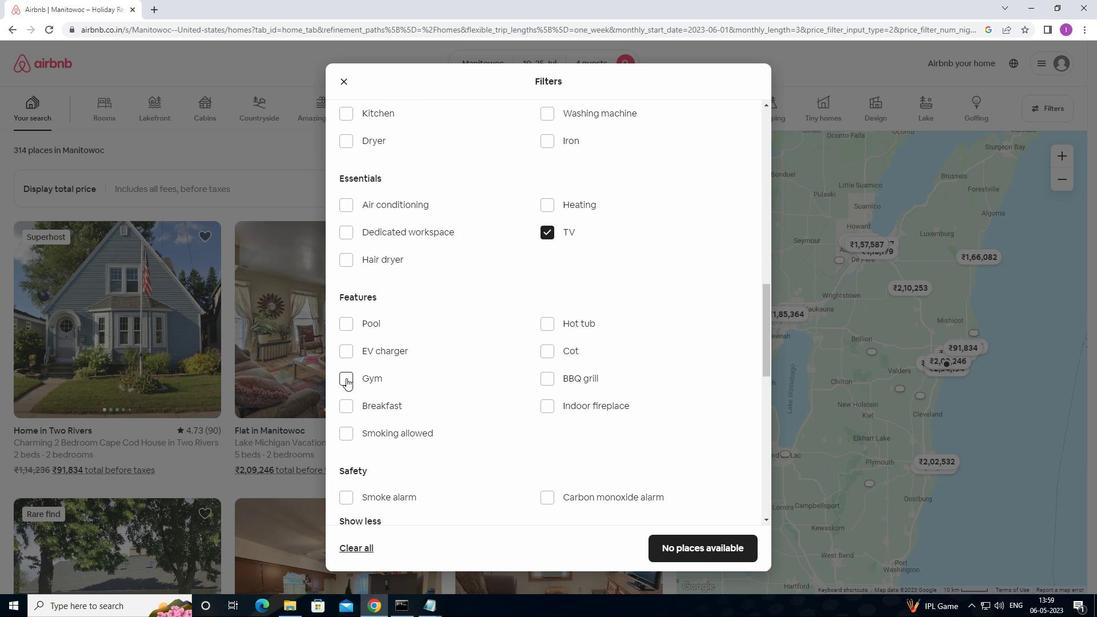 
Action: Mouse pressed left at (348, 377)
Screenshot: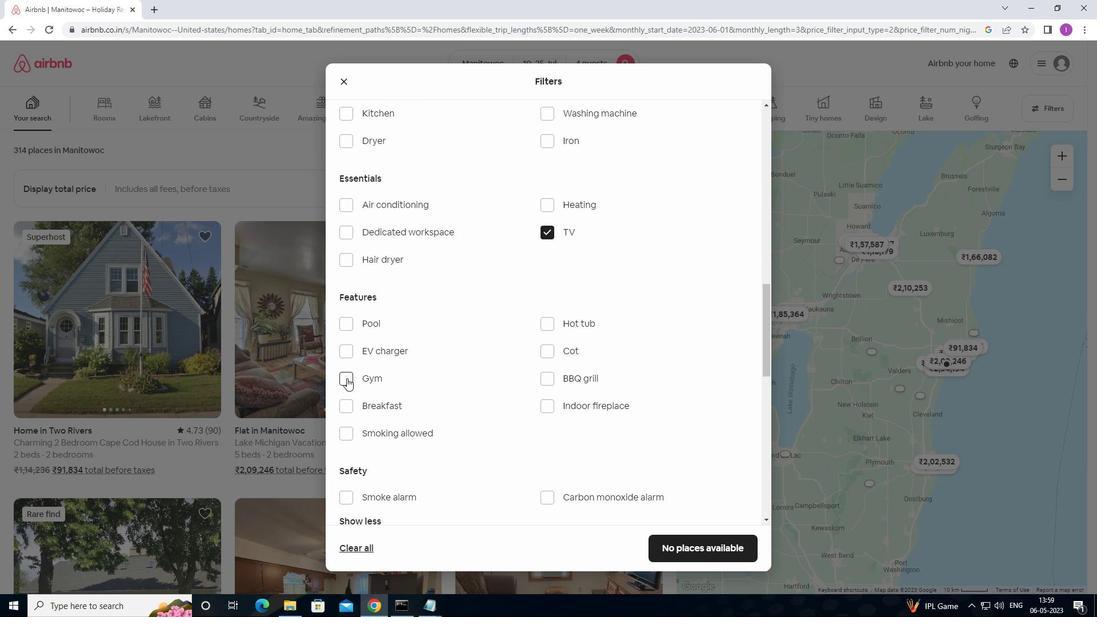 
Action: Mouse moved to (351, 408)
Screenshot: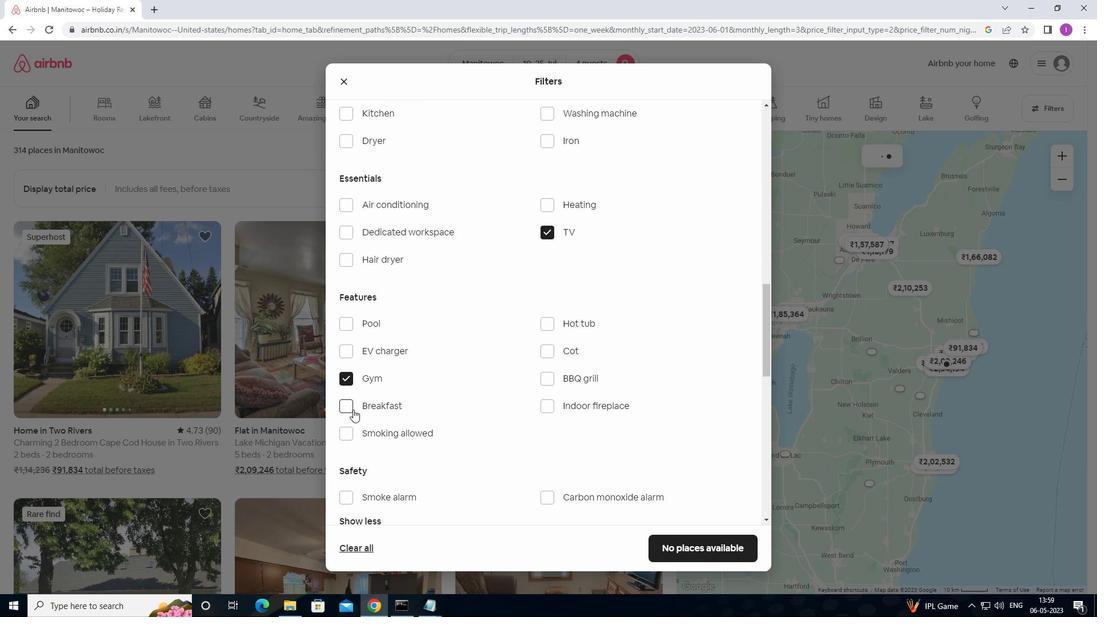 
Action: Mouse pressed left at (351, 408)
Screenshot: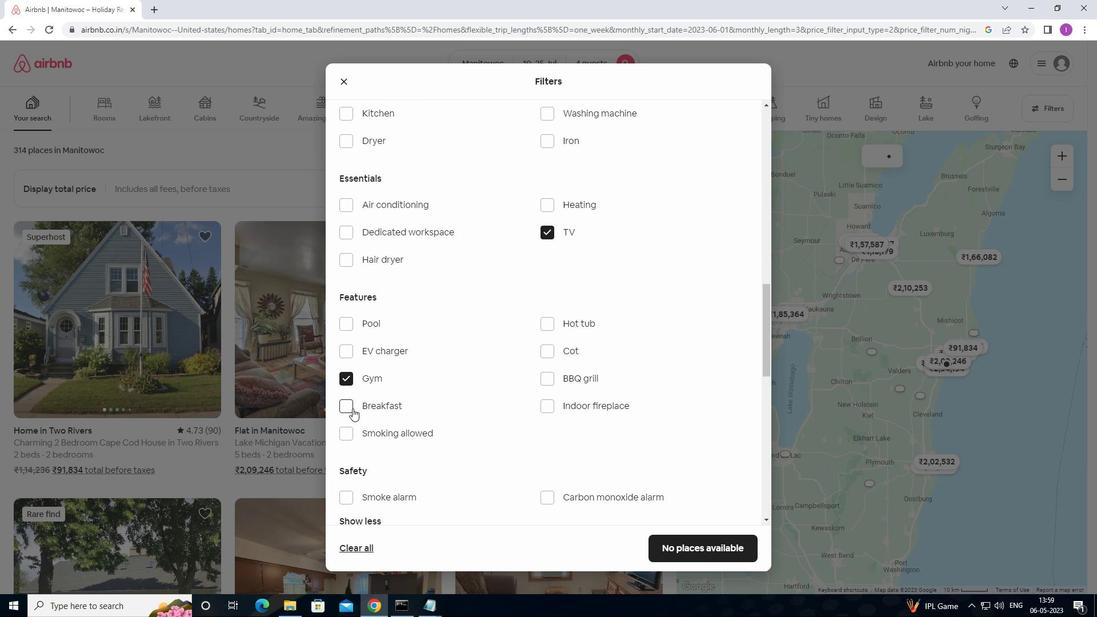 
Action: Mouse moved to (522, 431)
Screenshot: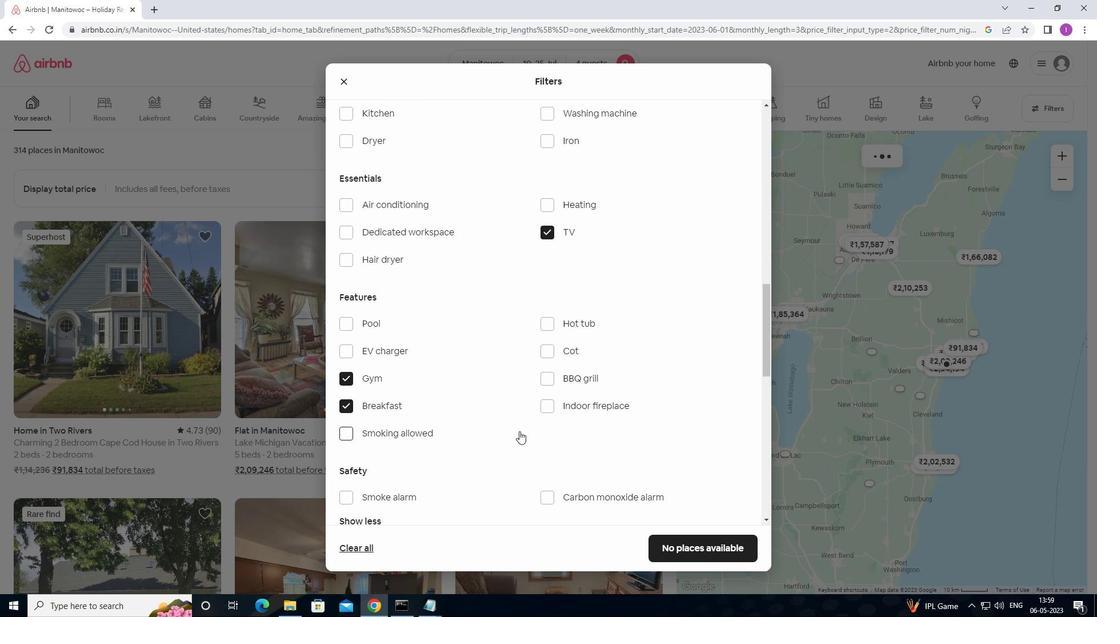 
Action: Mouse scrolled (522, 430) with delta (0, 0)
Screenshot: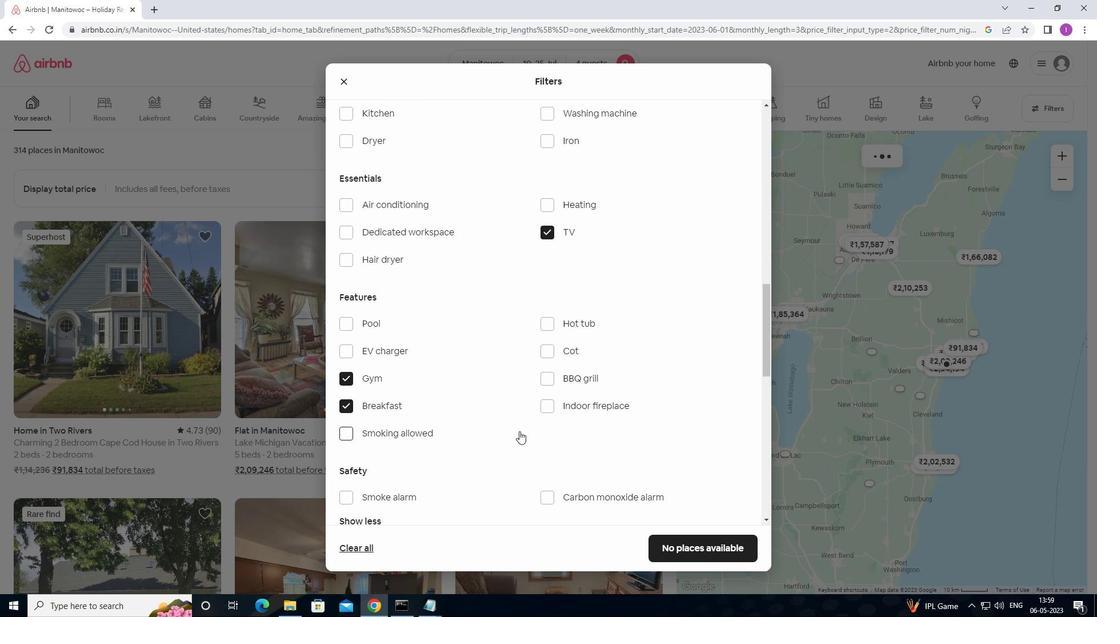 
Action: Mouse scrolled (522, 430) with delta (0, 0)
Screenshot: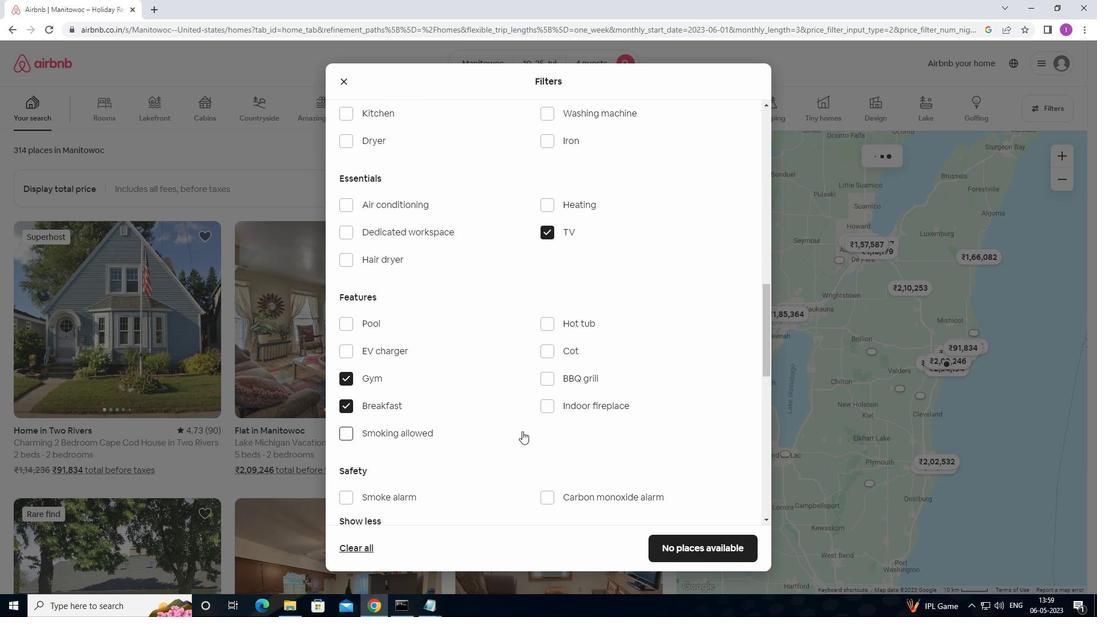 
Action: Mouse moved to (522, 431)
Screenshot: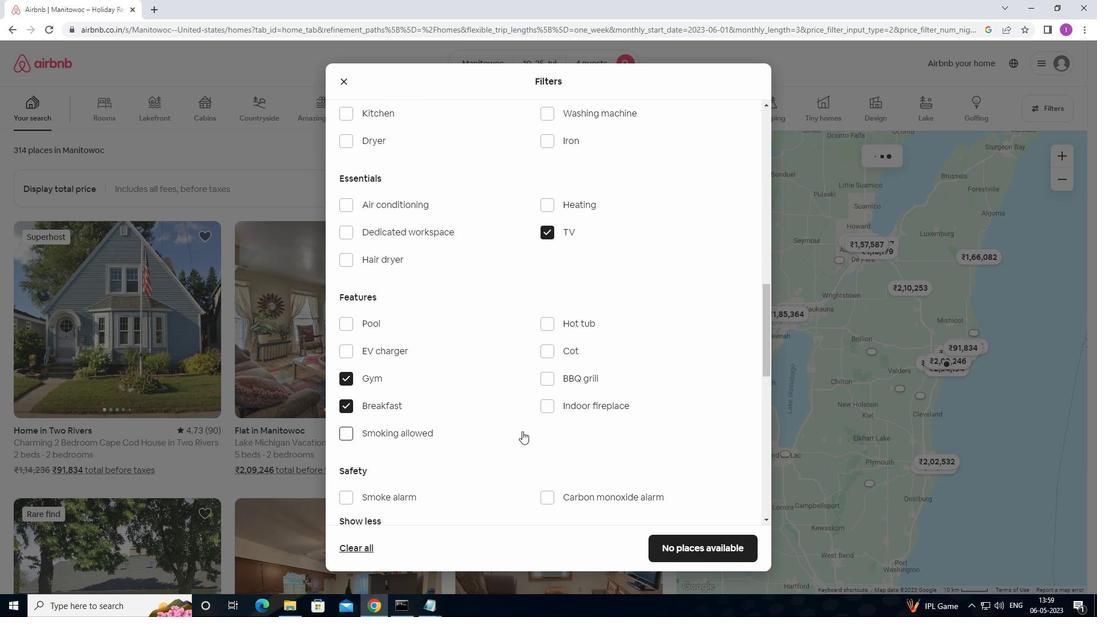 
Action: Mouse scrolled (522, 430) with delta (0, 0)
Screenshot: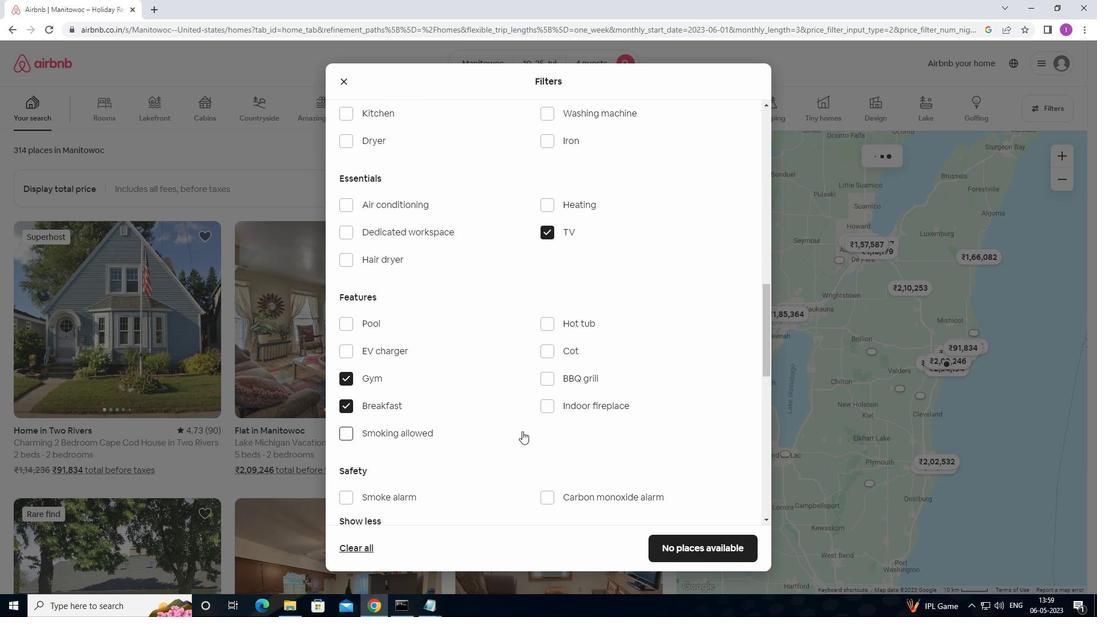 
Action: Mouse moved to (523, 434)
Screenshot: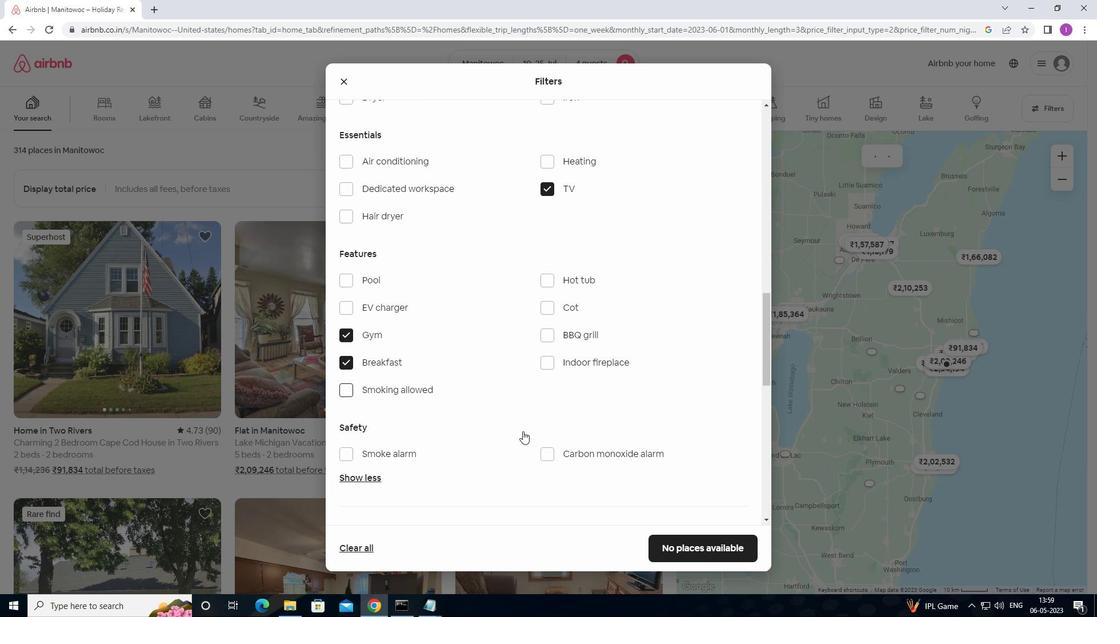 
Action: Mouse scrolled (523, 433) with delta (0, 0)
Screenshot: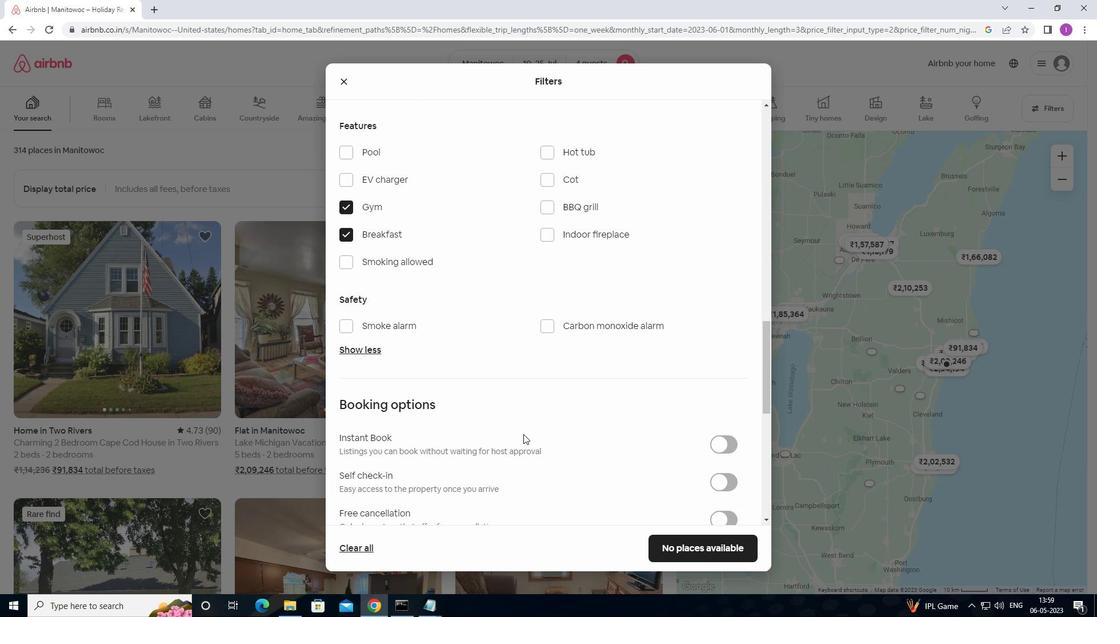 
Action: Mouse moved to (725, 429)
Screenshot: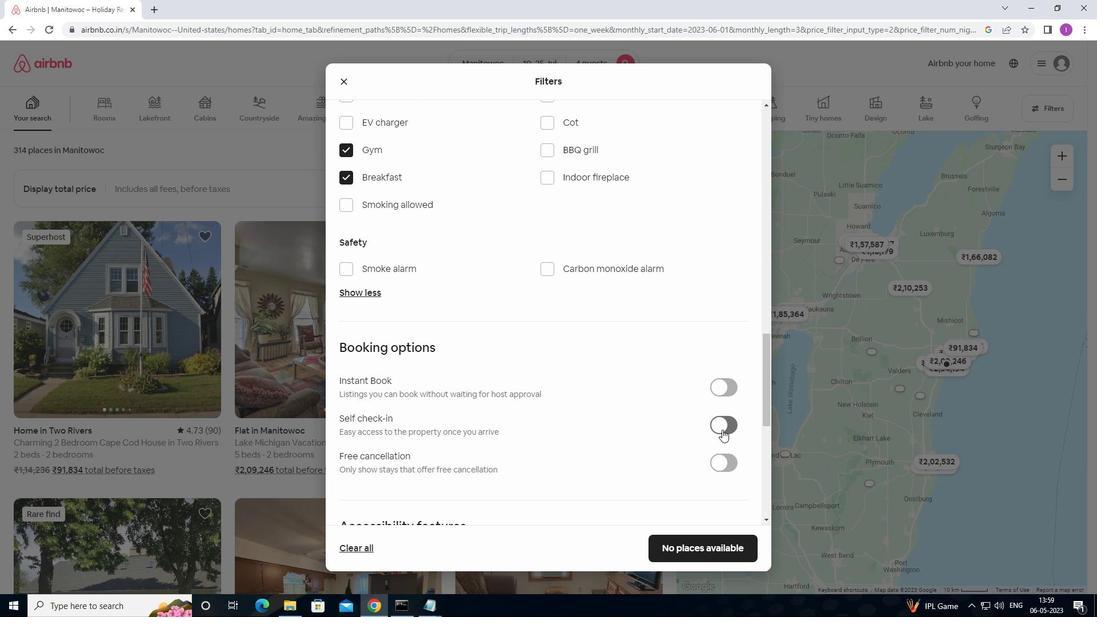 
Action: Mouse pressed left at (725, 429)
Screenshot: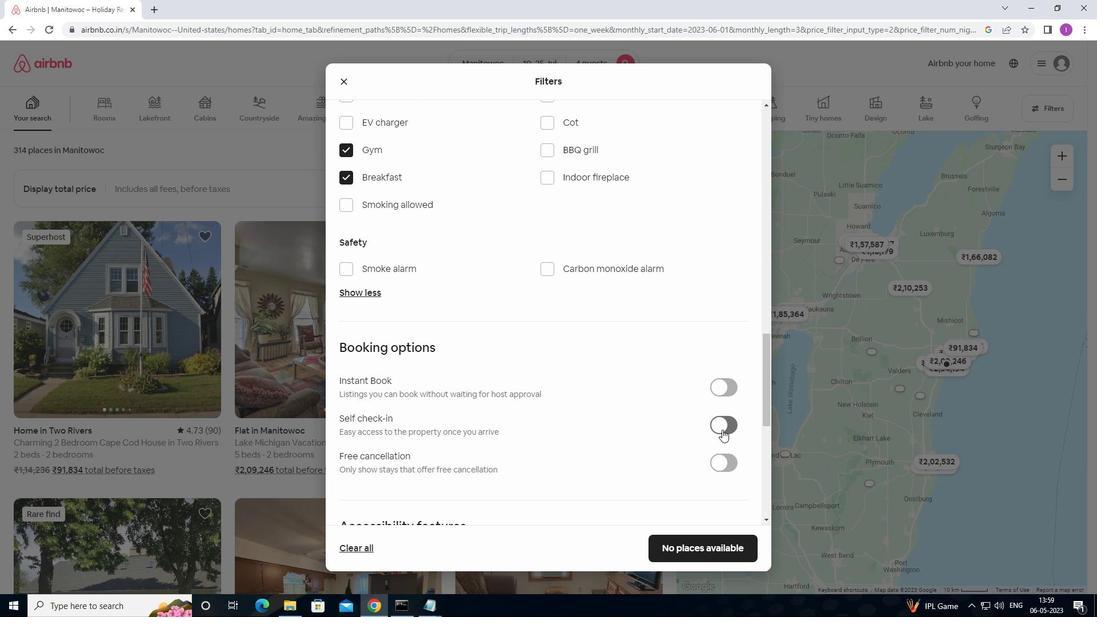 
Action: Mouse moved to (509, 454)
Screenshot: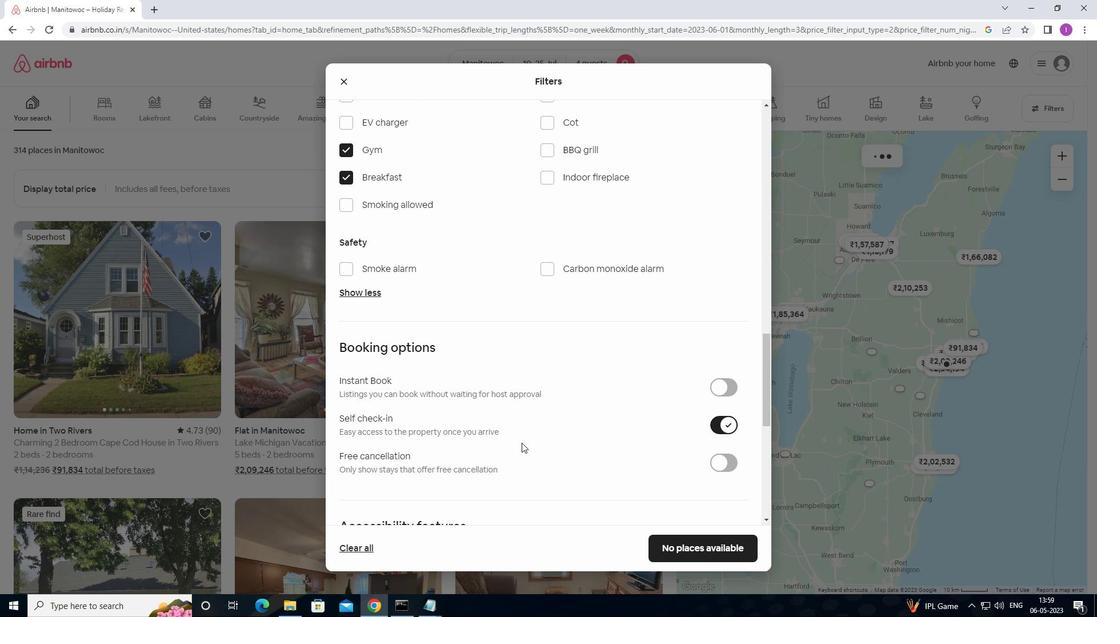 
Action: Mouse scrolled (509, 454) with delta (0, 0)
Screenshot: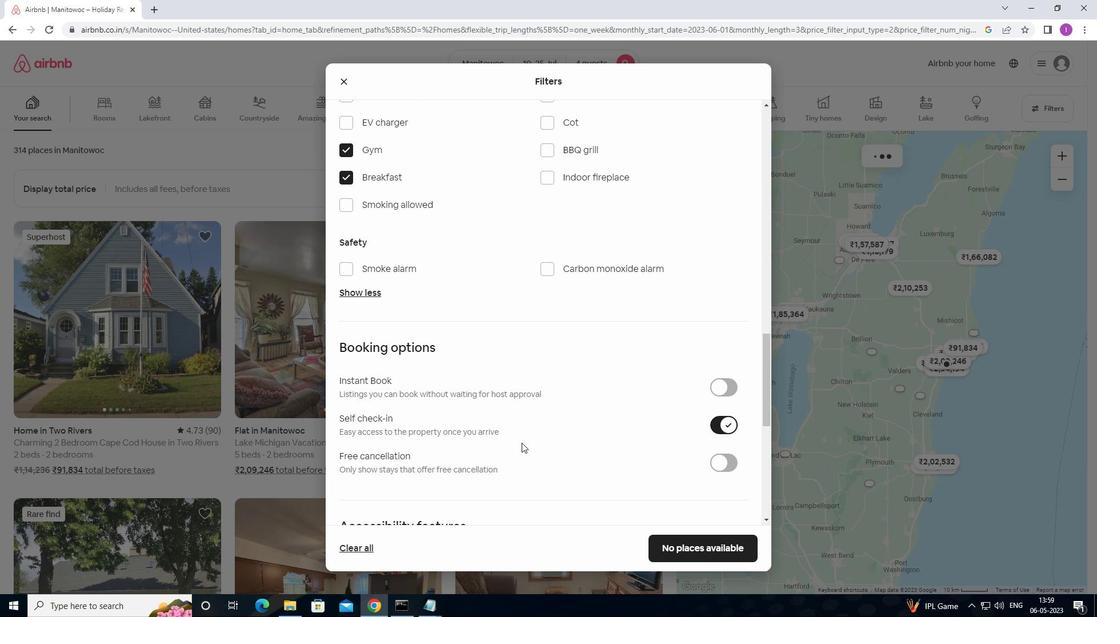 
Action: Mouse moved to (509, 460)
Screenshot: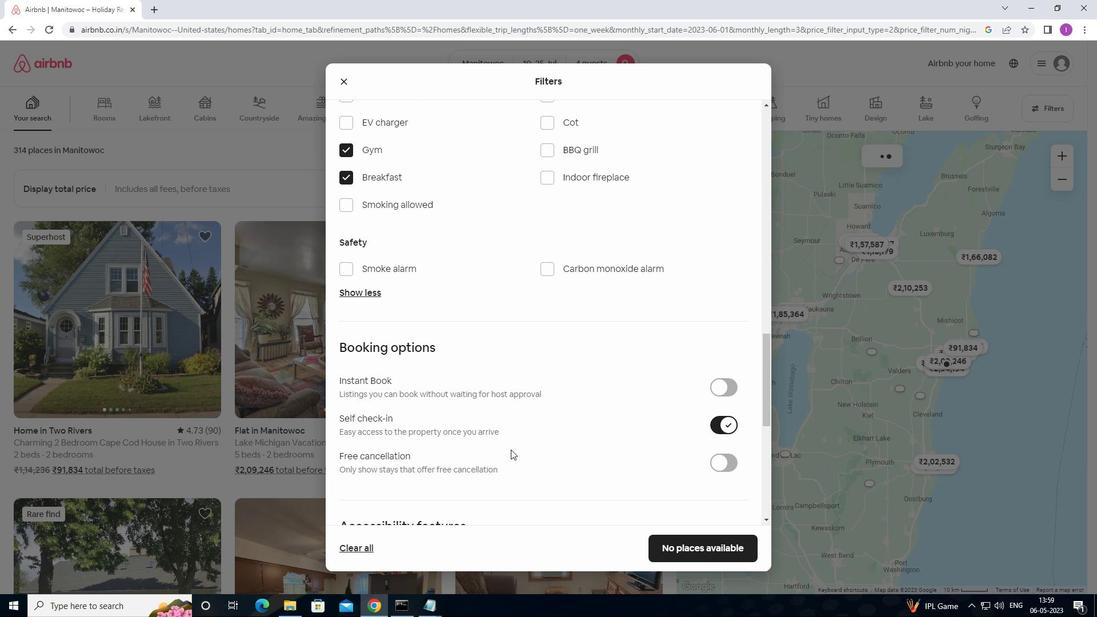 
Action: Mouse scrolled (509, 459) with delta (0, 0)
Screenshot: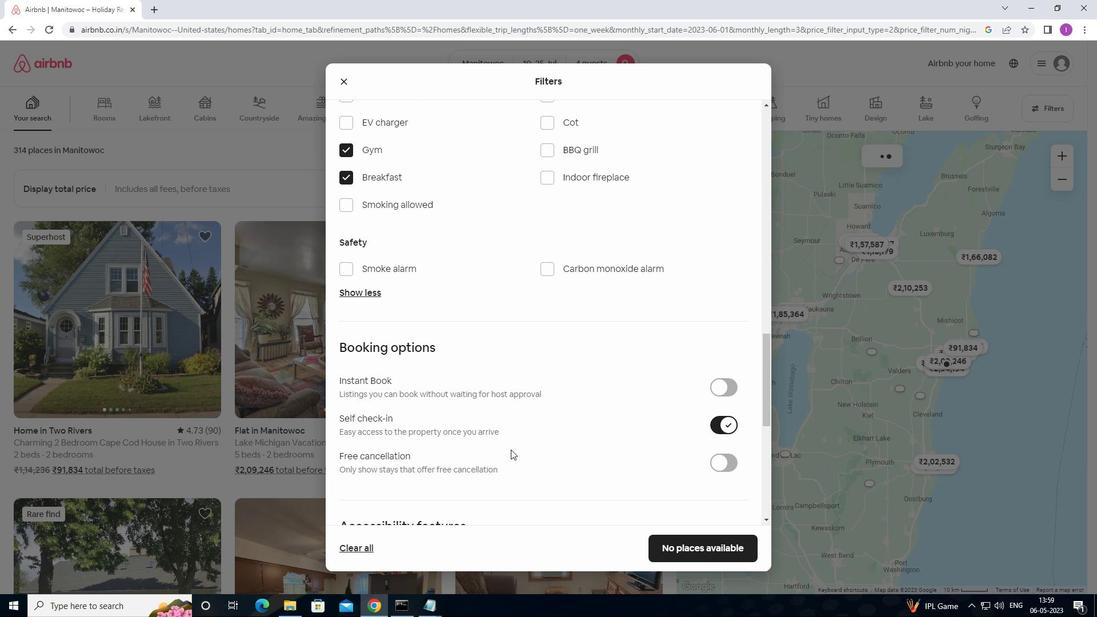 
Action: Mouse moved to (509, 462)
Screenshot: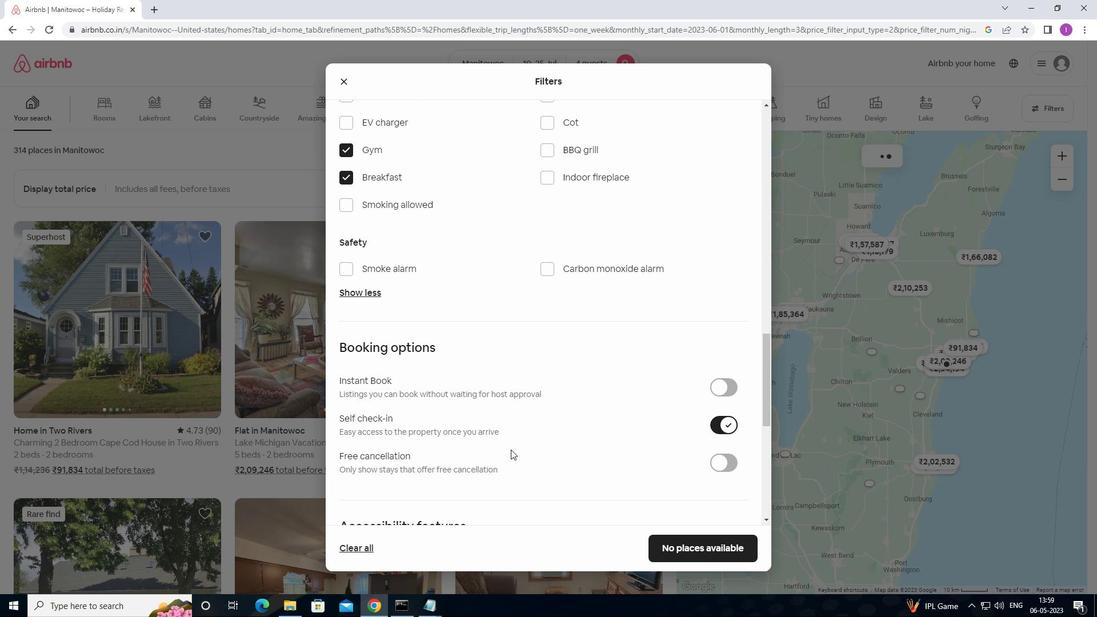 
Action: Mouse scrolled (509, 462) with delta (0, 0)
Screenshot: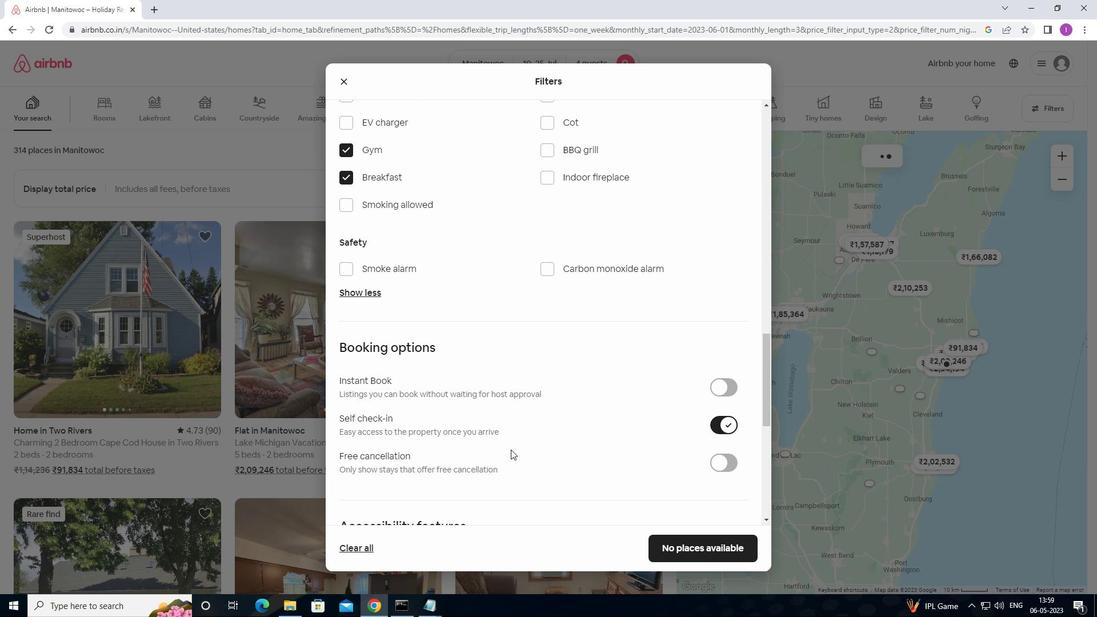 
Action: Mouse scrolled (509, 462) with delta (0, 0)
Screenshot: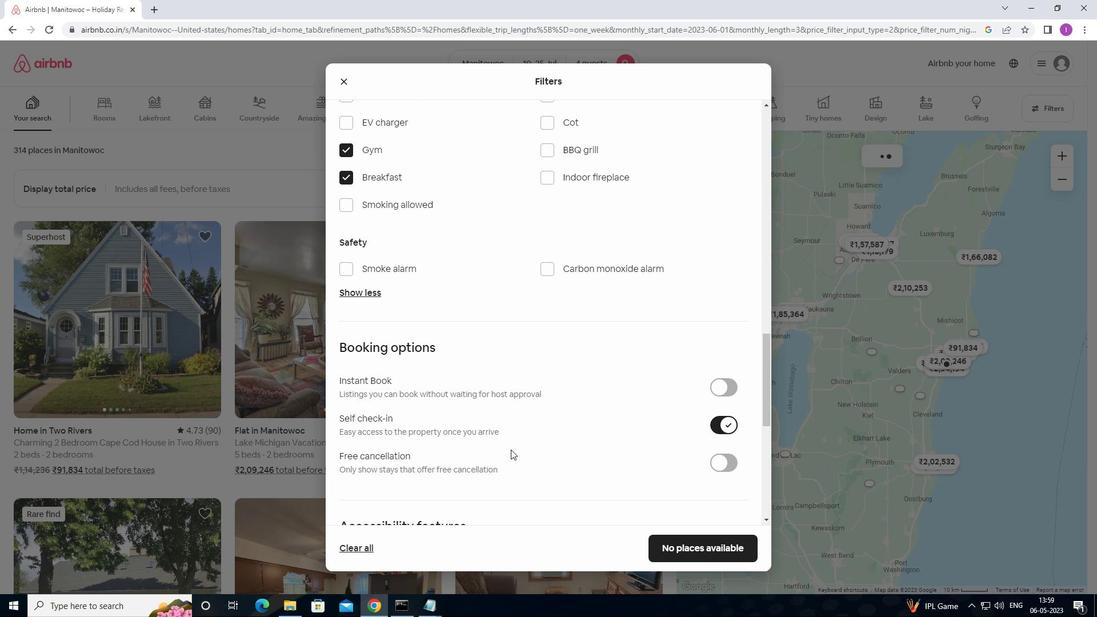 
Action: Mouse moved to (509, 463)
Screenshot: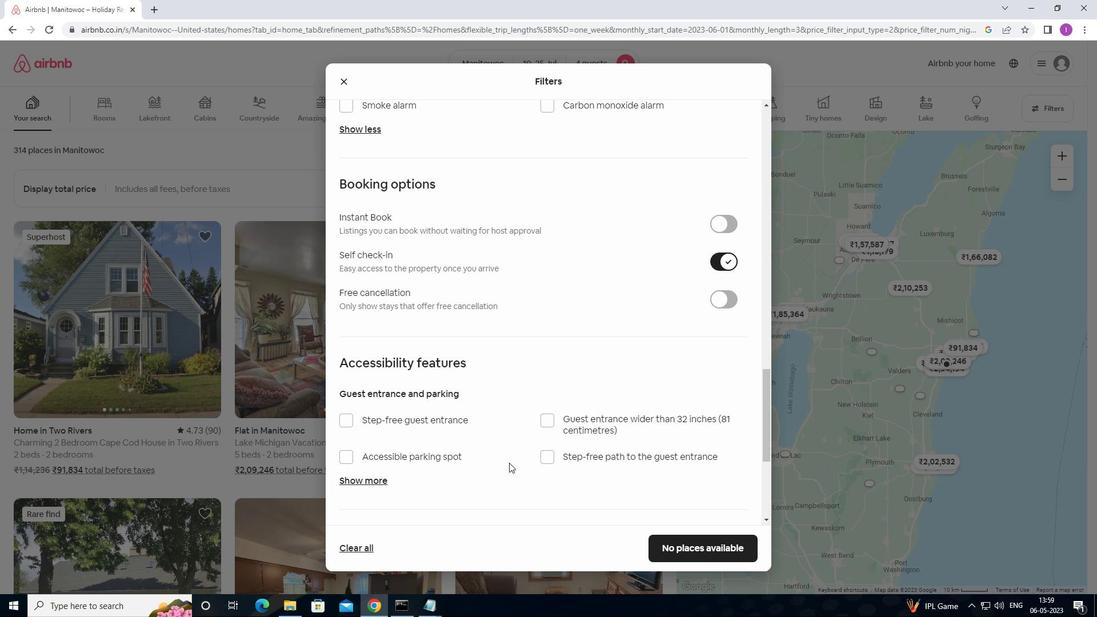 
Action: Mouse scrolled (509, 462) with delta (0, 0)
Screenshot: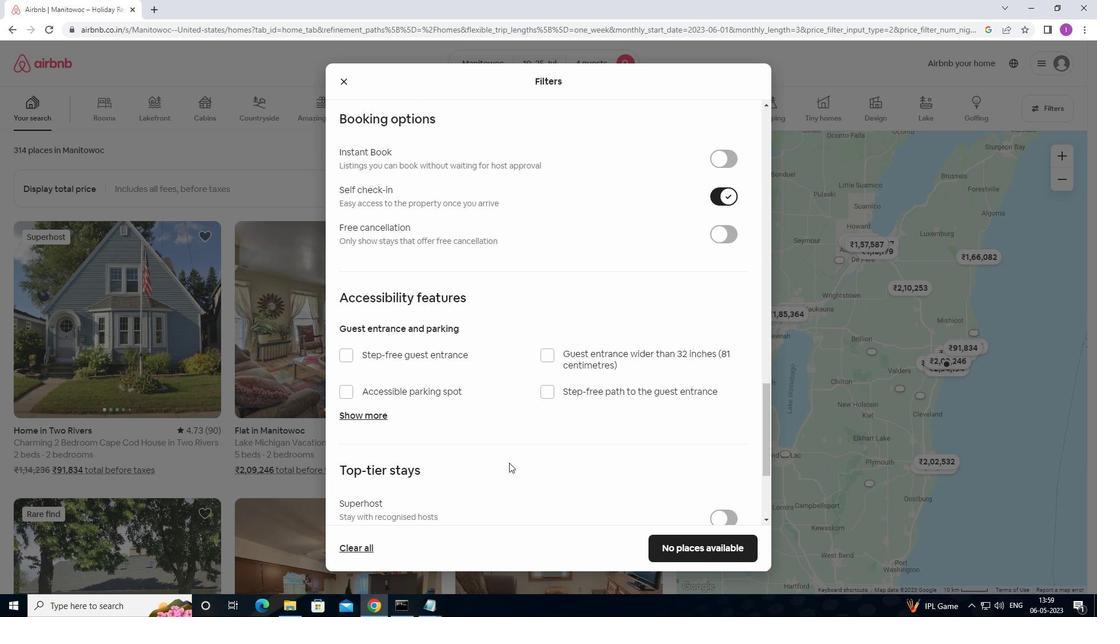 
Action: Mouse moved to (509, 463)
Screenshot: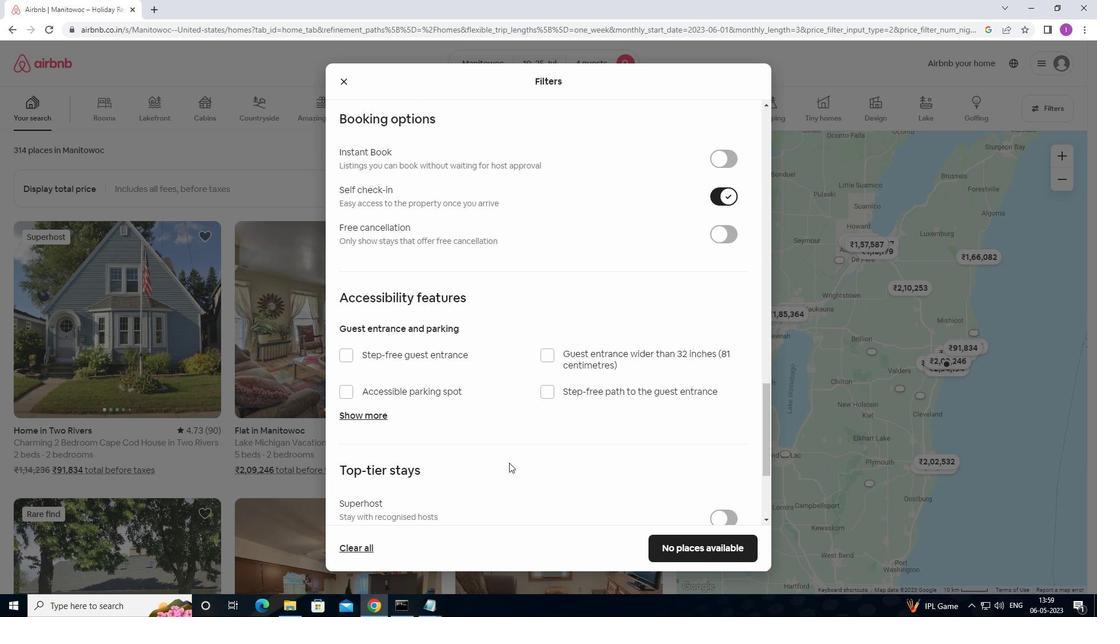 
Action: Mouse scrolled (509, 462) with delta (0, 0)
Screenshot: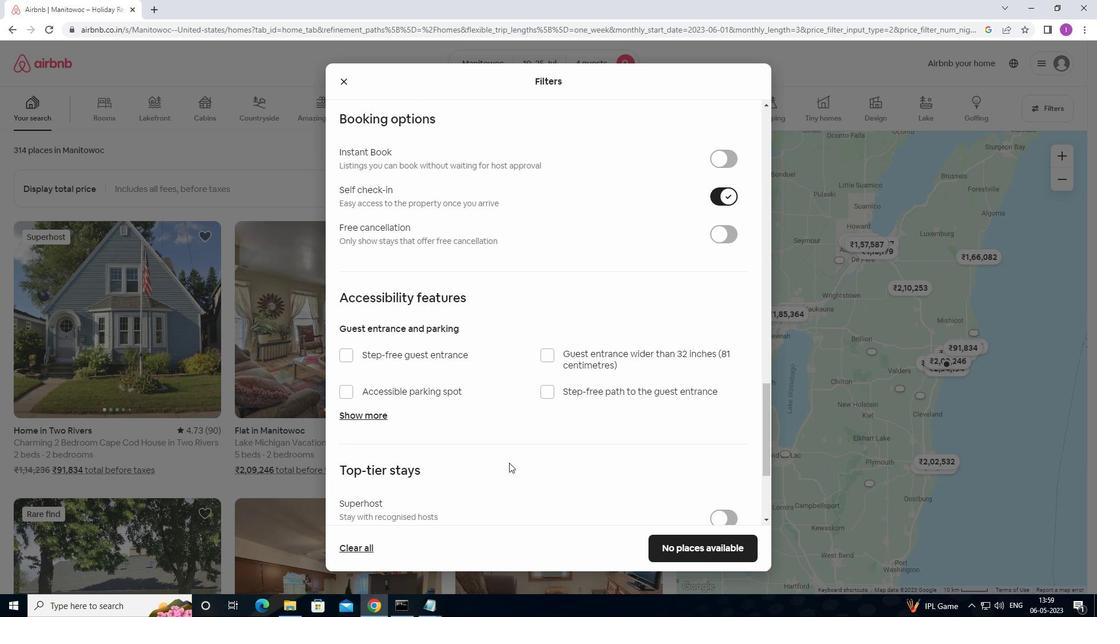 
Action: Mouse moved to (509, 463)
Screenshot: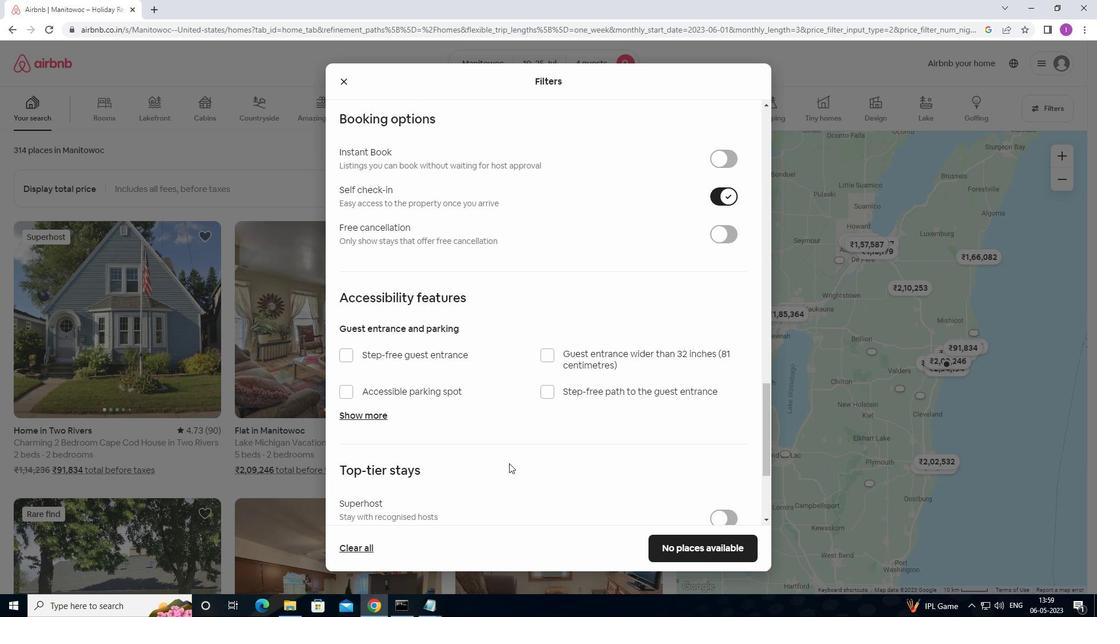 
Action: Mouse scrolled (509, 462) with delta (0, 0)
Screenshot: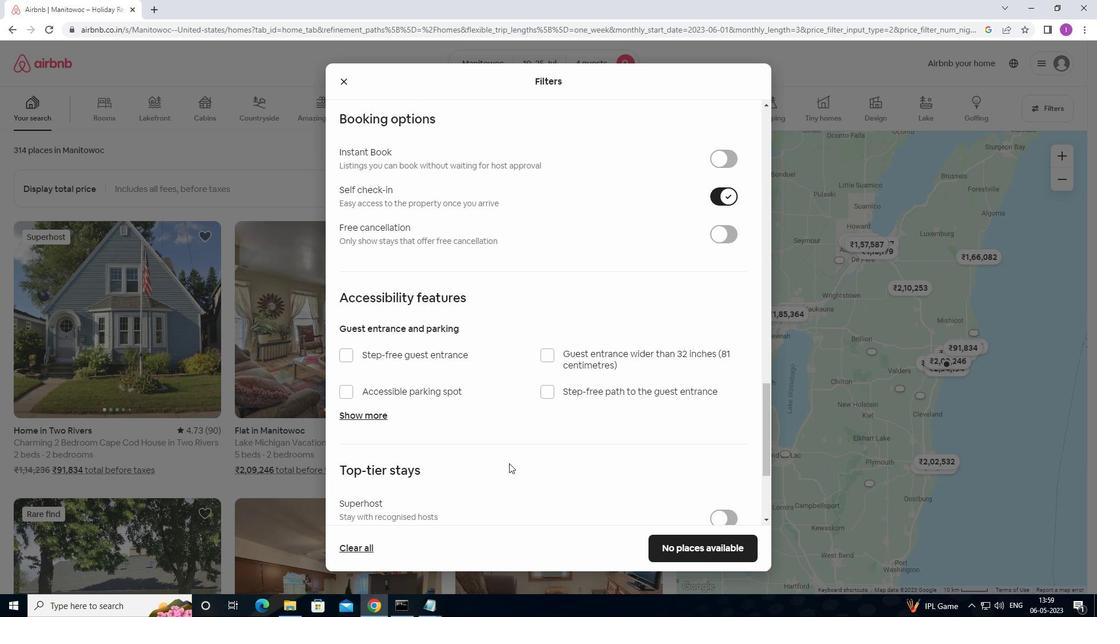 
Action: Mouse scrolled (509, 462) with delta (0, 0)
Screenshot: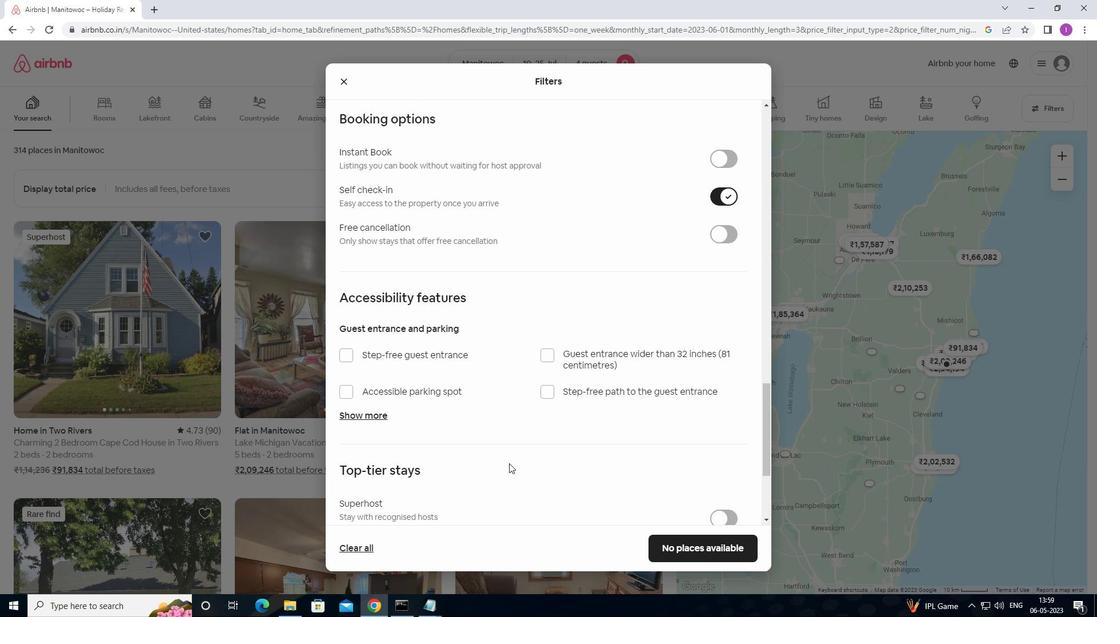 
Action: Mouse moved to (342, 443)
Screenshot: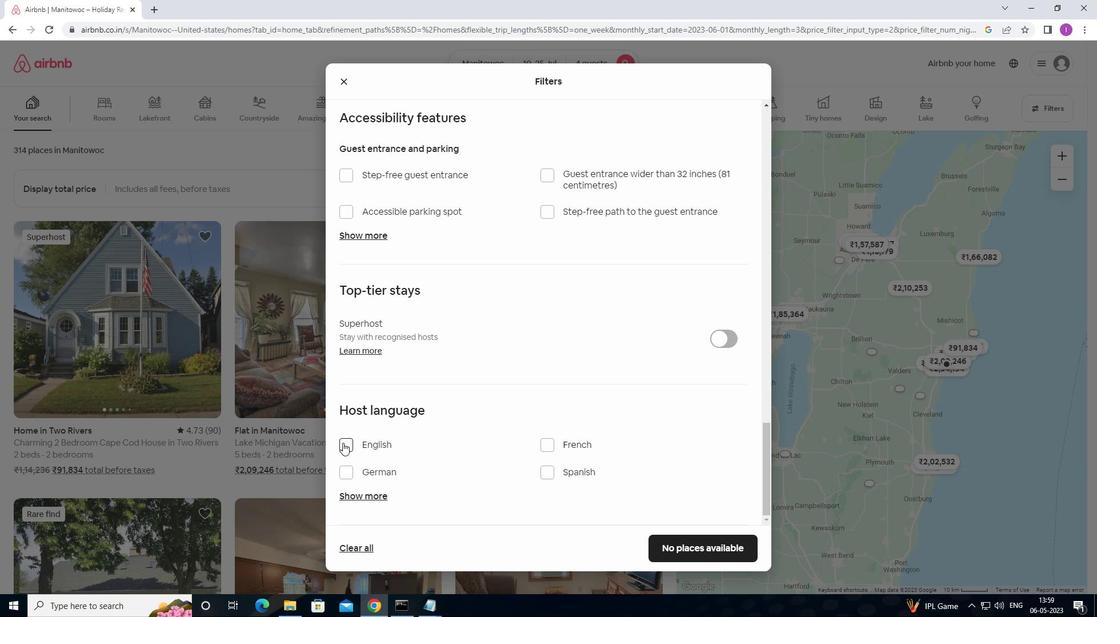 
Action: Mouse pressed left at (342, 443)
Screenshot: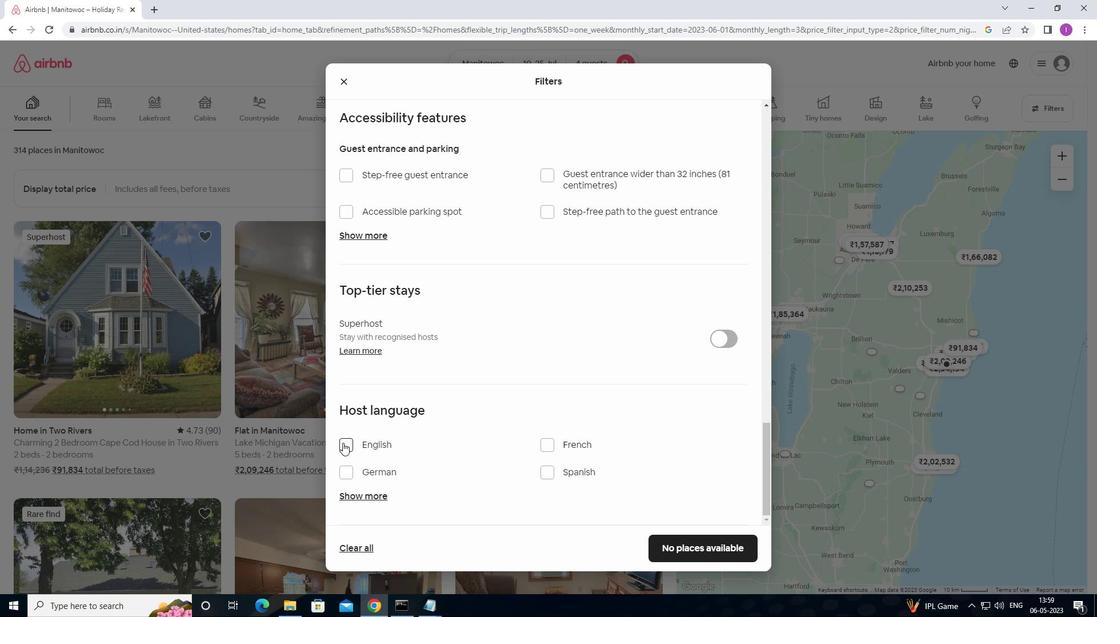 
Action: Mouse moved to (540, 443)
Screenshot: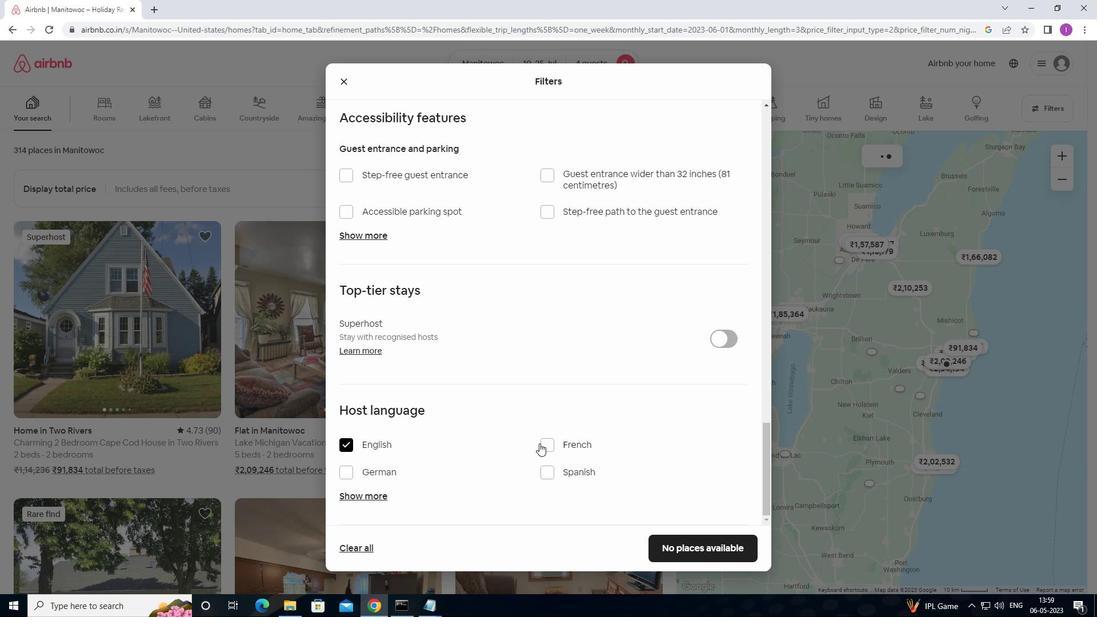 
Action: Mouse scrolled (540, 442) with delta (0, 0)
Screenshot: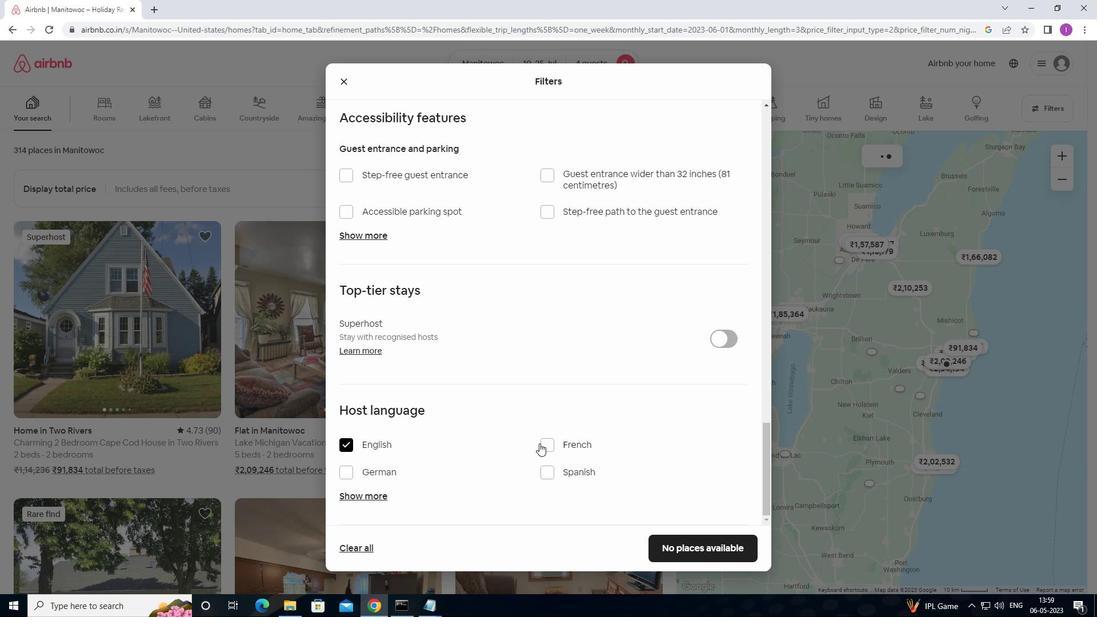 
Action: Mouse moved to (540, 443)
Screenshot: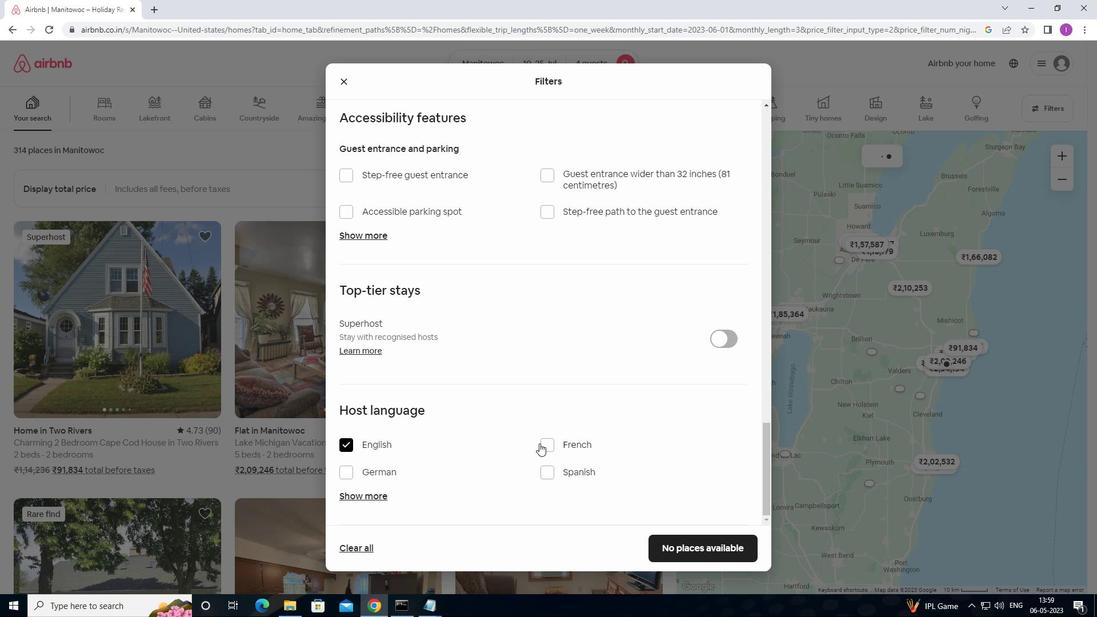 
Action: Mouse scrolled (540, 442) with delta (0, 0)
Screenshot: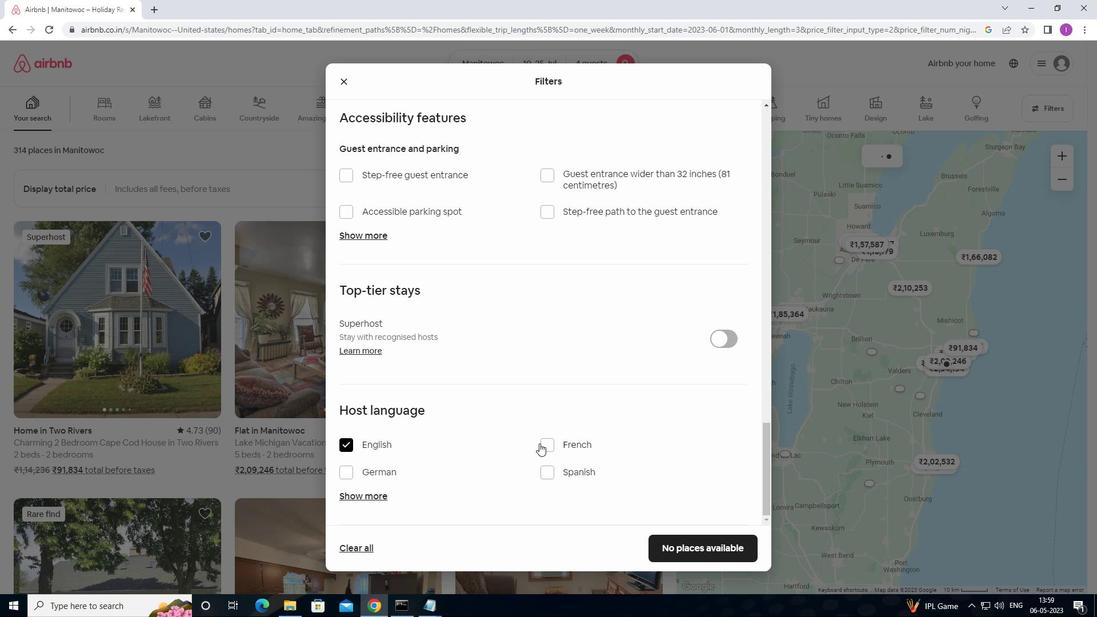 
Action: Mouse moved to (541, 443)
Screenshot: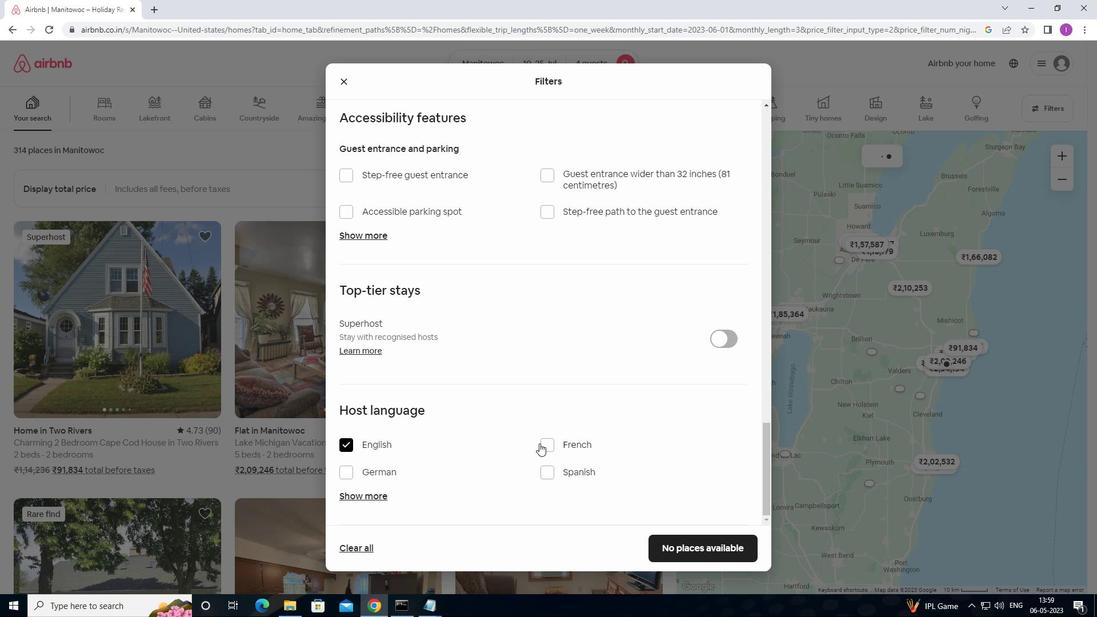 
Action: Mouse scrolled (541, 442) with delta (0, 0)
Screenshot: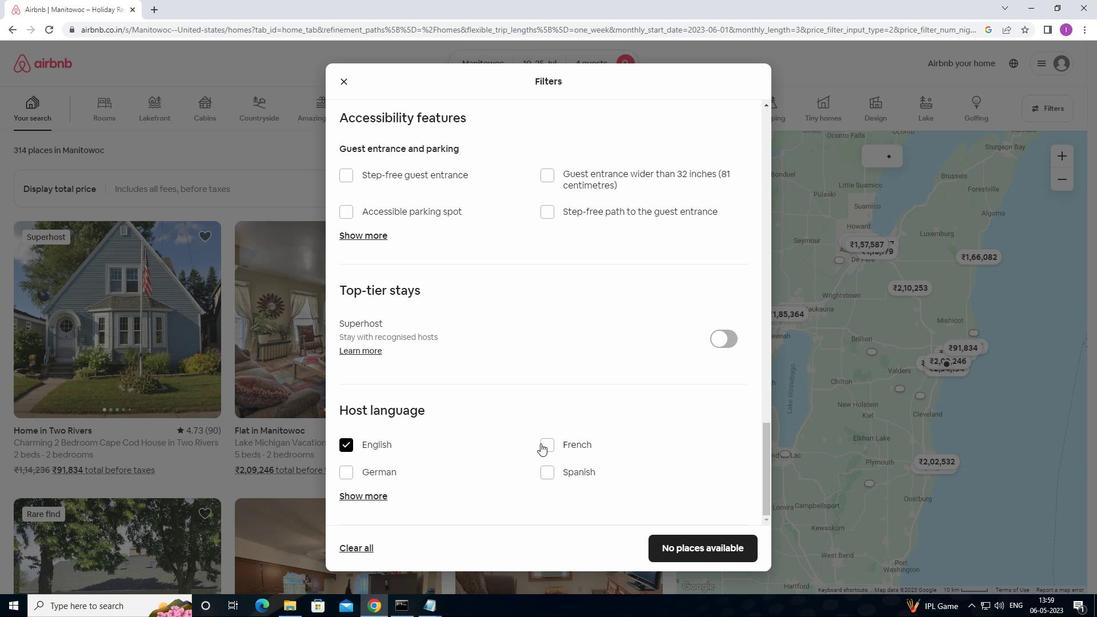 
Action: Mouse scrolled (541, 442) with delta (0, 0)
Screenshot: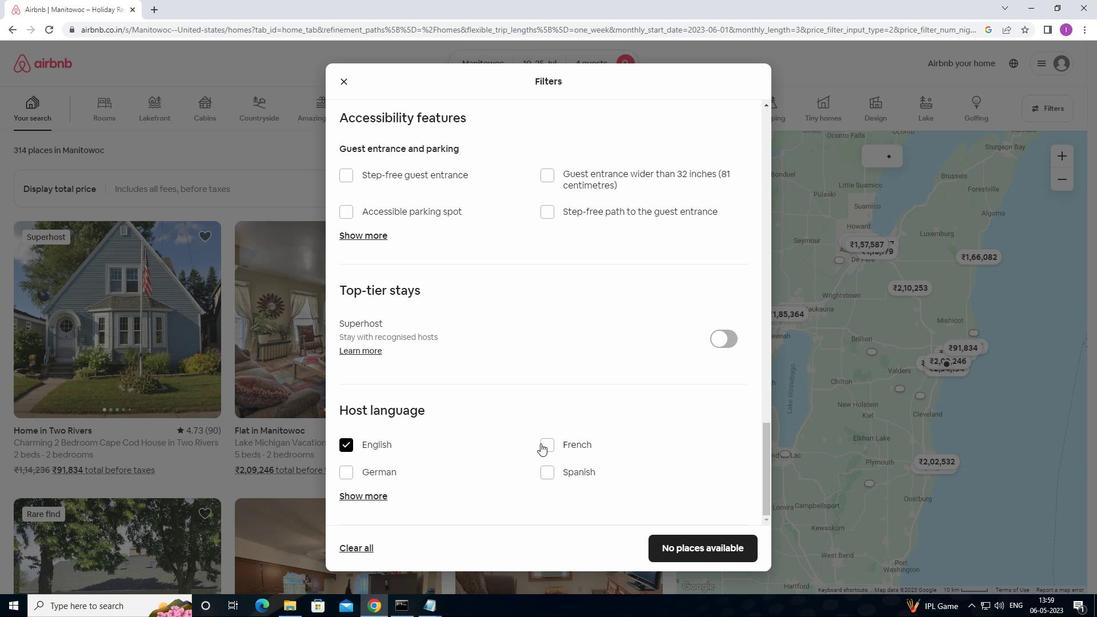 
Action: Mouse moved to (708, 546)
Screenshot: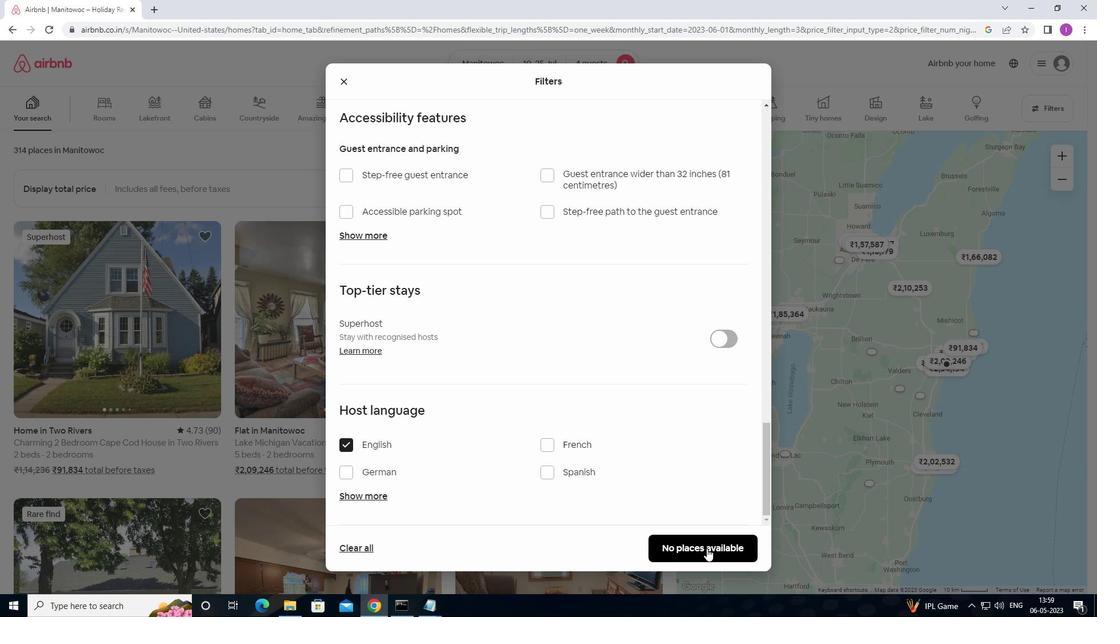 
Action: Mouse pressed left at (708, 546)
Screenshot: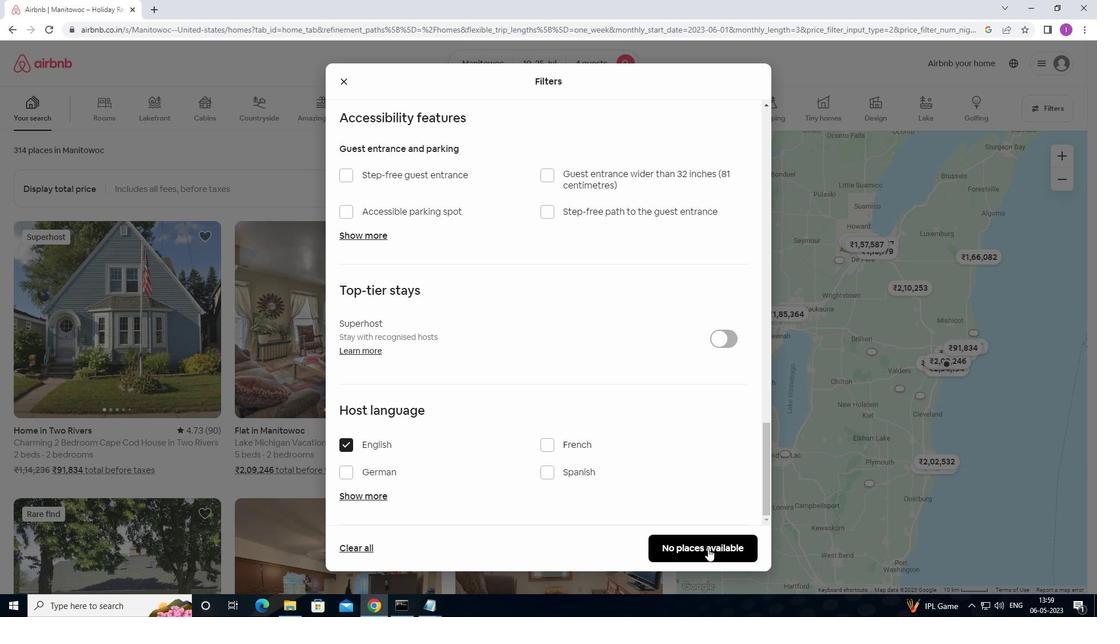 
Action: Mouse moved to (684, 551)
Screenshot: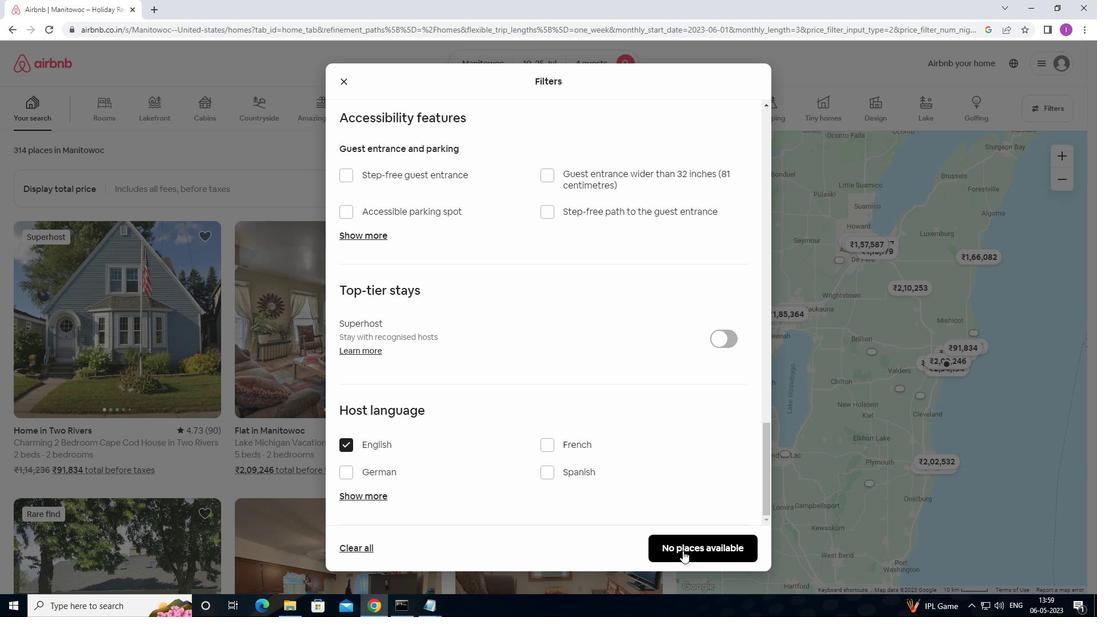 
Action: Mouse pressed left at (684, 551)
Screenshot: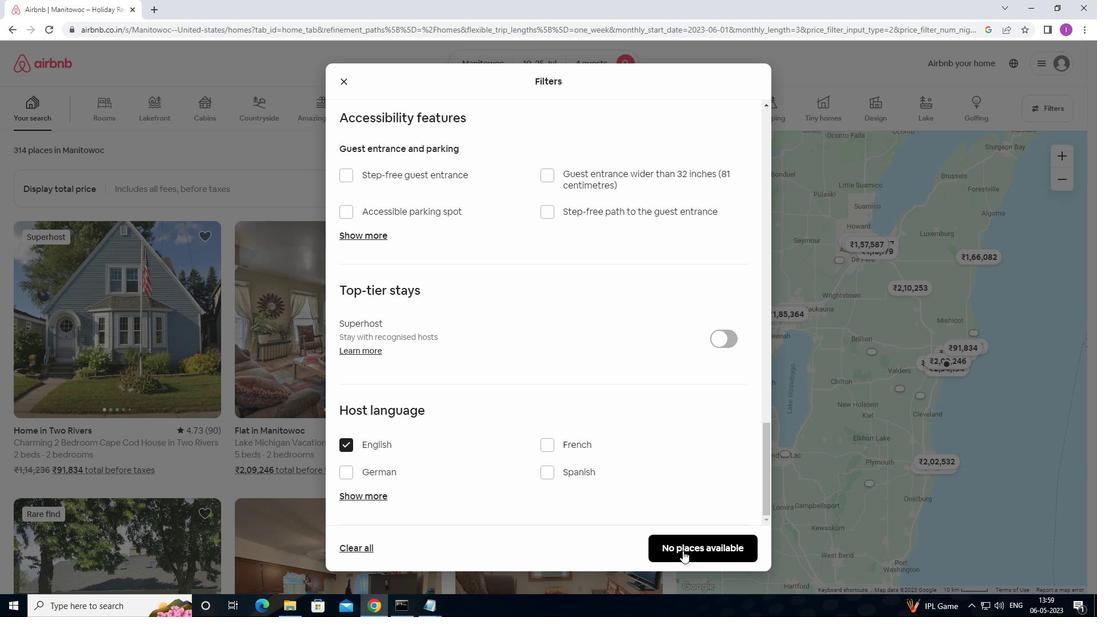 
Action: Mouse moved to (690, 523)
Screenshot: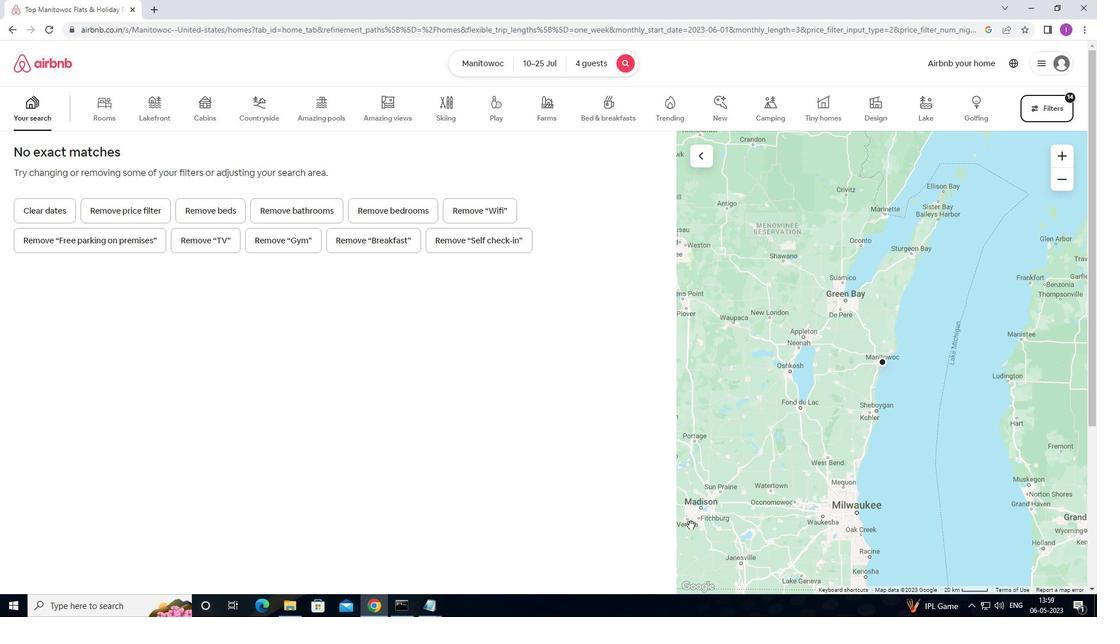 
